 Task: Open Card Project Budget Review in Board Public Relations Influencer Event Planning and Management to Workspace Ethics and Compliance and add a team member Softage.2@softage.net, a label Purple, a checklist Foreign Exchange Trading, an attachment from your onedrive, a color Purple and finally, add a card description 'Create and send out employee satisfaction survey on workplace culture' and a comment 'Given the potential impact of this task, let us make sure we involve all stakeholders and gather their feedback.'. Add a start date 'Jan 06, 1900' with a due date 'Jan 13, 1900'
Action: Mouse moved to (435, 171)
Screenshot: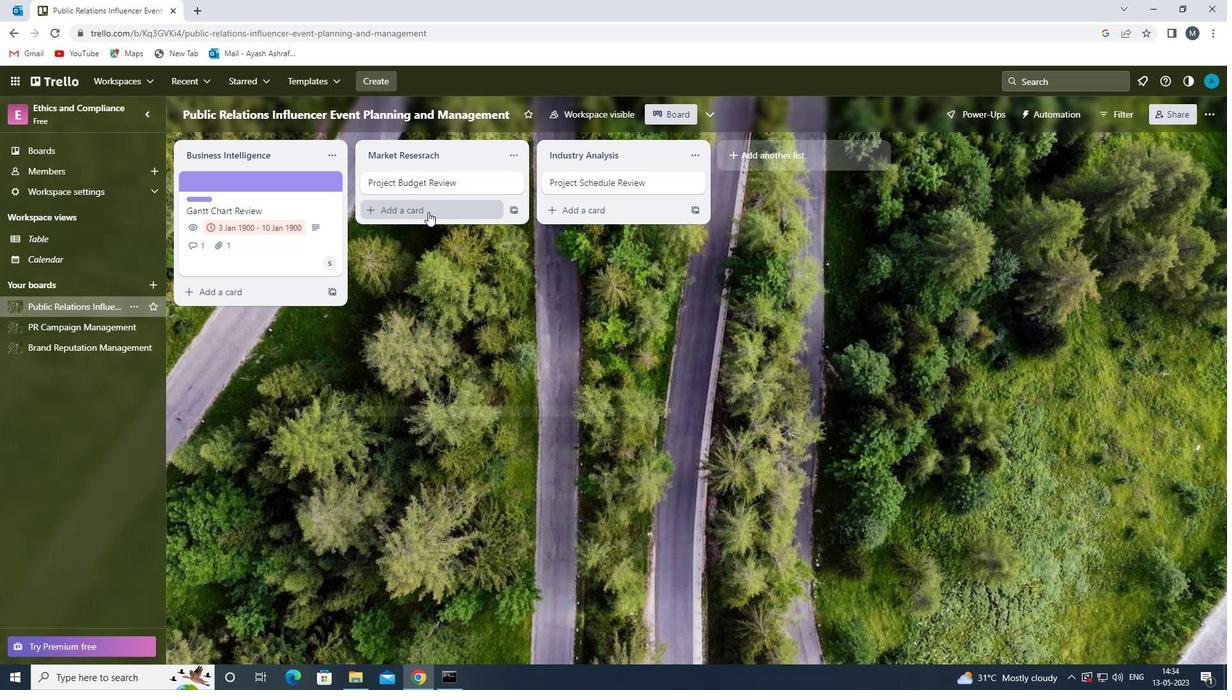 
Action: Mouse pressed left at (435, 171)
Screenshot: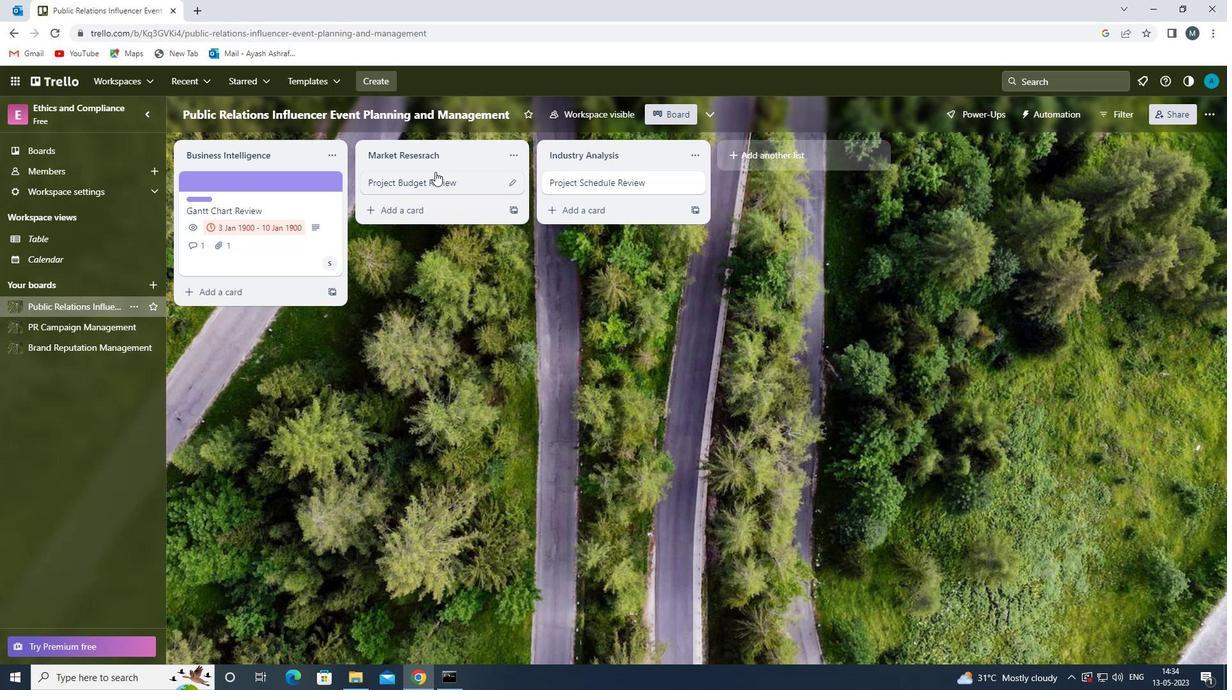 
Action: Mouse moved to (766, 227)
Screenshot: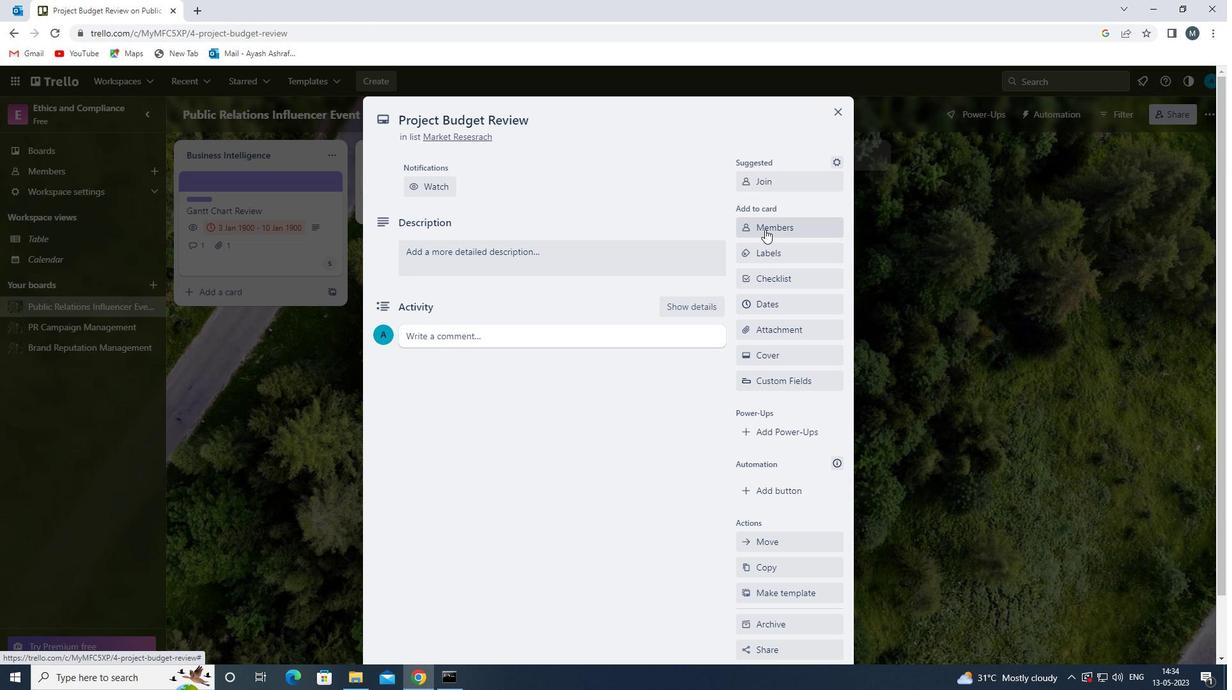 
Action: Mouse pressed left at (766, 227)
Screenshot: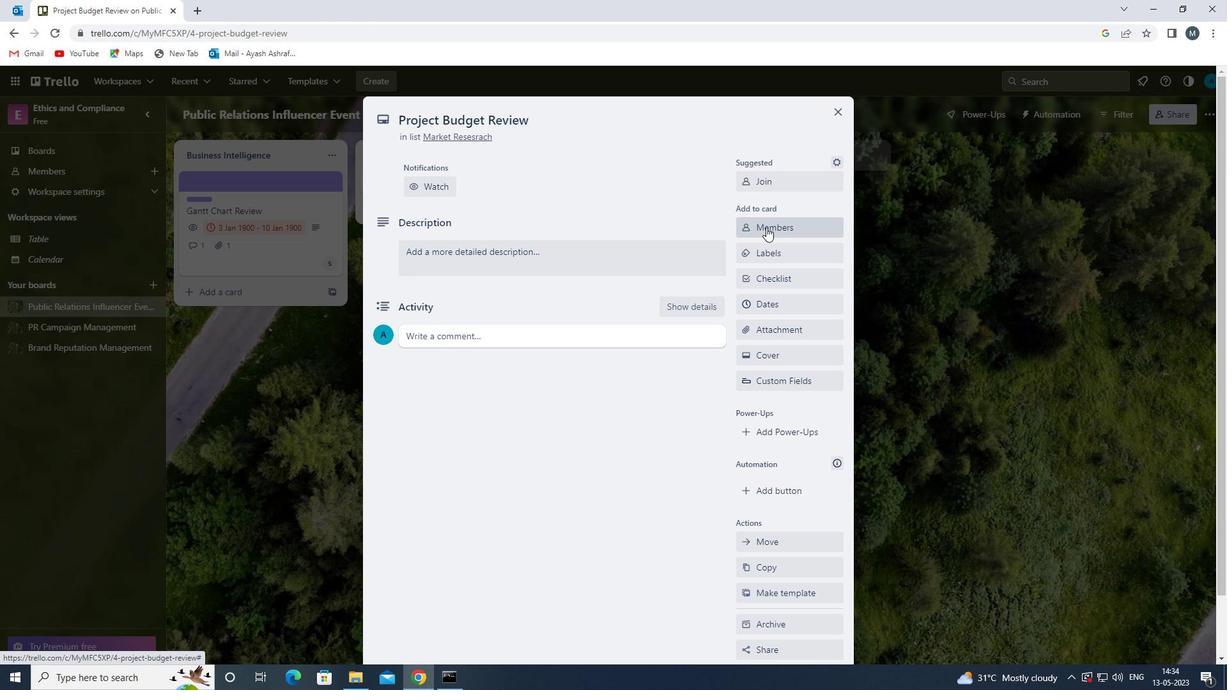 
Action: Mouse moved to (771, 232)
Screenshot: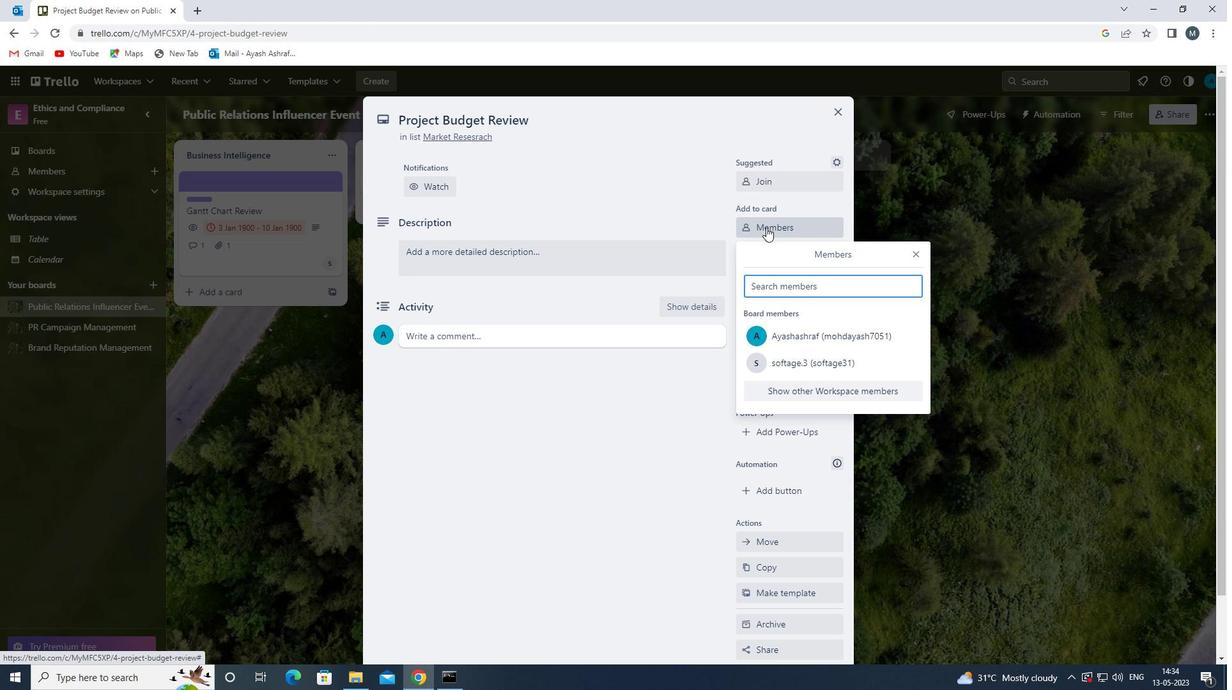
Action: Key pressed s
Screenshot: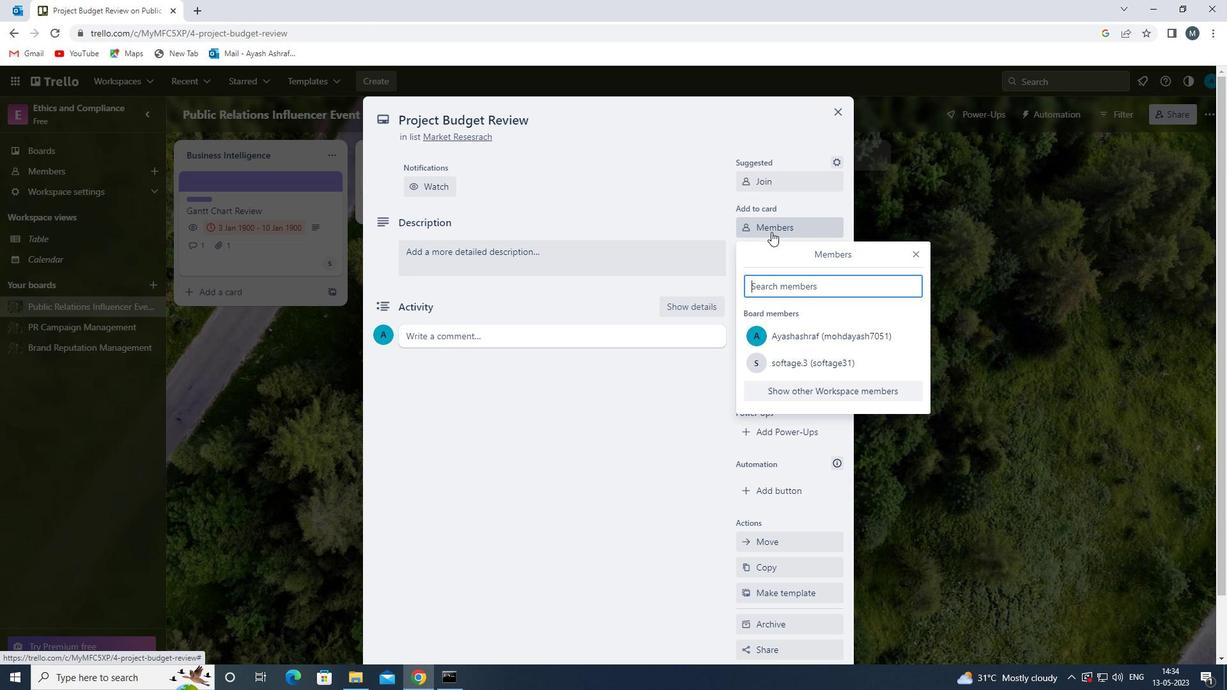 
Action: Mouse moved to (798, 411)
Screenshot: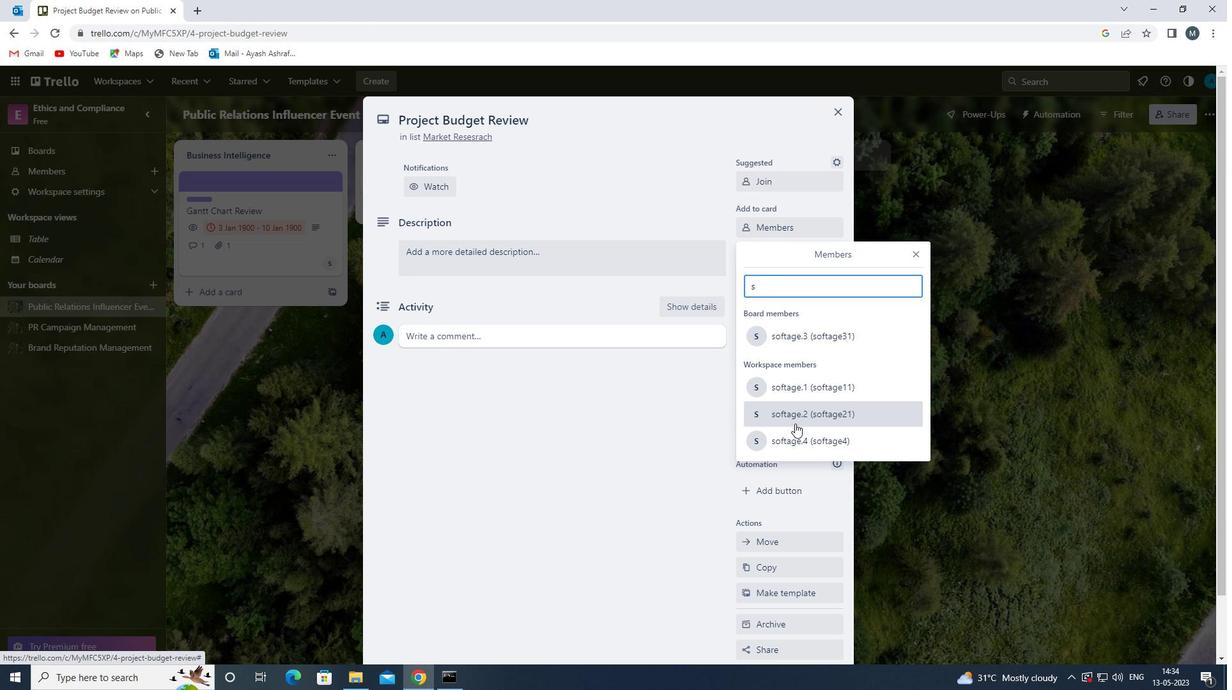 
Action: Mouse pressed left at (798, 411)
Screenshot: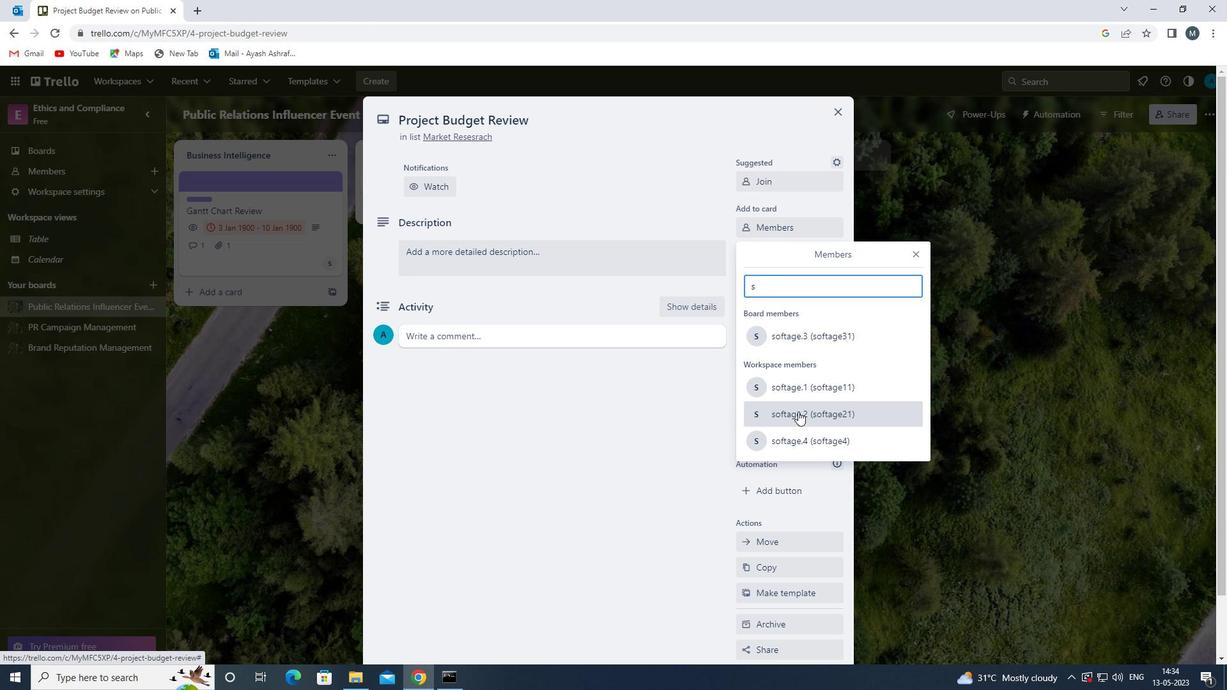 
Action: Mouse moved to (912, 255)
Screenshot: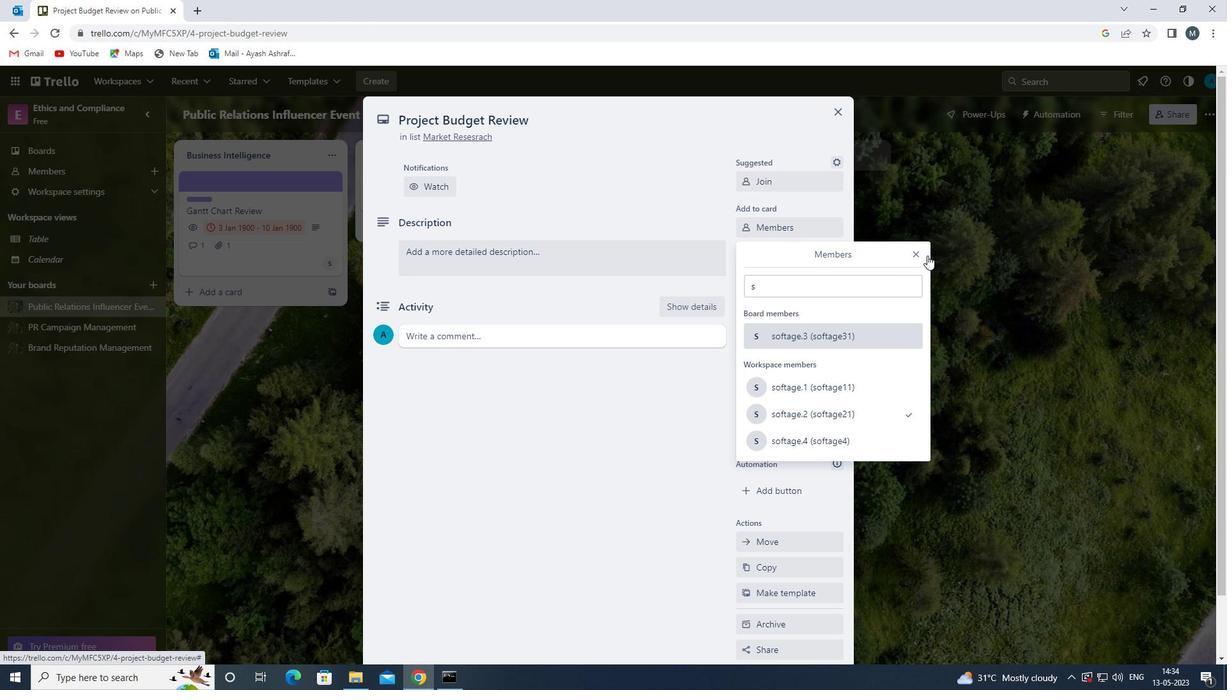 
Action: Mouse pressed left at (912, 255)
Screenshot: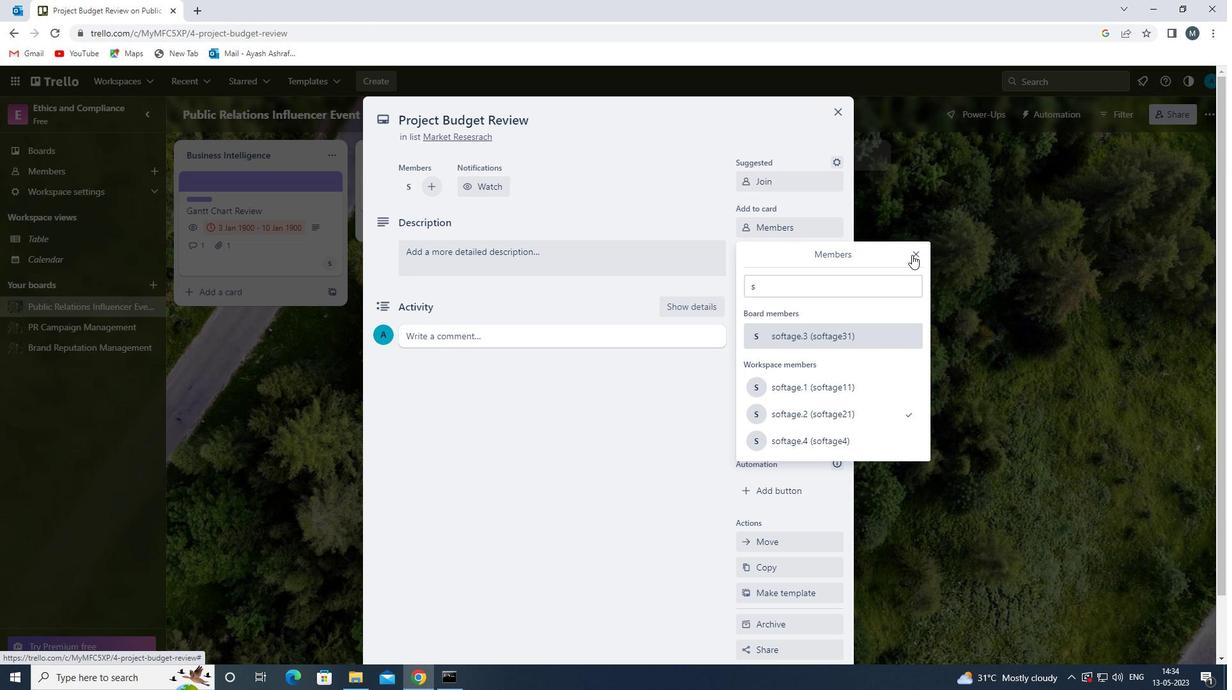 
Action: Mouse moved to (778, 255)
Screenshot: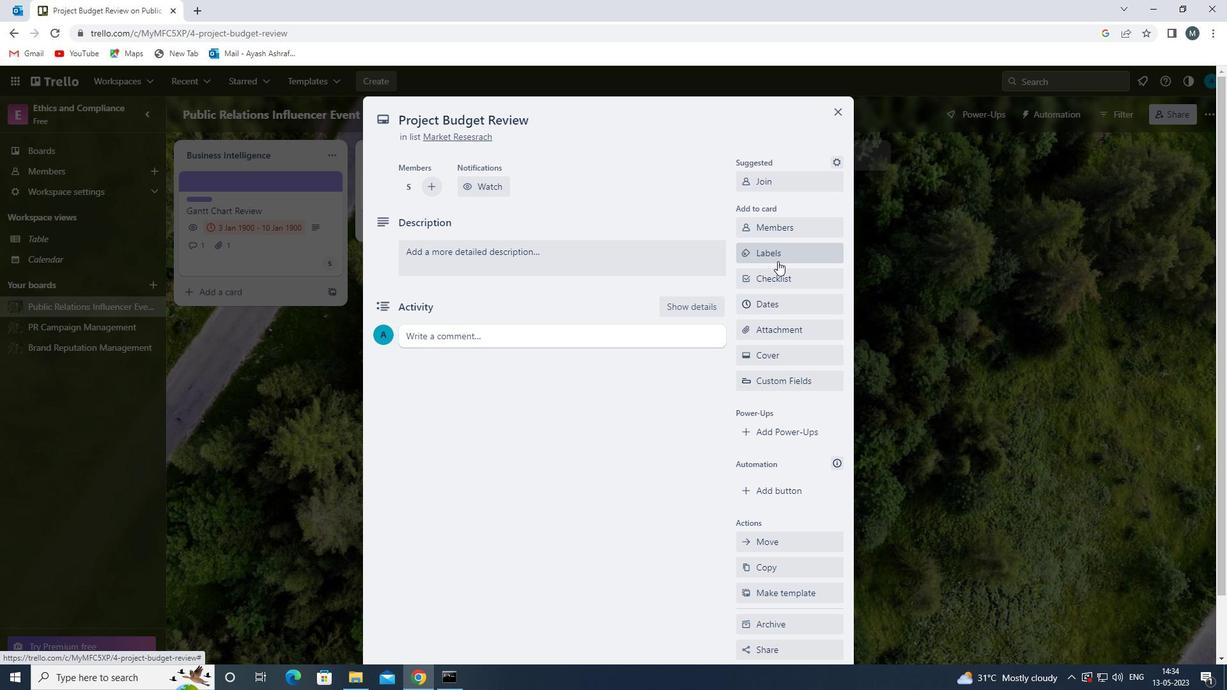 
Action: Mouse pressed left at (778, 255)
Screenshot: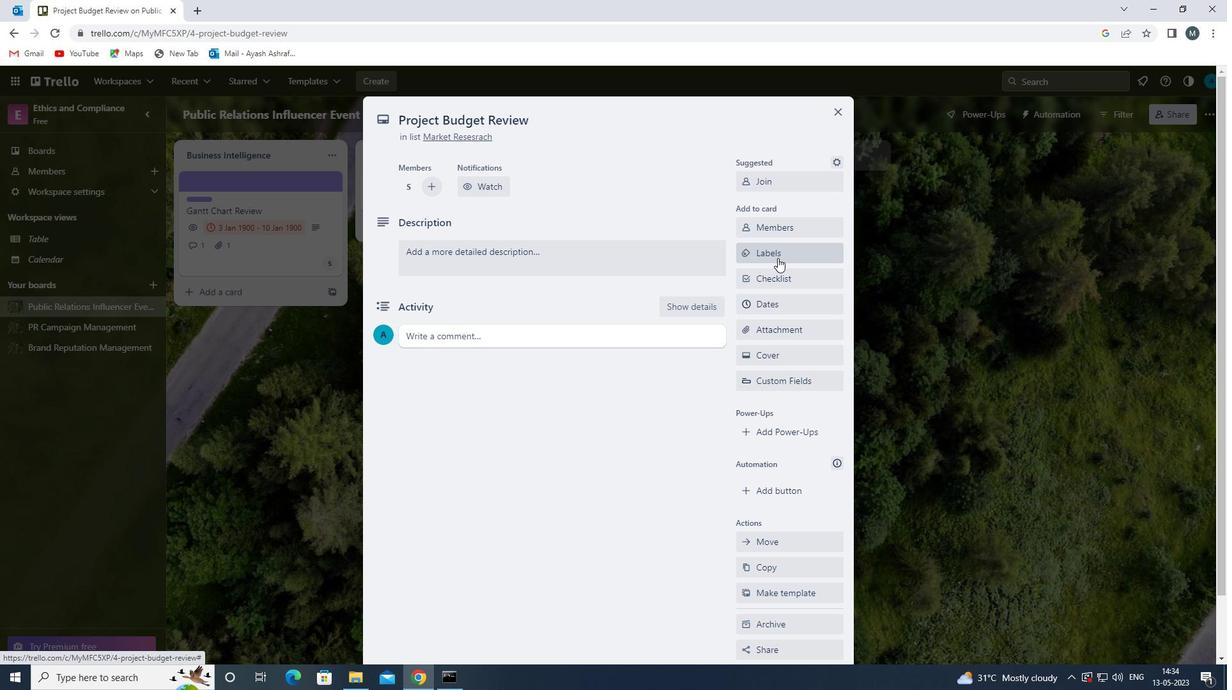 
Action: Mouse moved to (791, 453)
Screenshot: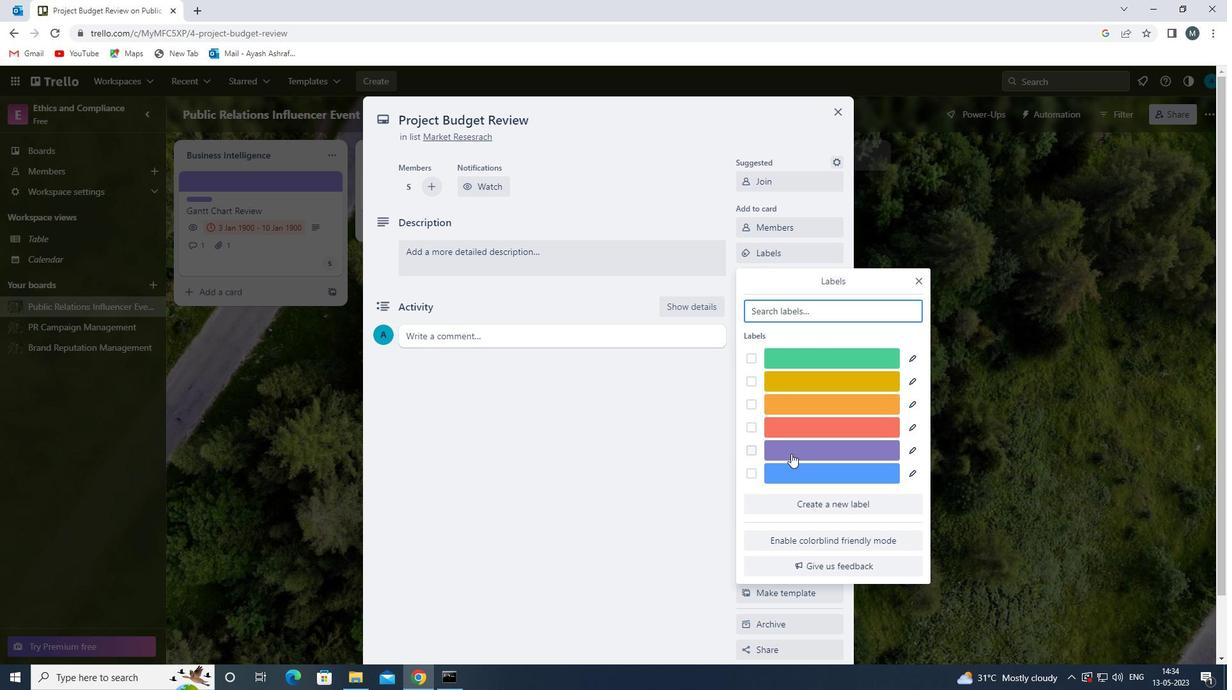 
Action: Mouse pressed left at (791, 453)
Screenshot: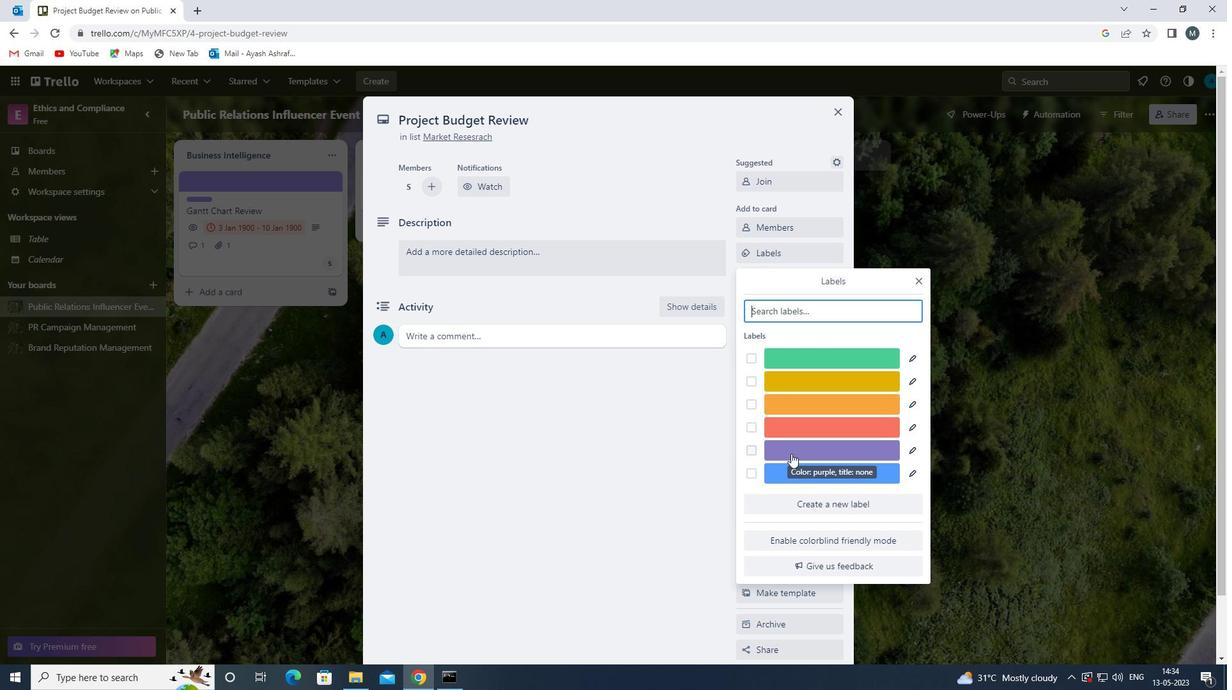 
Action: Mouse moved to (914, 277)
Screenshot: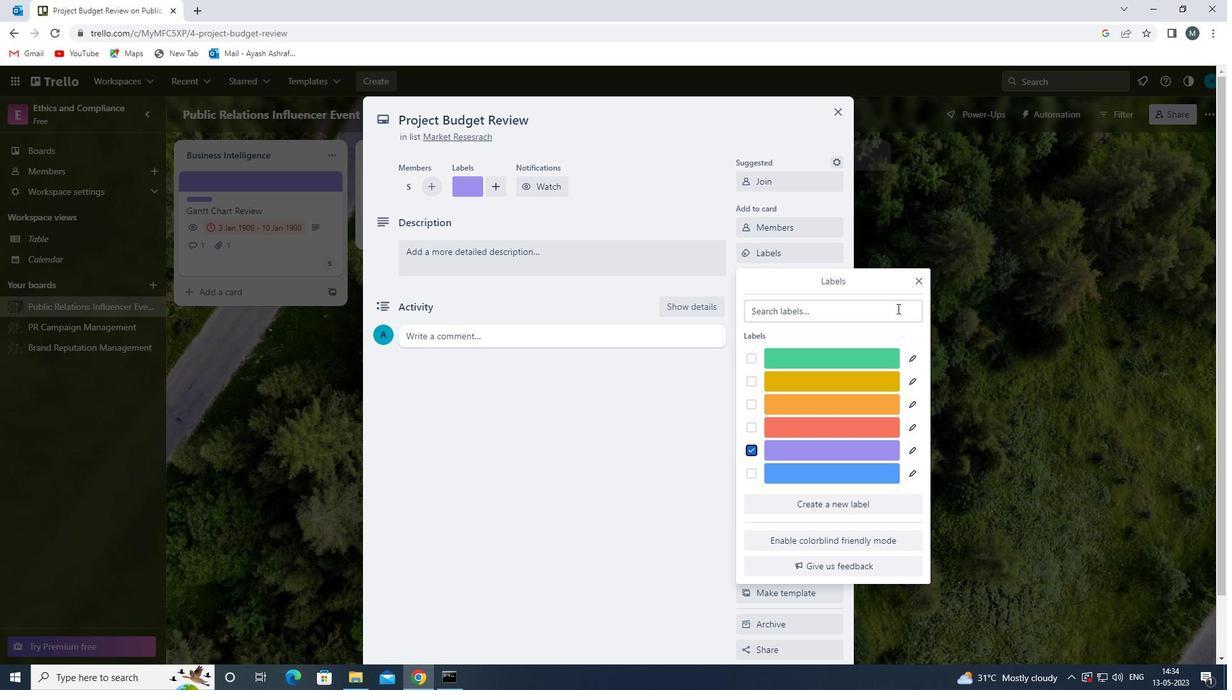 
Action: Mouse pressed left at (914, 277)
Screenshot: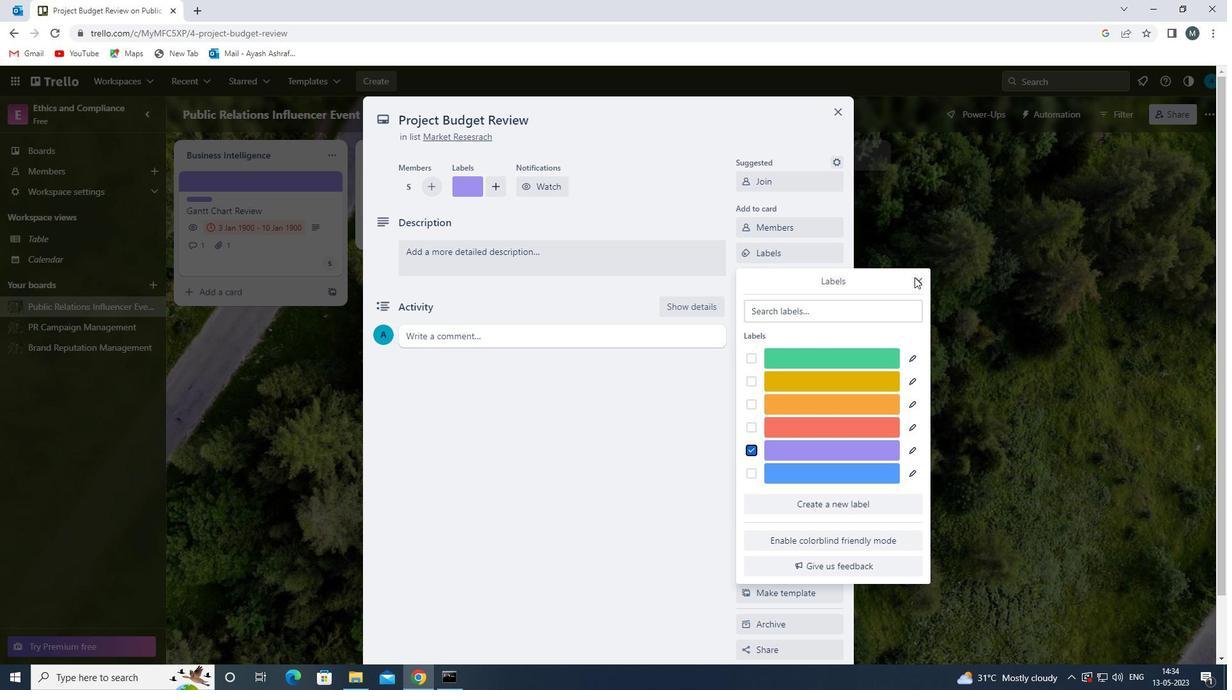 
Action: Mouse moved to (919, 281)
Screenshot: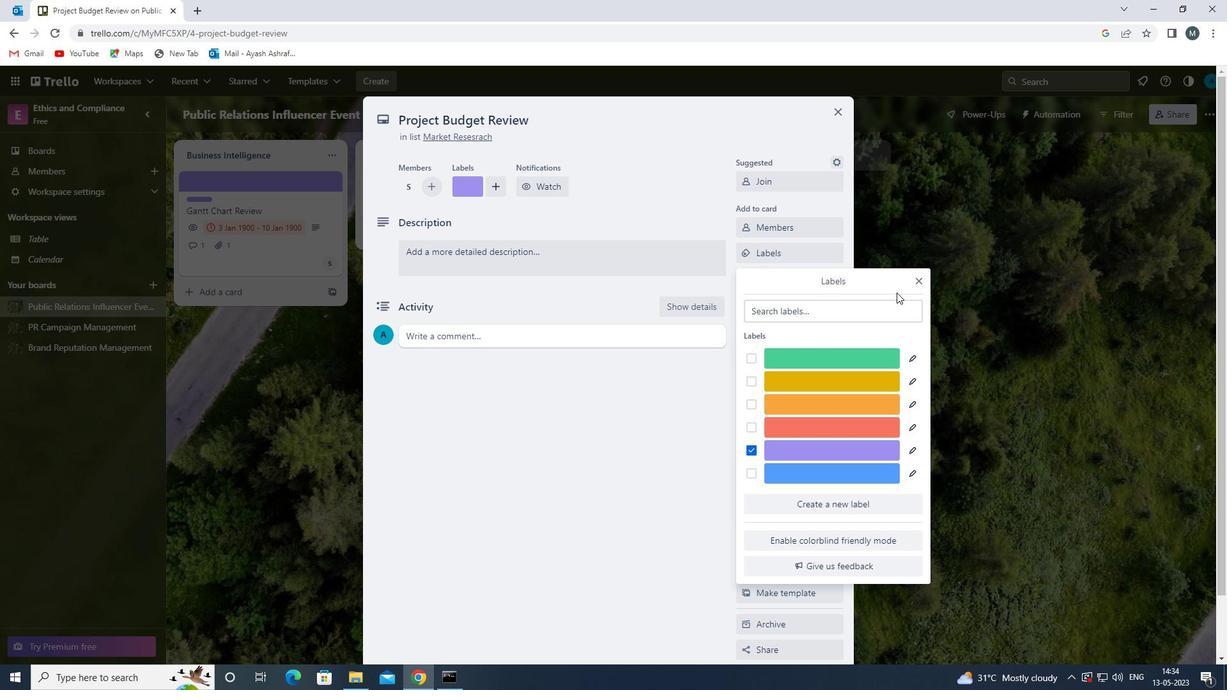 
Action: Mouse pressed left at (919, 281)
Screenshot: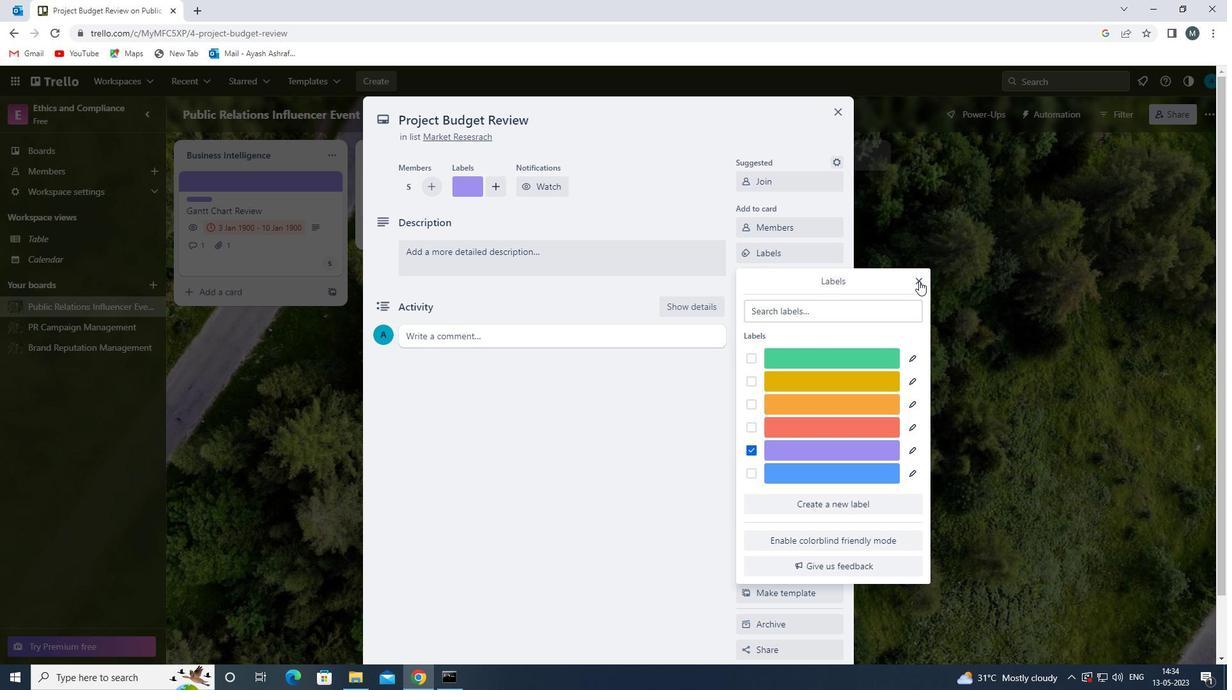 
Action: Mouse moved to (781, 281)
Screenshot: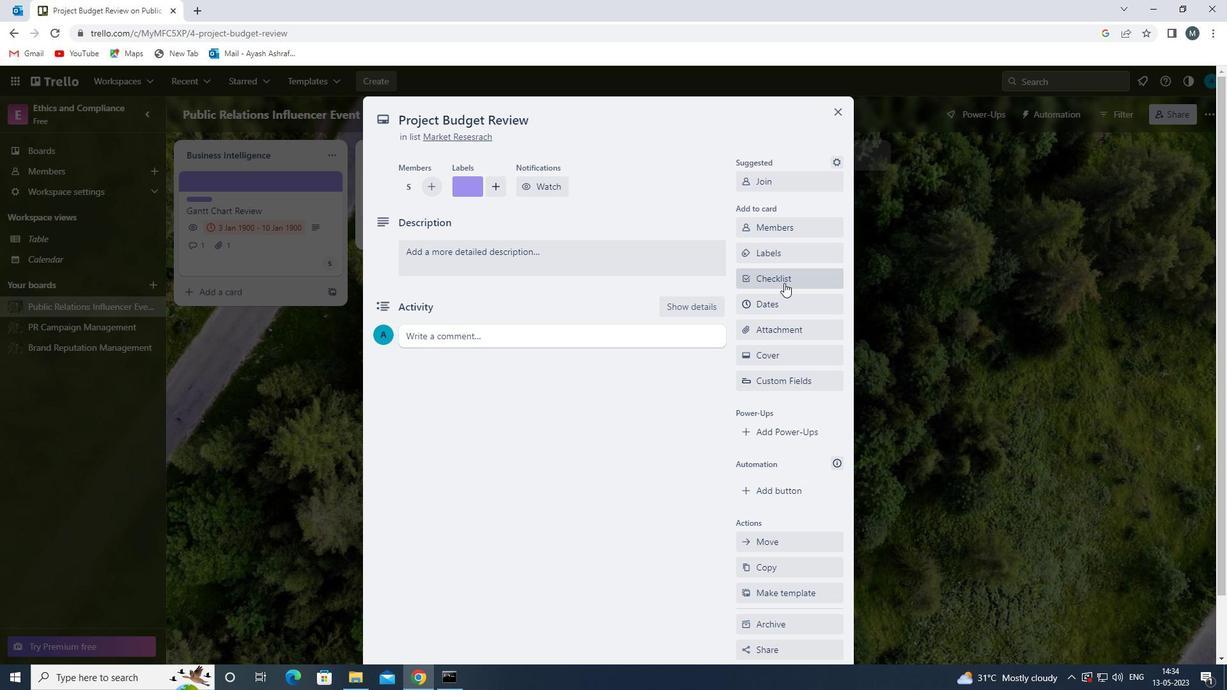 
Action: Mouse pressed left at (781, 281)
Screenshot: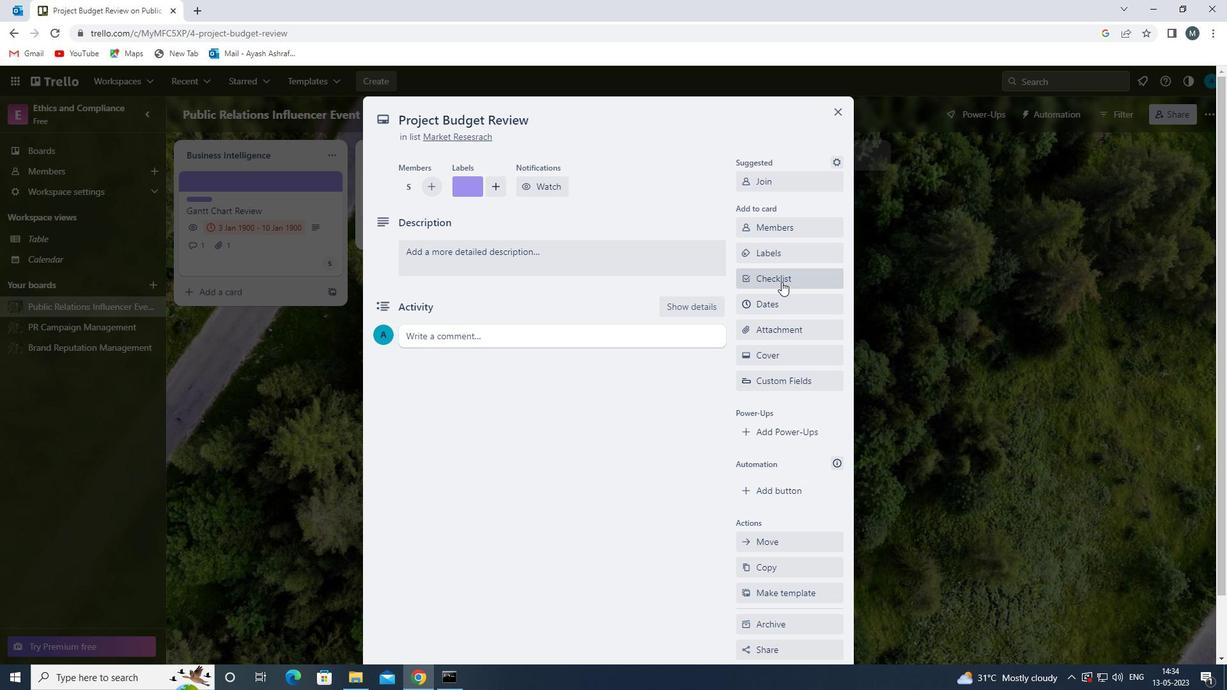 
Action: Mouse moved to (781, 281)
Screenshot: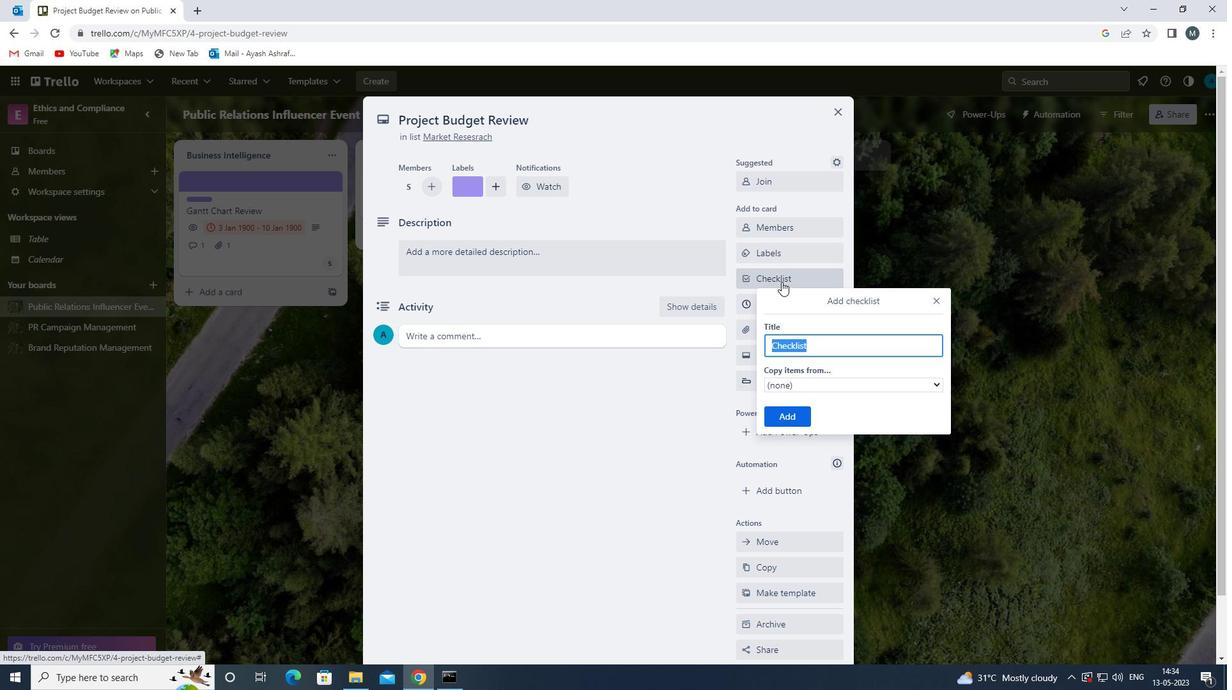 
Action: Key pressed f
Screenshot: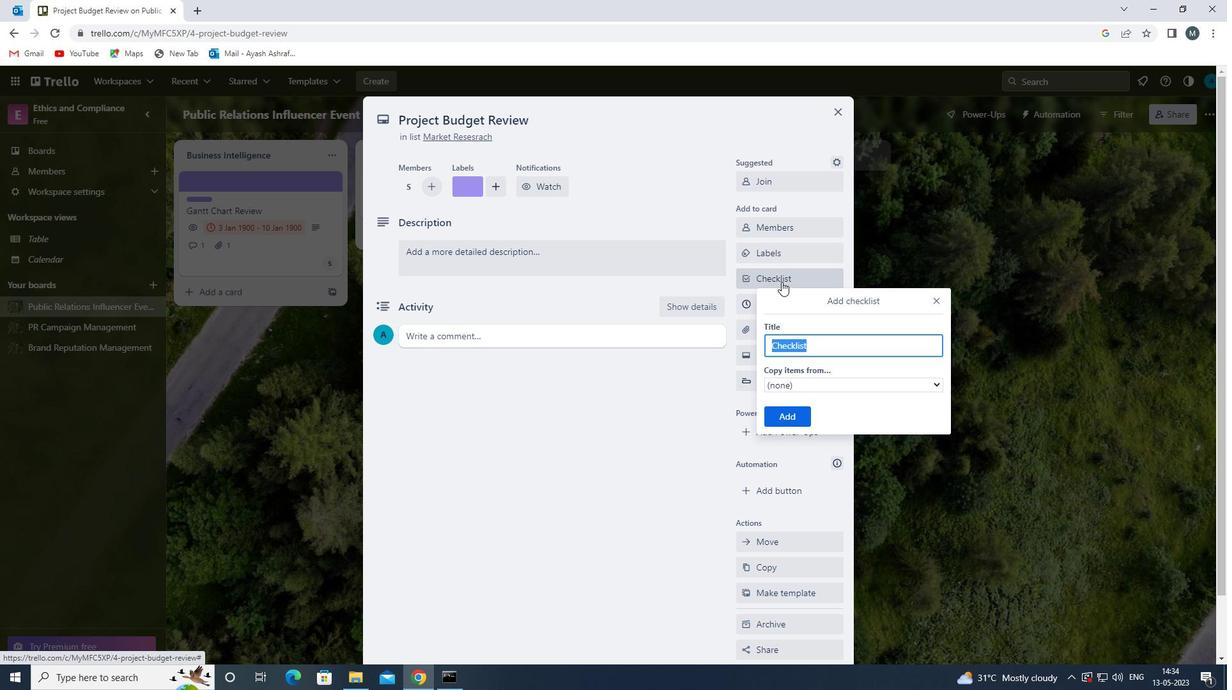 
Action: Mouse moved to (841, 404)
Screenshot: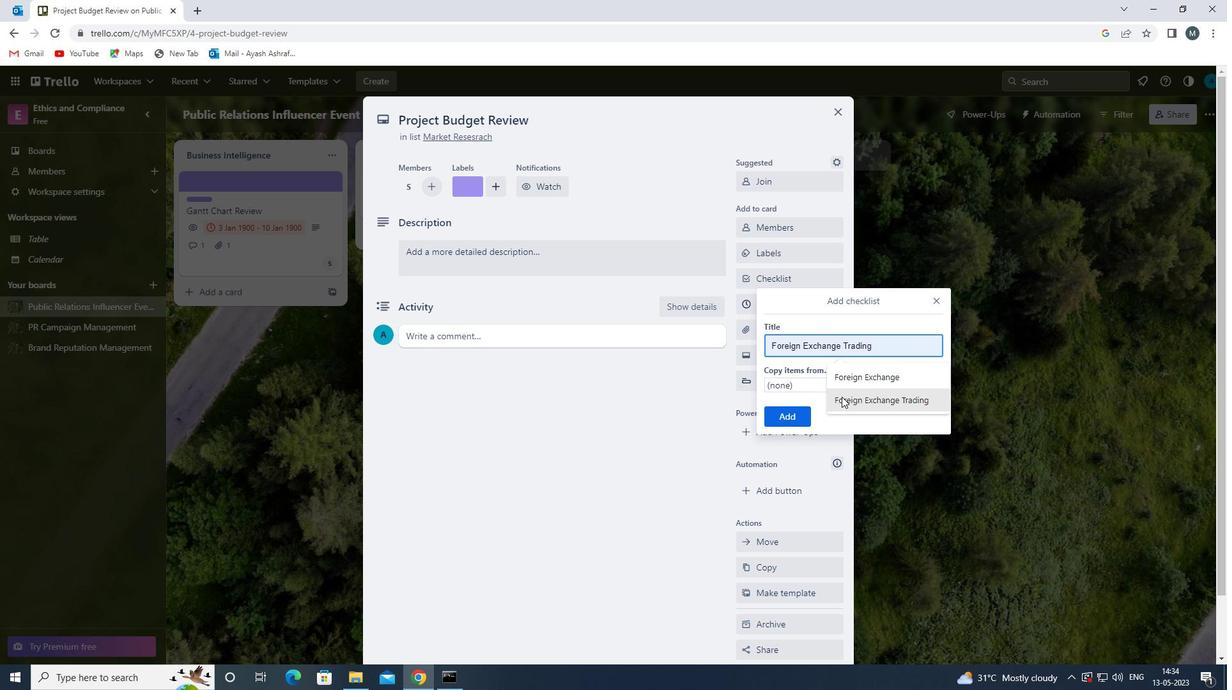 
Action: Mouse pressed left at (841, 404)
Screenshot: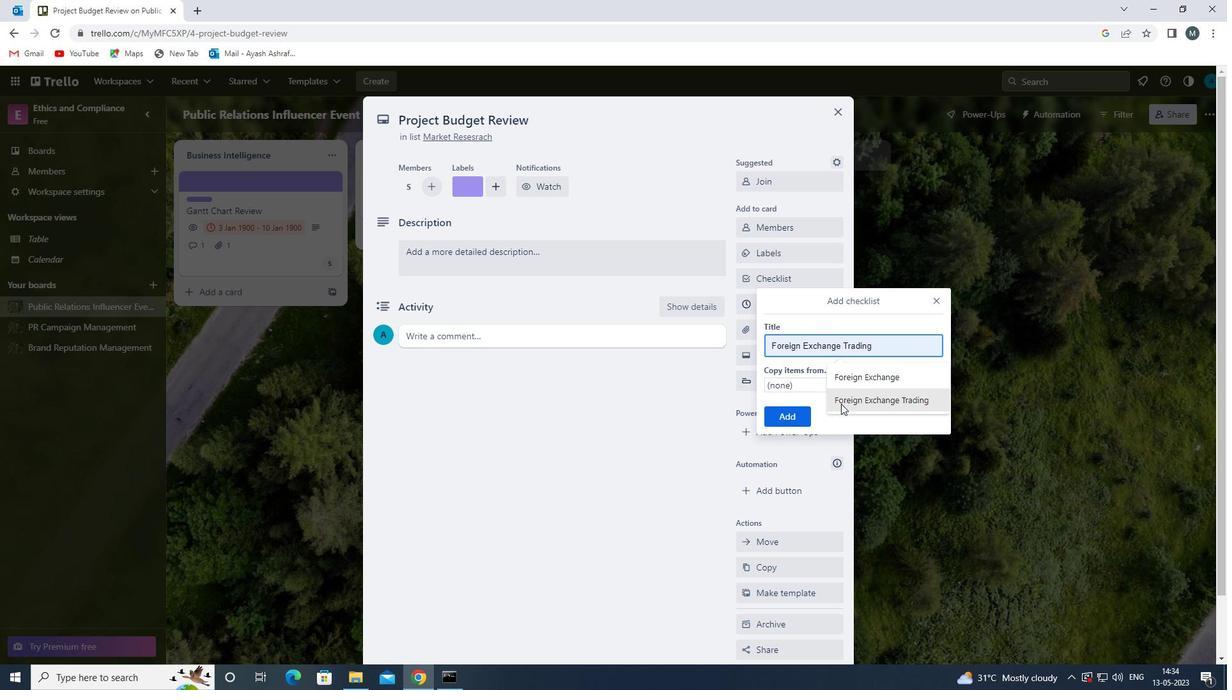 
Action: Mouse moved to (785, 419)
Screenshot: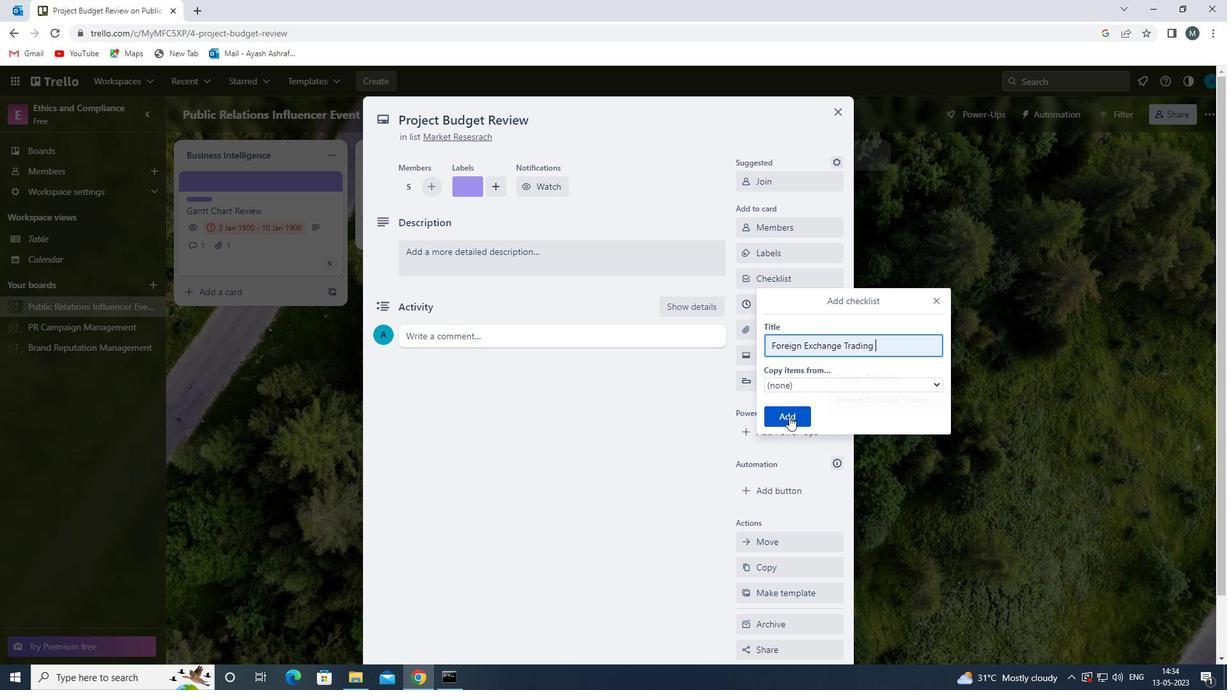 
Action: Mouse pressed left at (785, 419)
Screenshot: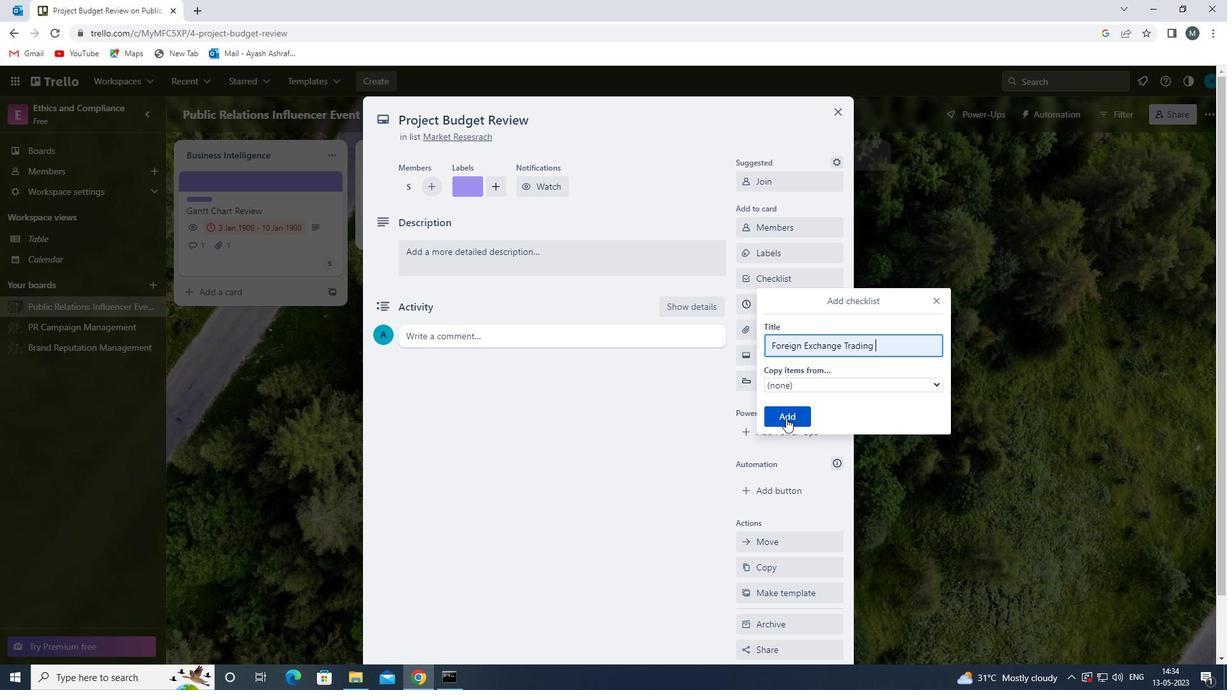 
Action: Mouse moved to (778, 332)
Screenshot: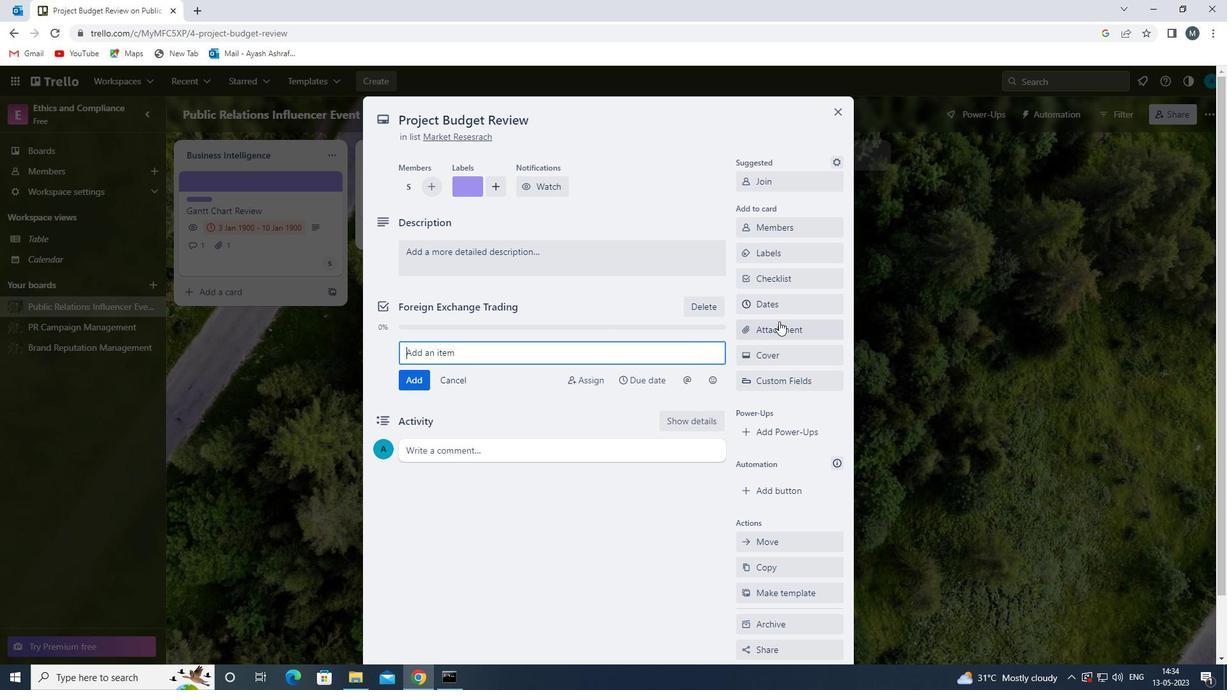 
Action: Mouse pressed left at (778, 332)
Screenshot: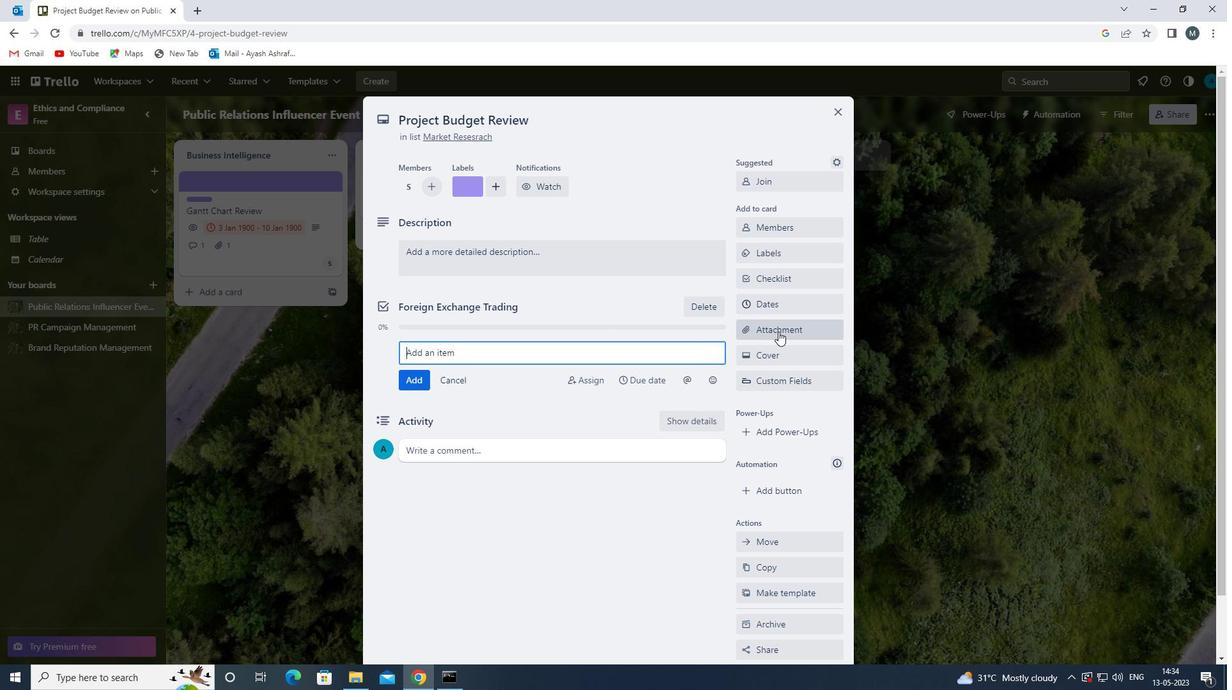 
Action: Mouse moved to (785, 490)
Screenshot: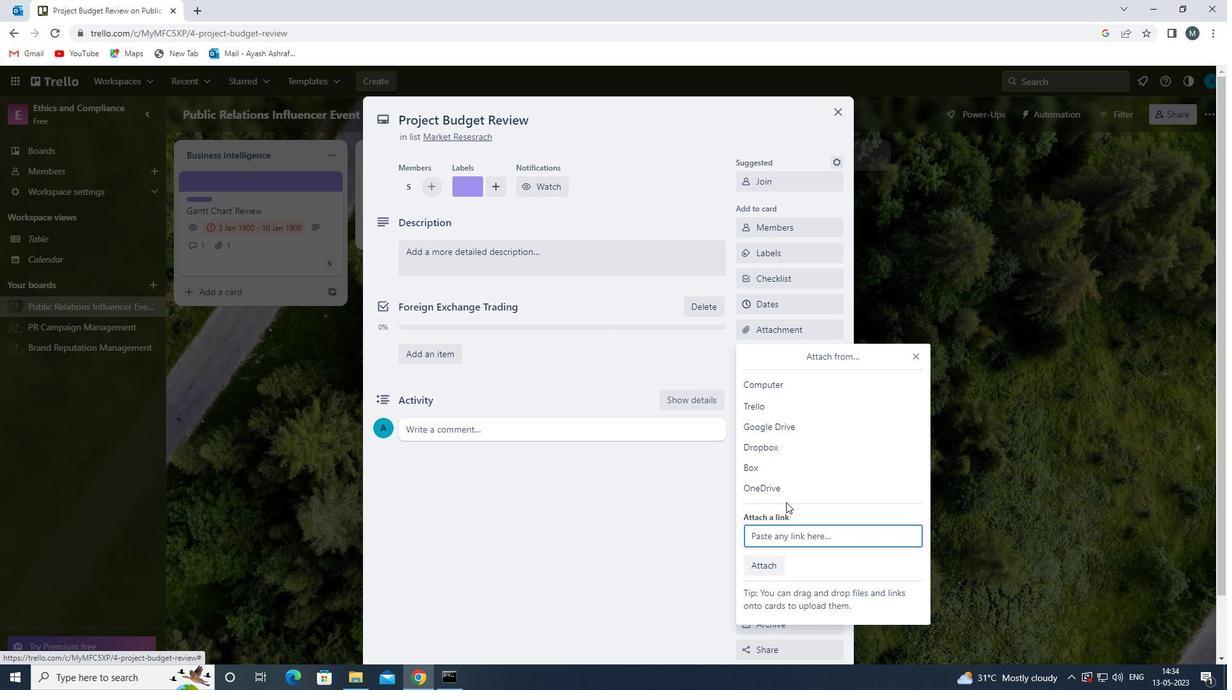 
Action: Mouse pressed left at (785, 490)
Screenshot: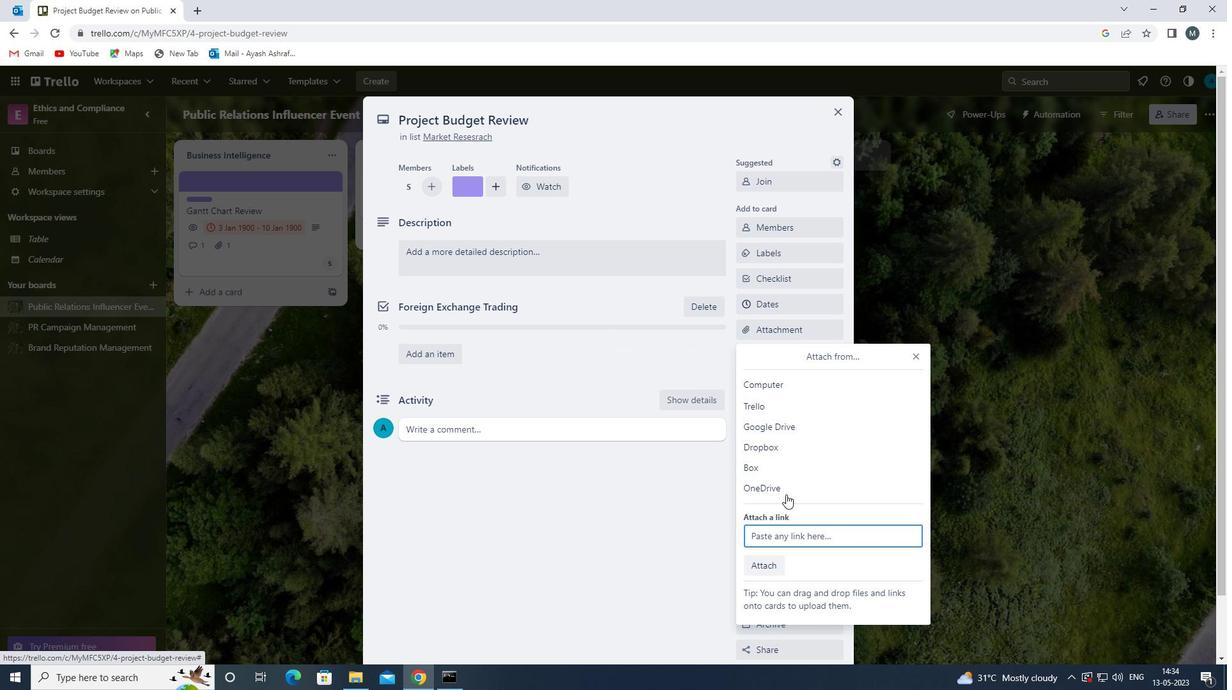 
Action: Mouse moved to (461, 251)
Screenshot: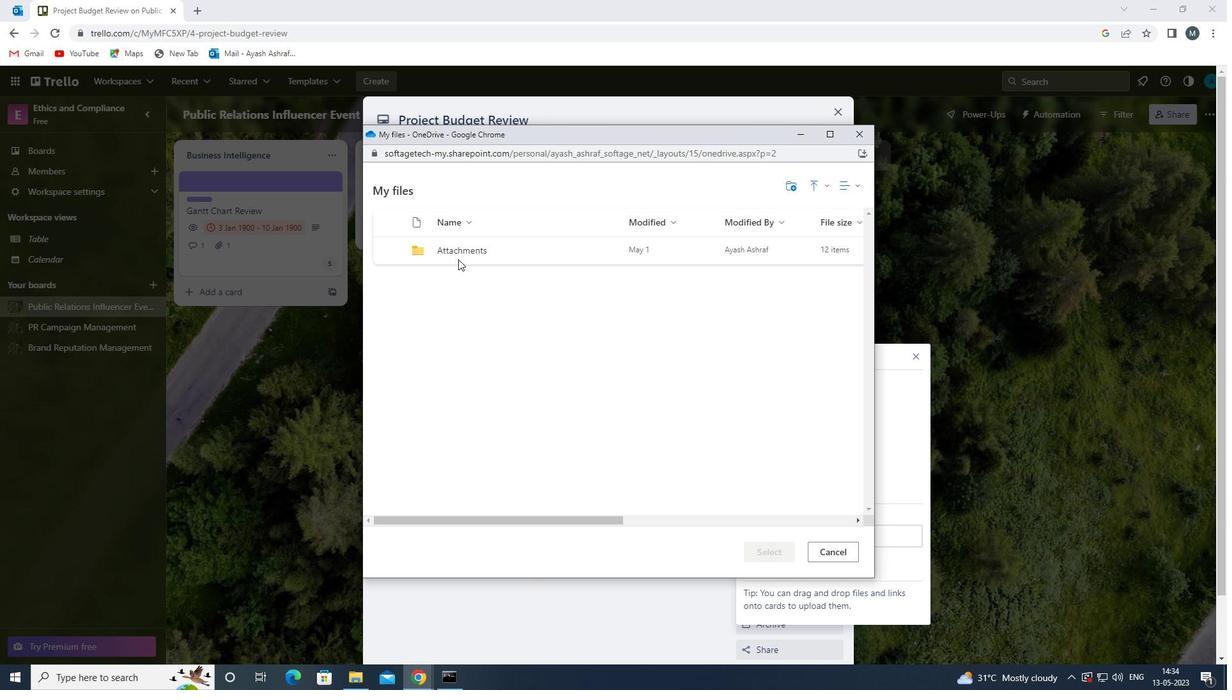 
Action: Mouse pressed left at (461, 251)
Screenshot: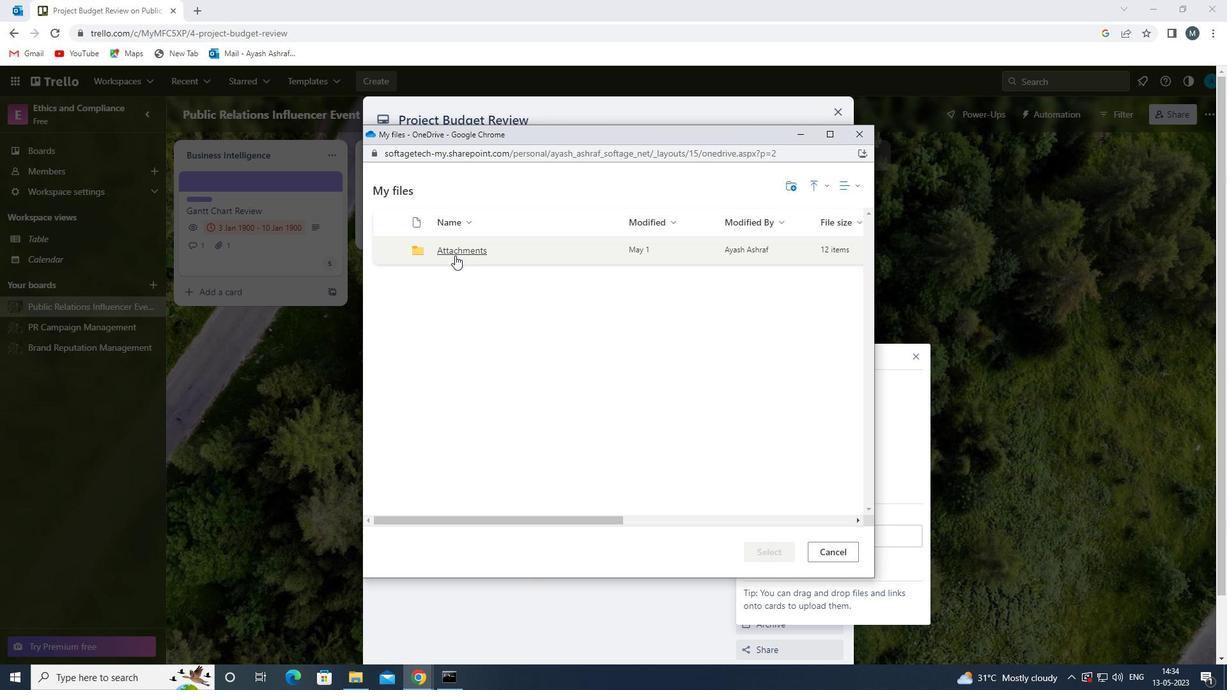 
Action: Mouse pressed left at (461, 251)
Screenshot: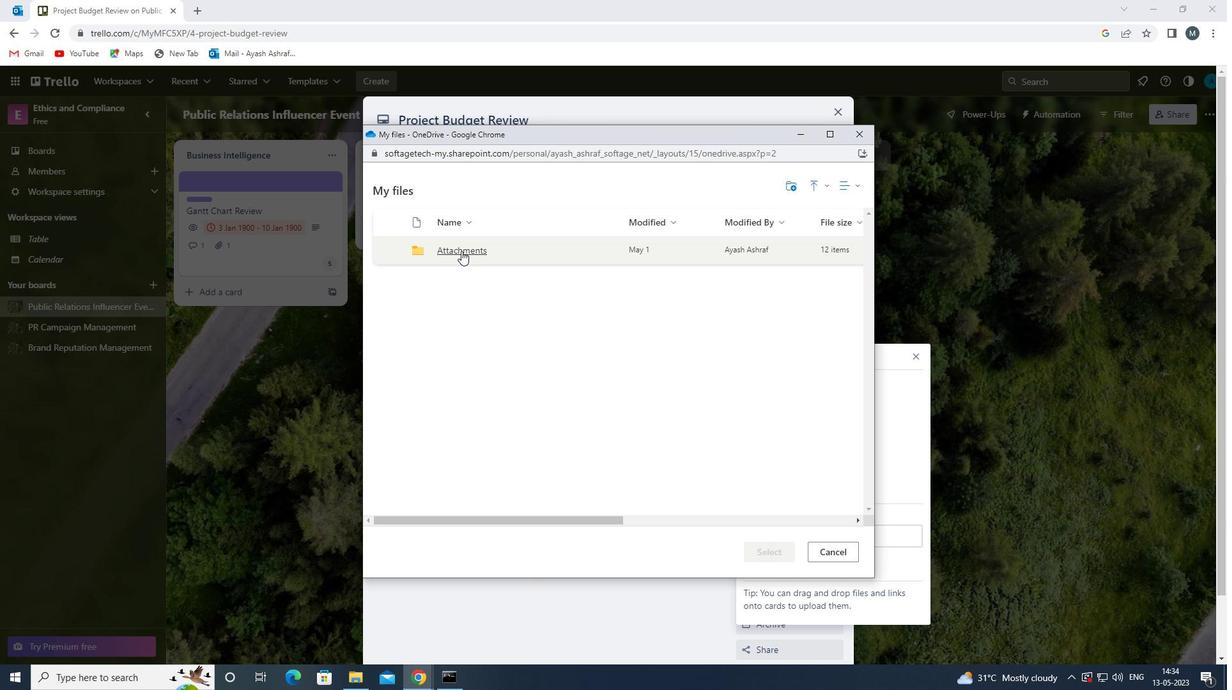 
Action: Mouse moved to (510, 341)
Screenshot: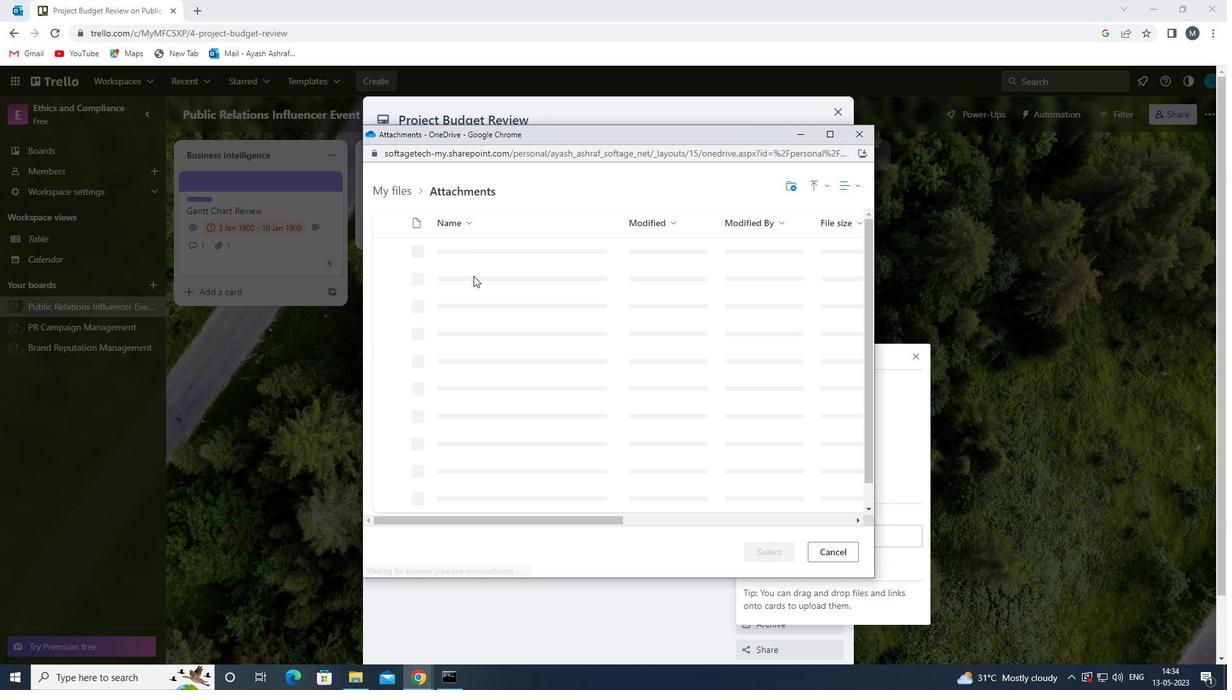 
Action: Mouse pressed left at (510, 341)
Screenshot: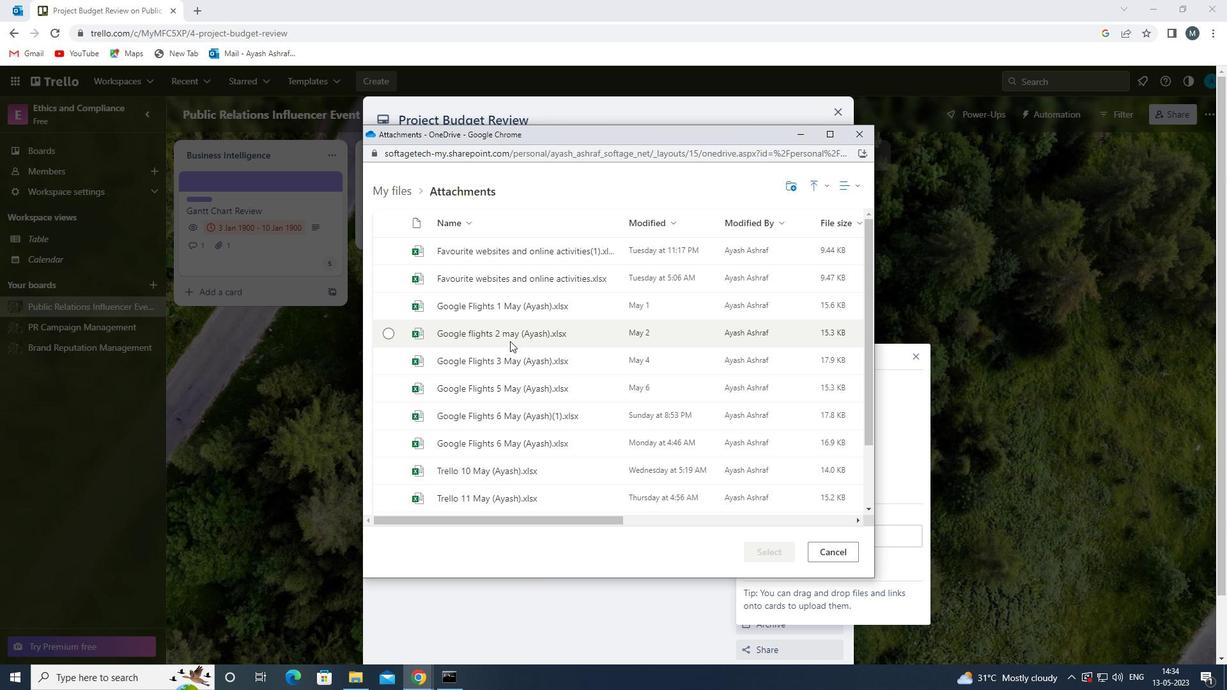 
Action: Mouse moved to (786, 551)
Screenshot: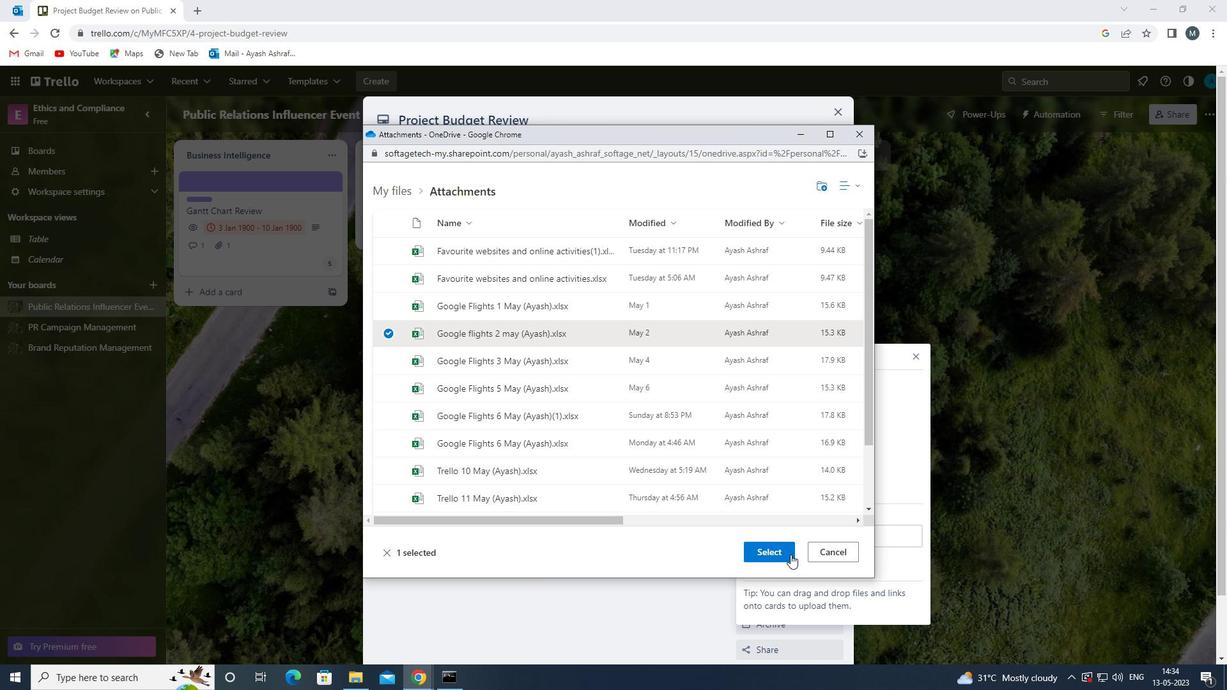 
Action: Mouse pressed left at (786, 551)
Screenshot: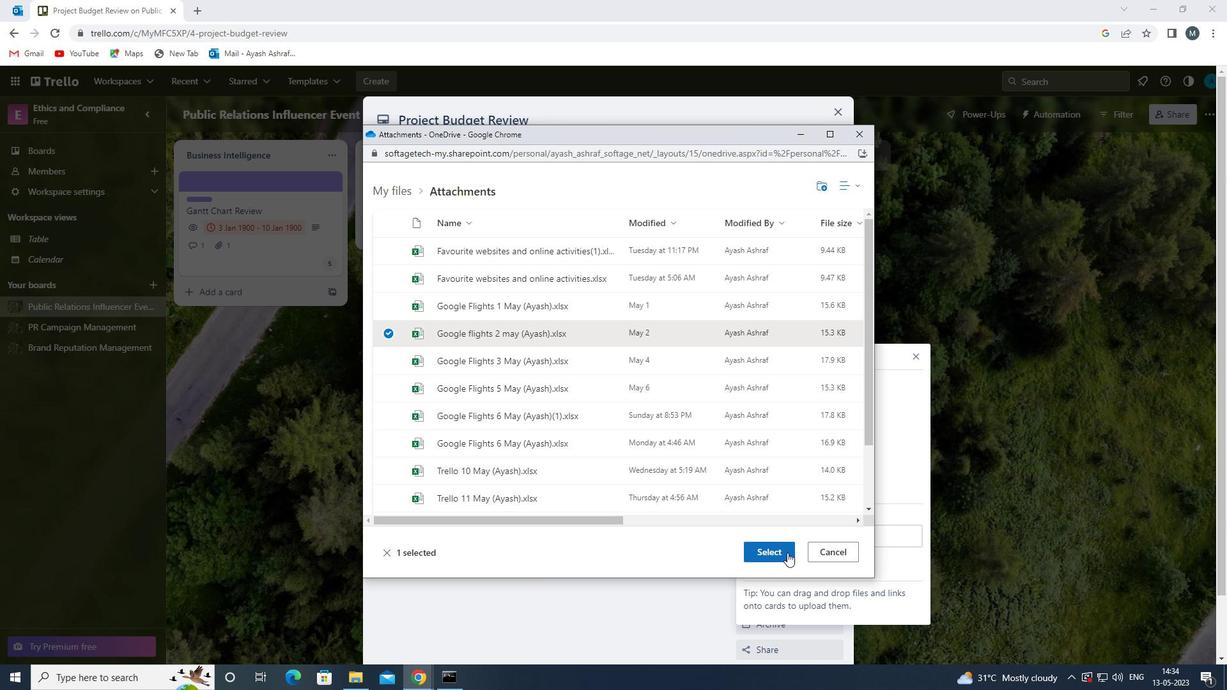 
Action: Mouse moved to (774, 359)
Screenshot: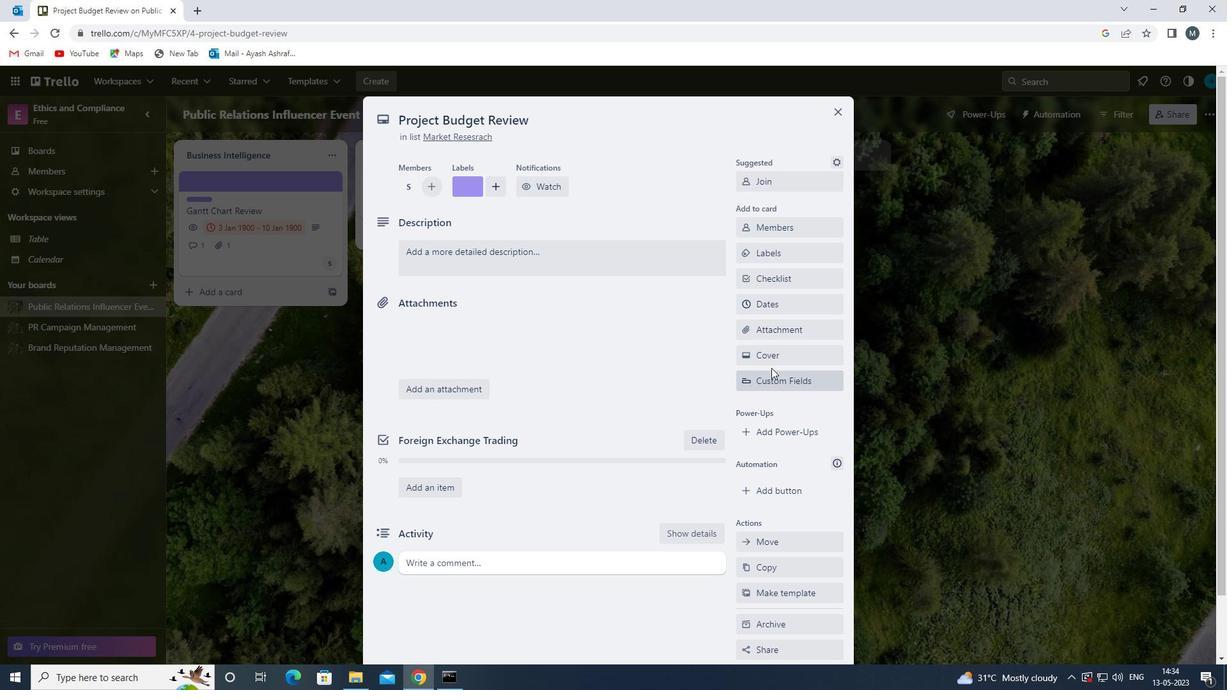 
Action: Mouse pressed left at (774, 359)
Screenshot: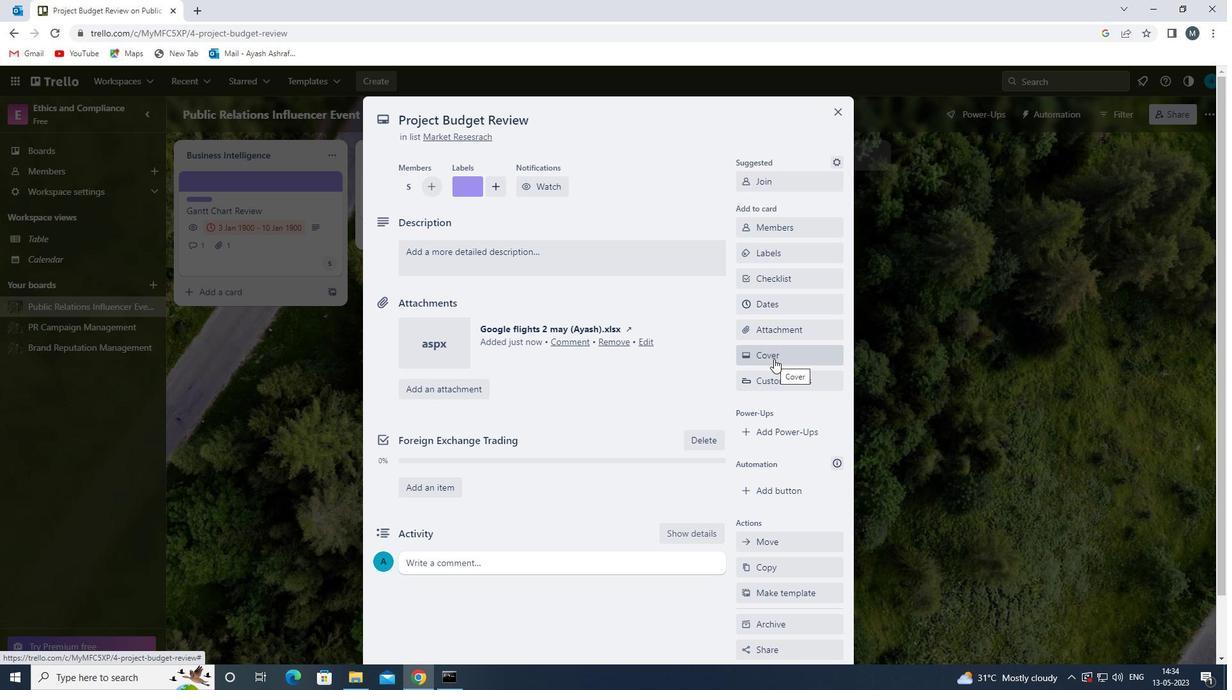 
Action: Mouse moved to (904, 406)
Screenshot: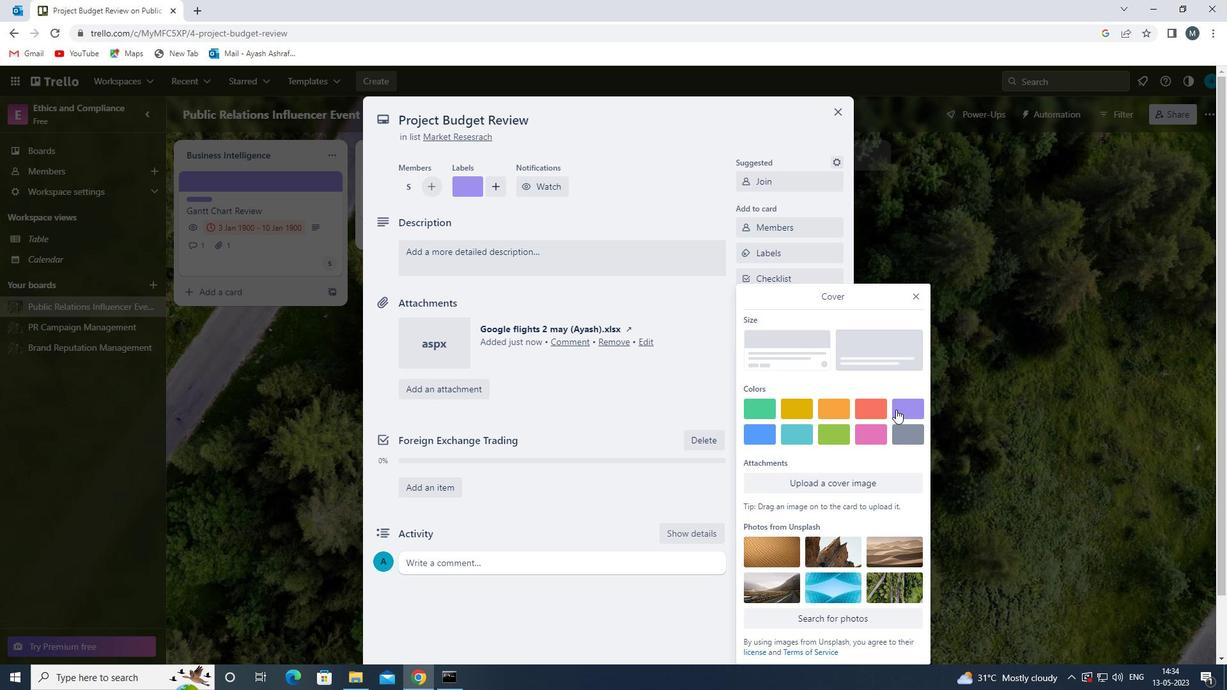 
Action: Mouse pressed left at (904, 406)
Screenshot: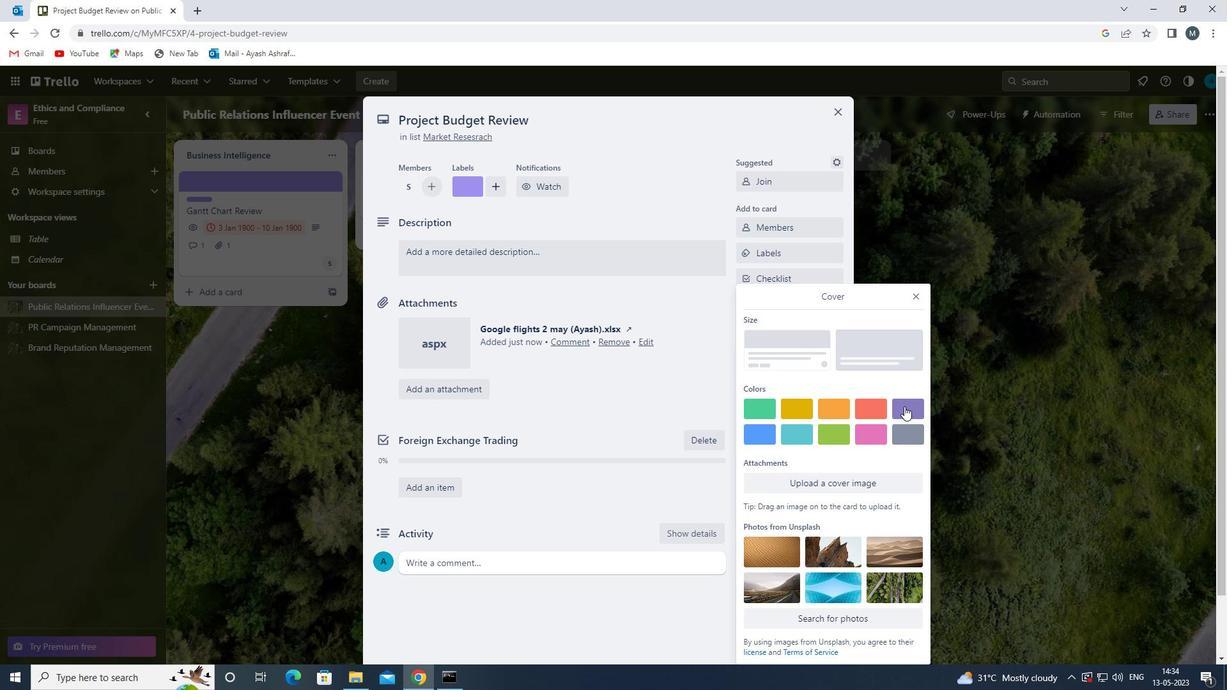 
Action: Mouse moved to (916, 273)
Screenshot: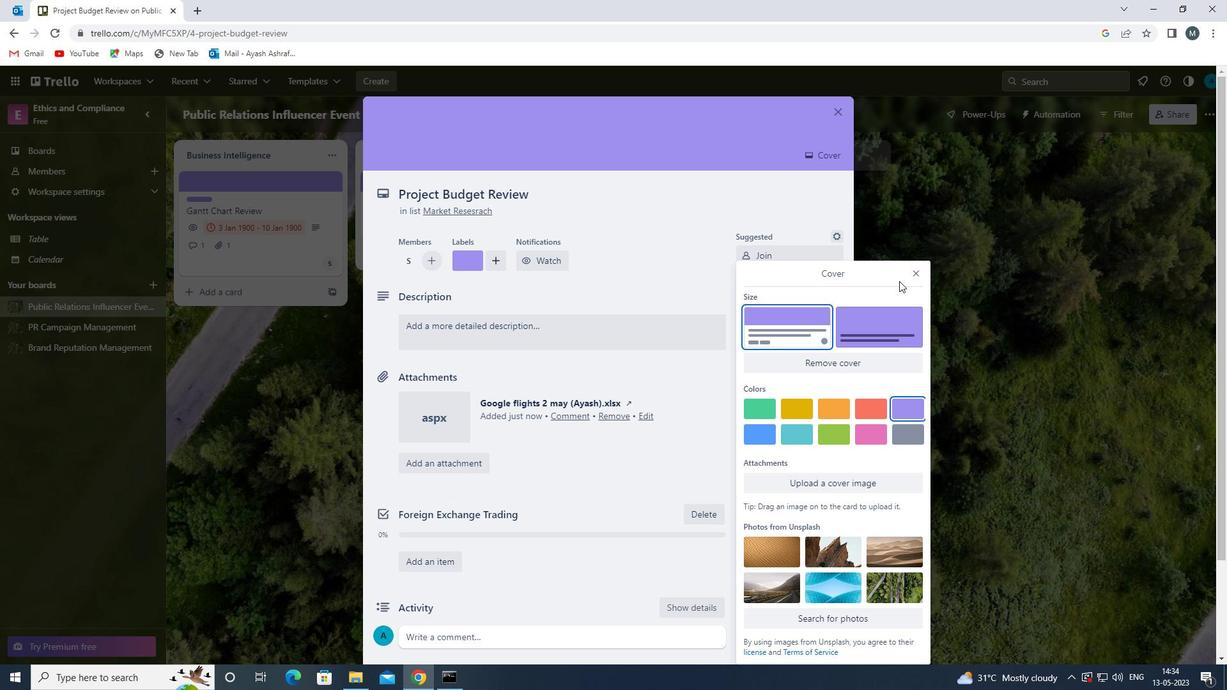 
Action: Mouse pressed left at (916, 273)
Screenshot: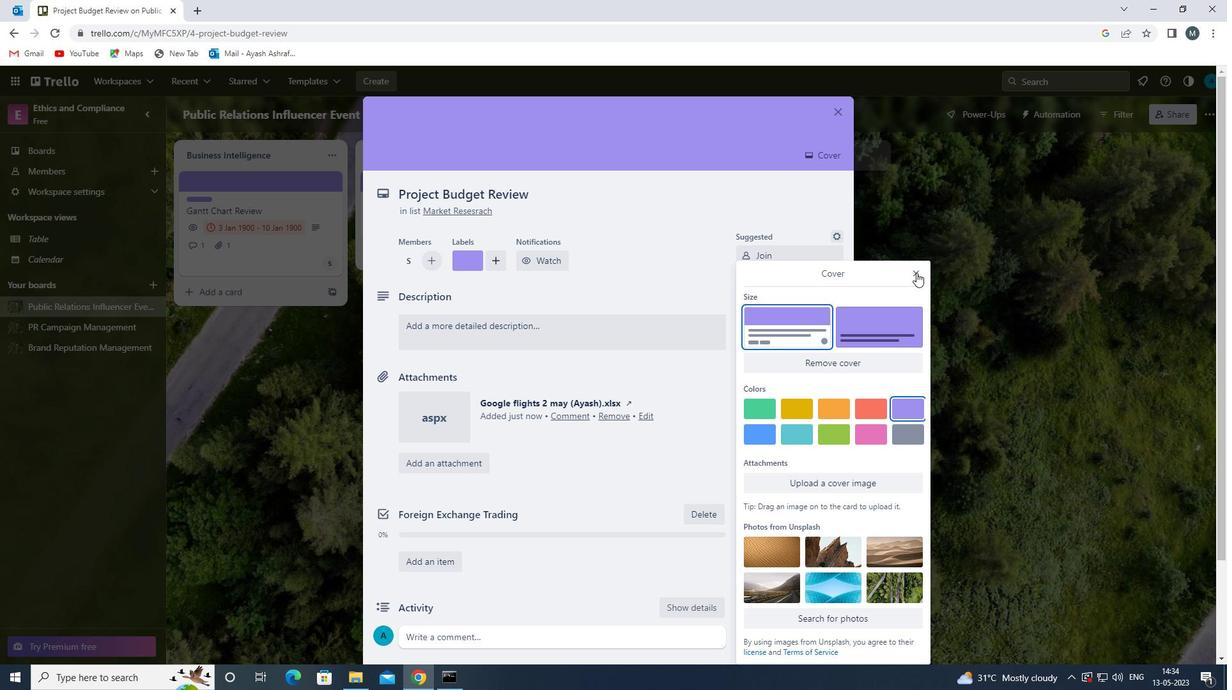 
Action: Mouse moved to (545, 340)
Screenshot: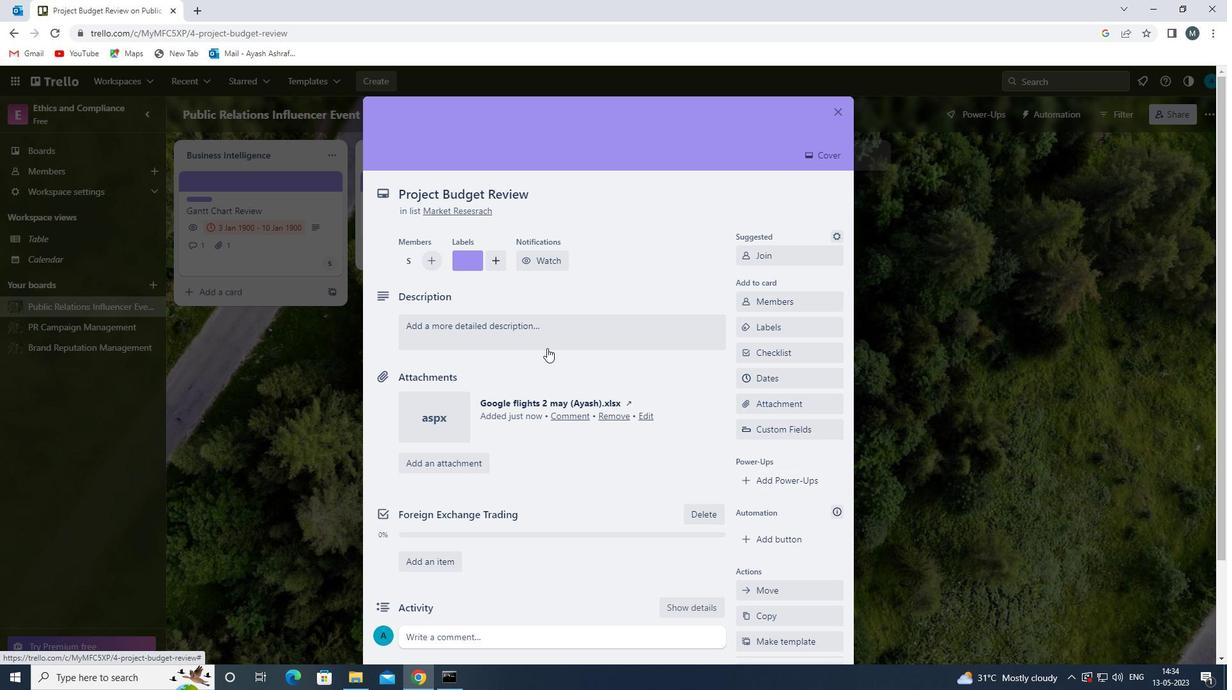 
Action: Mouse pressed left at (545, 340)
Screenshot: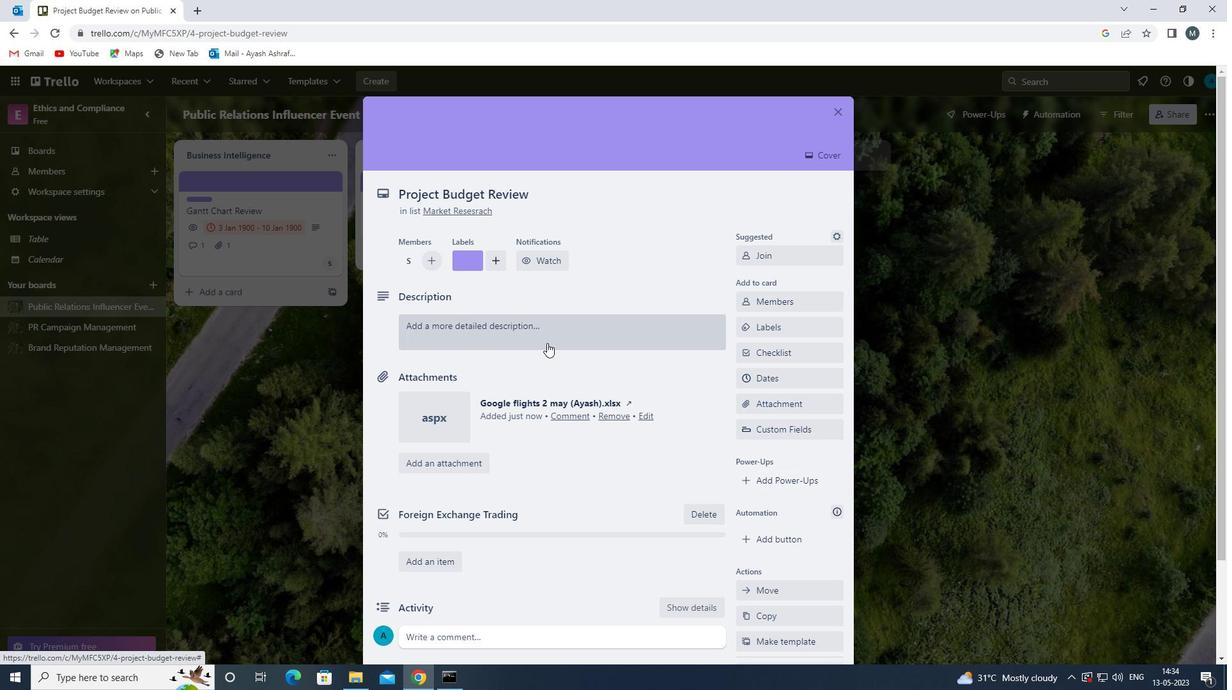 
Action: Mouse moved to (461, 378)
Screenshot: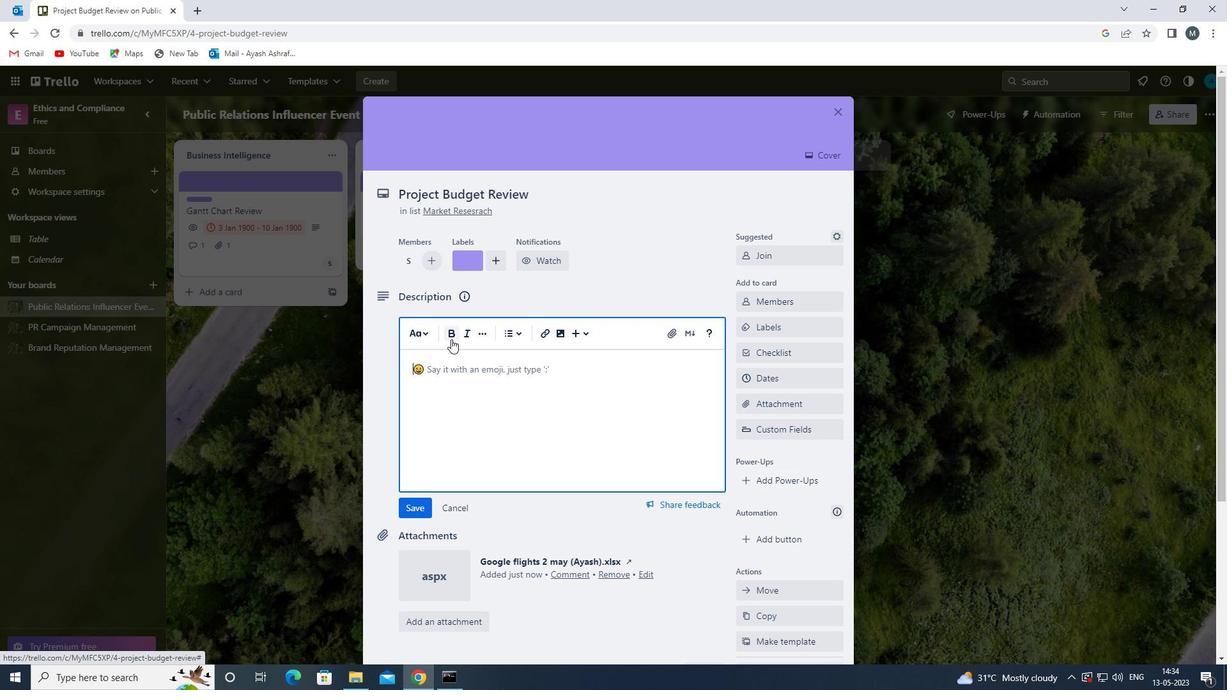 
Action: Mouse pressed left at (461, 378)
Screenshot: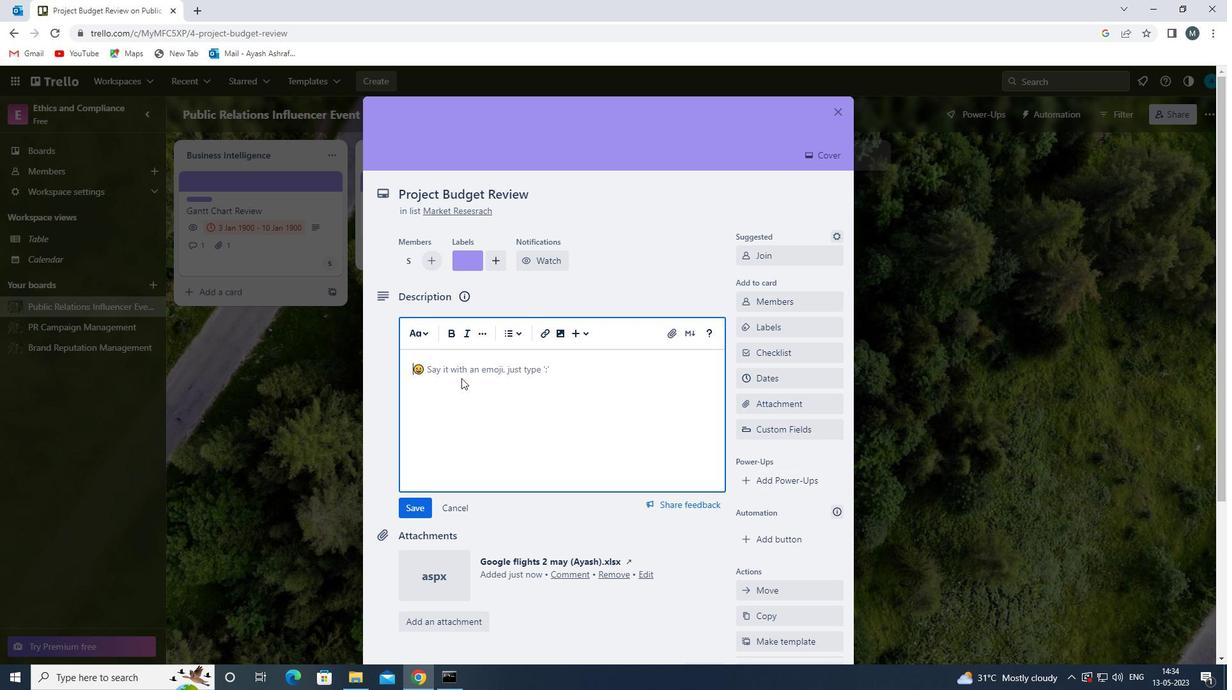 
Action: Mouse moved to (463, 379)
Screenshot: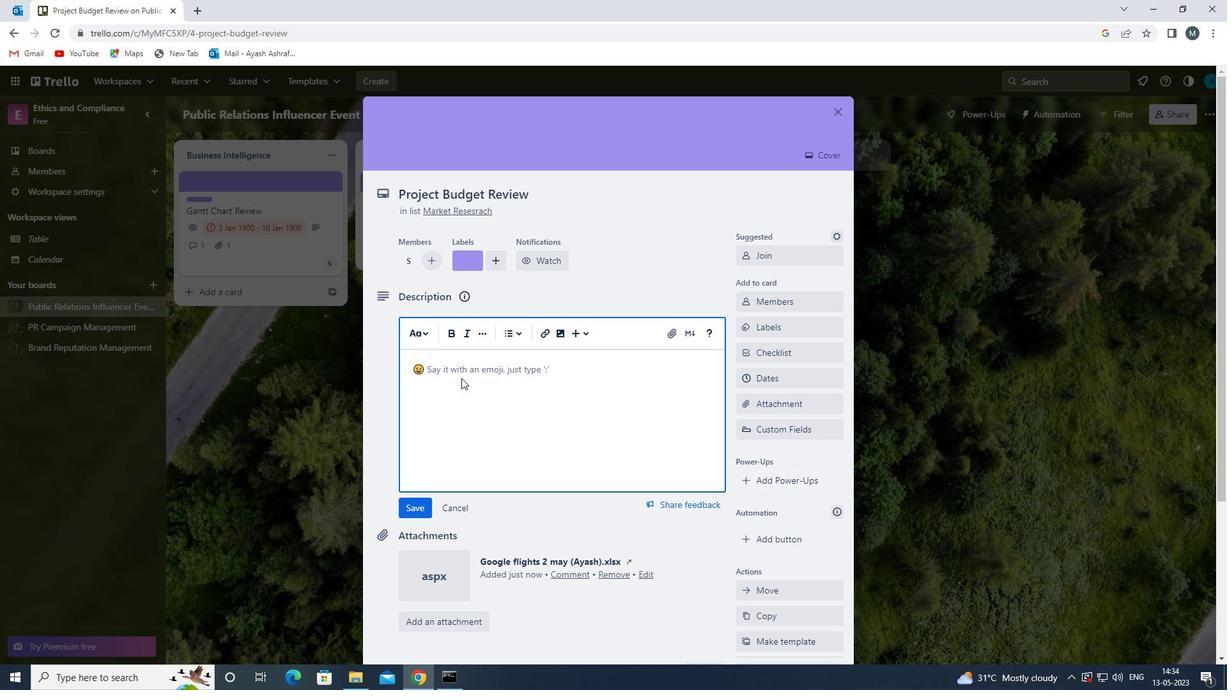 
Action: Key pressed <Key.shift>CREATE<Key.space>AND<Key.space>SEND<Key.space>OUT<Key.space>EMPLOYEE<Key.space>SATISFACTION<Key.space>
Screenshot: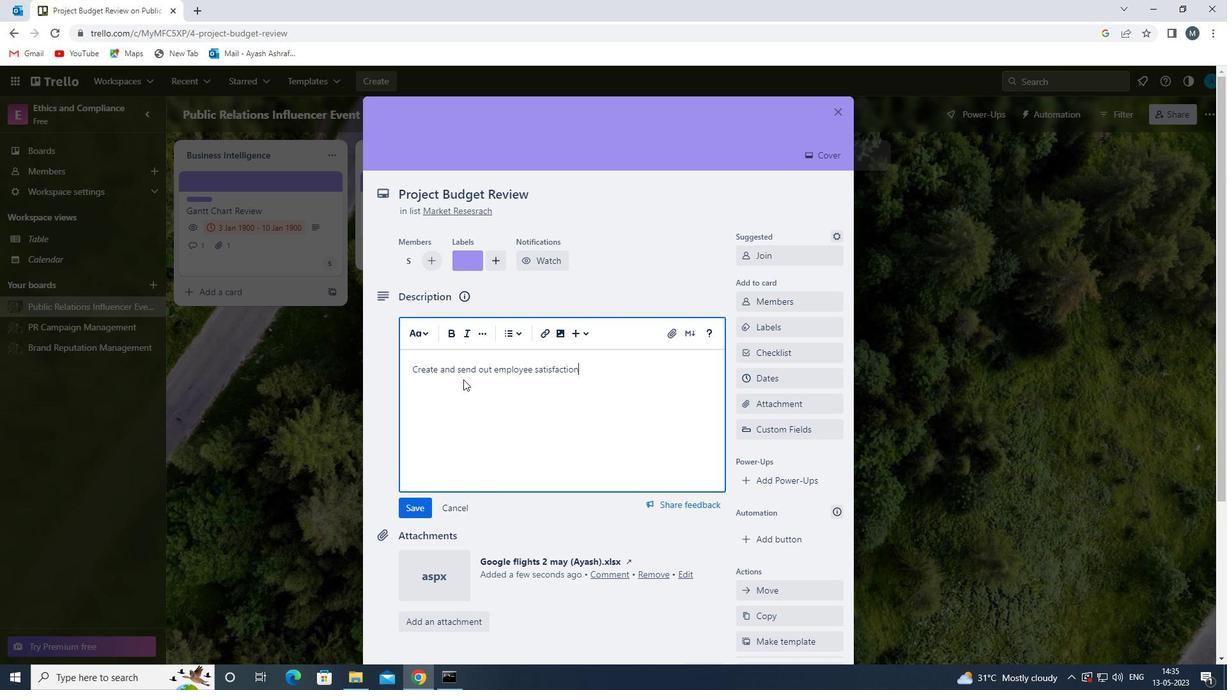 
Action: Mouse moved to (477, 379)
Screenshot: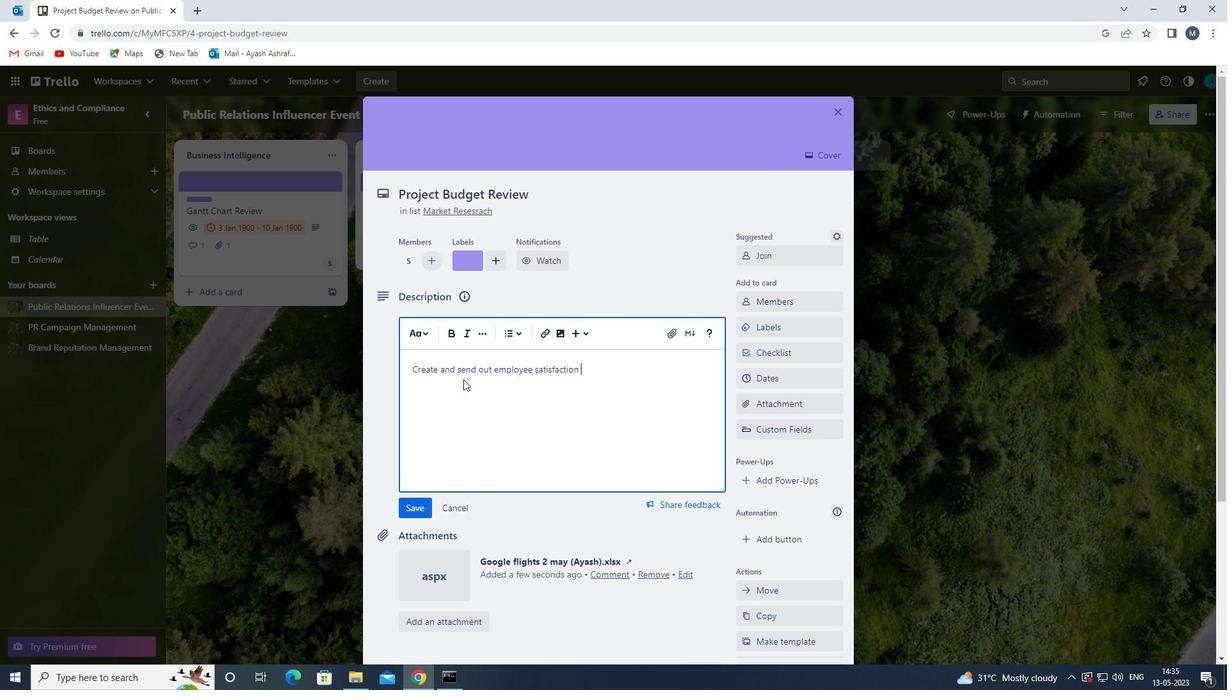 
Action: Key pressed SURVEY<Key.space>ON<Key.space>WORKPLACE<Key.space>CULTURE<Key.space><Key.backspace>
Screenshot: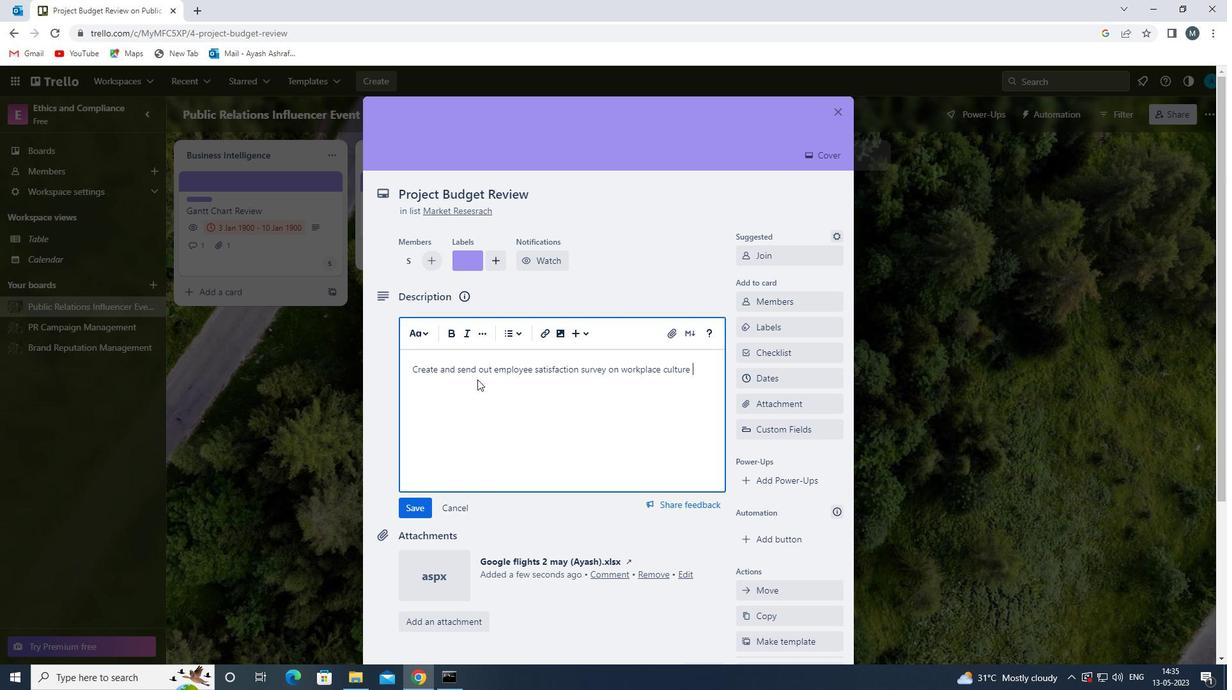 
Action: Mouse moved to (418, 507)
Screenshot: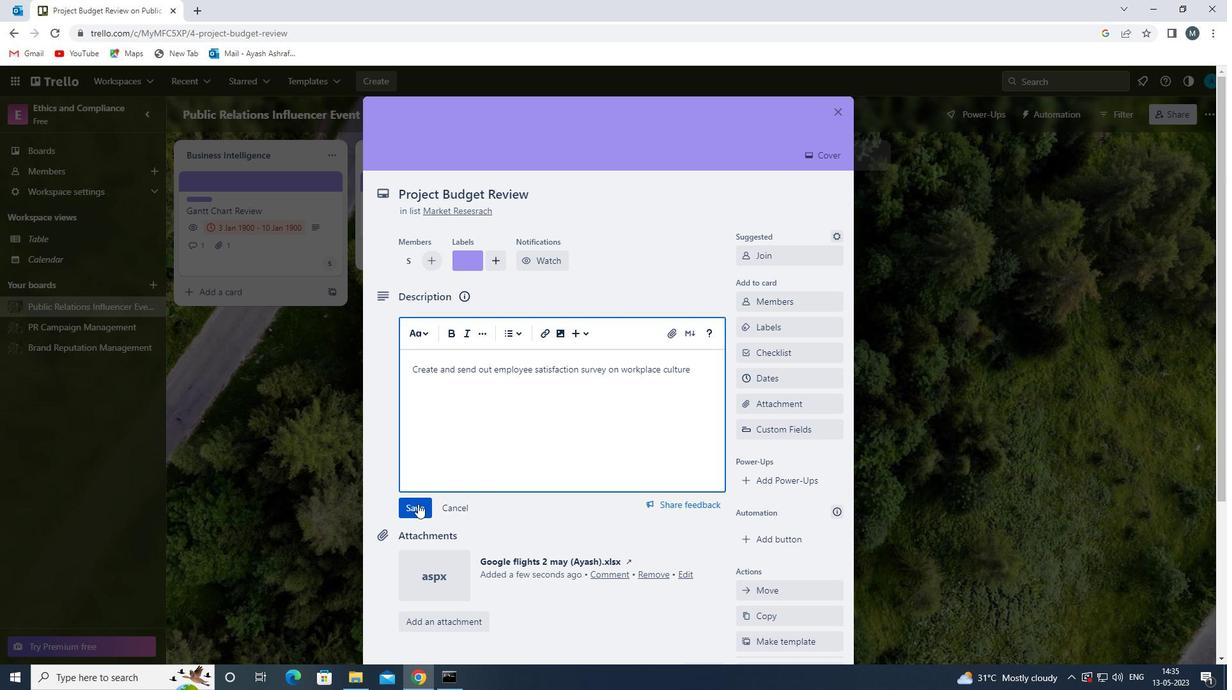 
Action: Mouse pressed left at (418, 507)
Screenshot: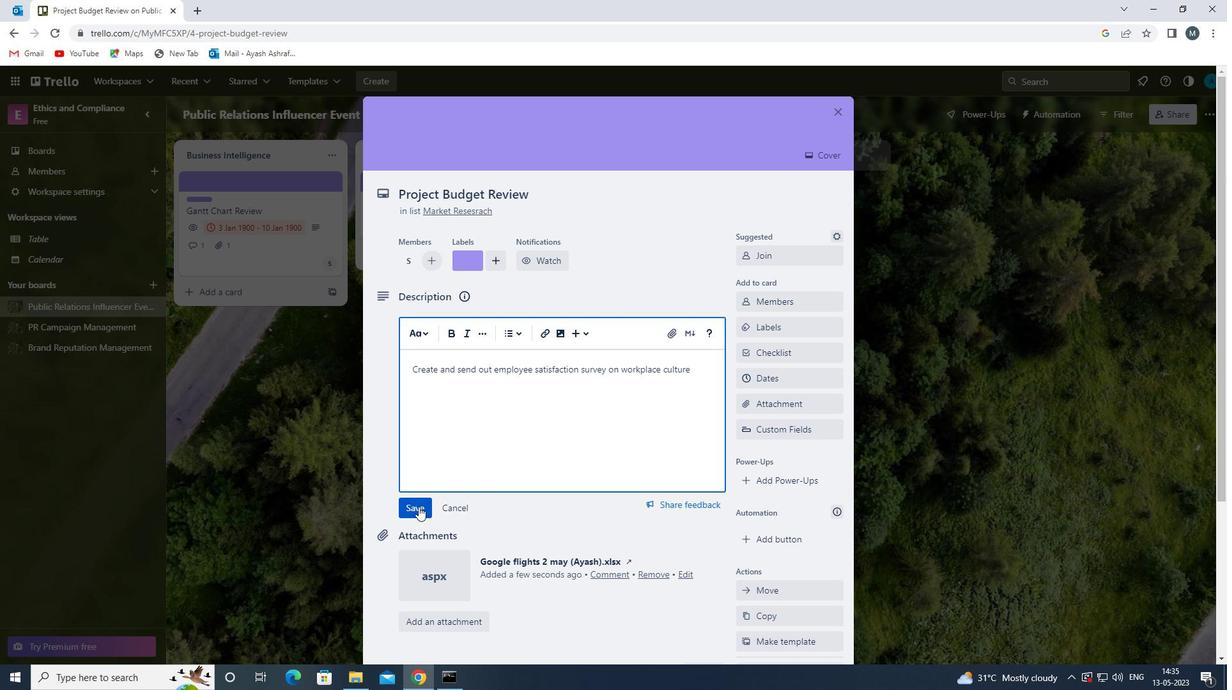 
Action: Mouse moved to (497, 450)
Screenshot: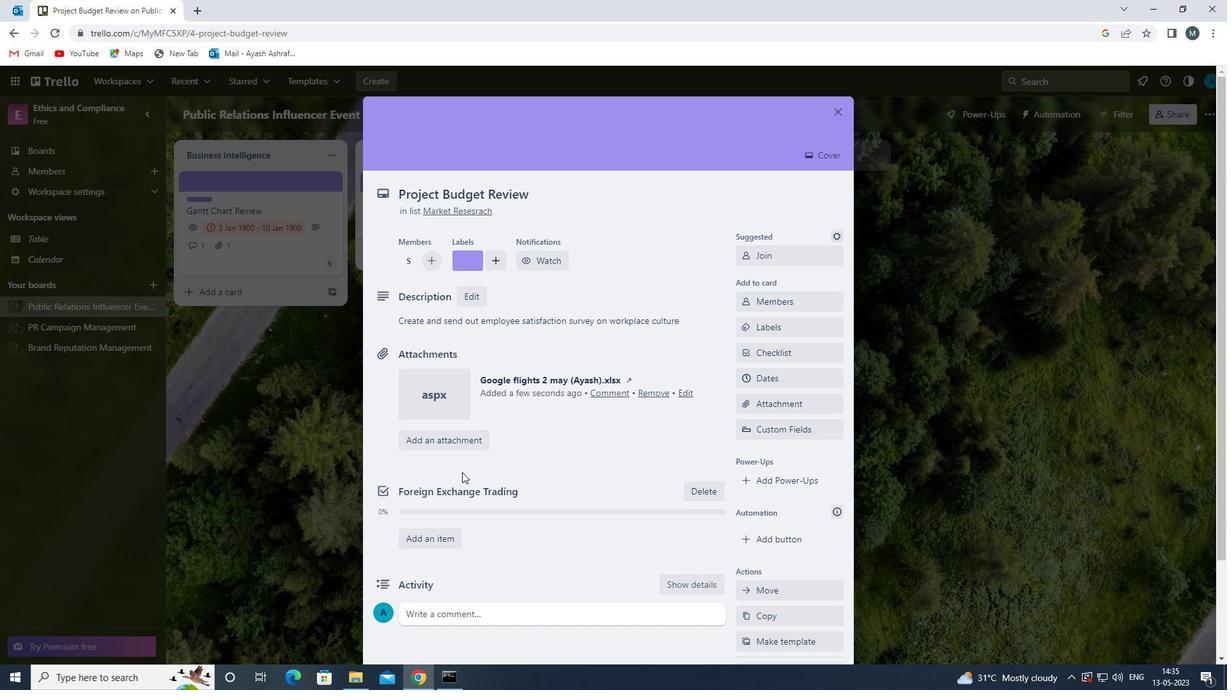 
Action: Mouse scrolled (497, 450) with delta (0, 0)
Screenshot: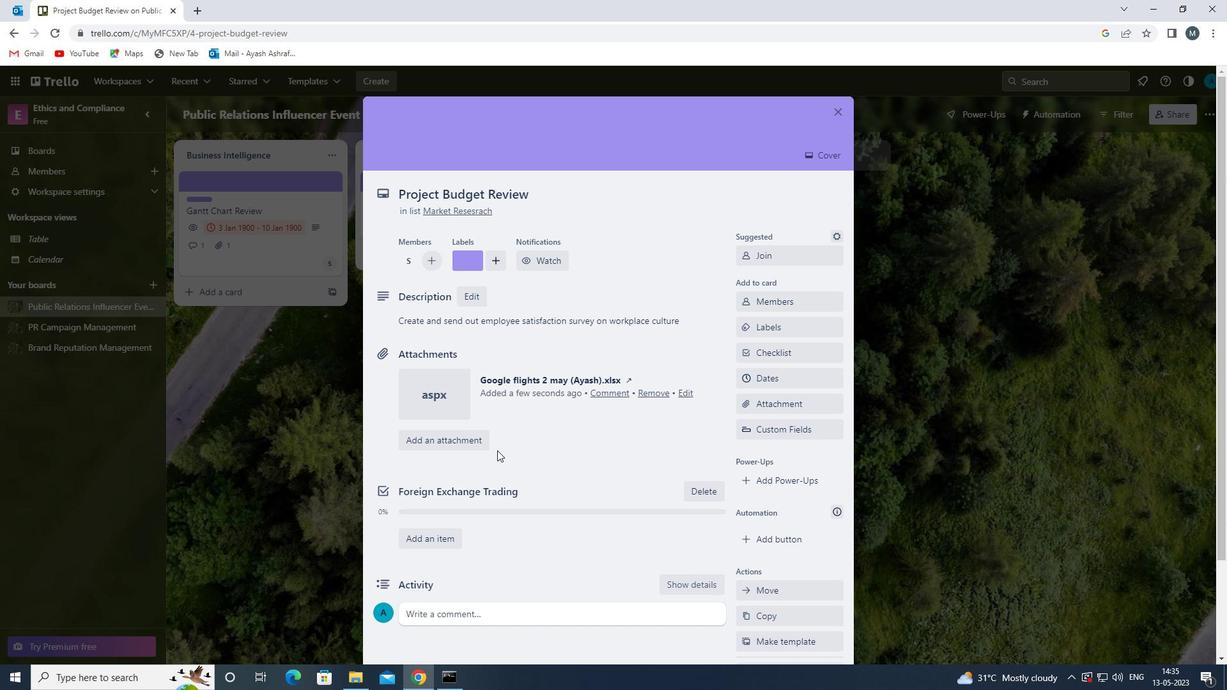 
Action: Mouse moved to (474, 552)
Screenshot: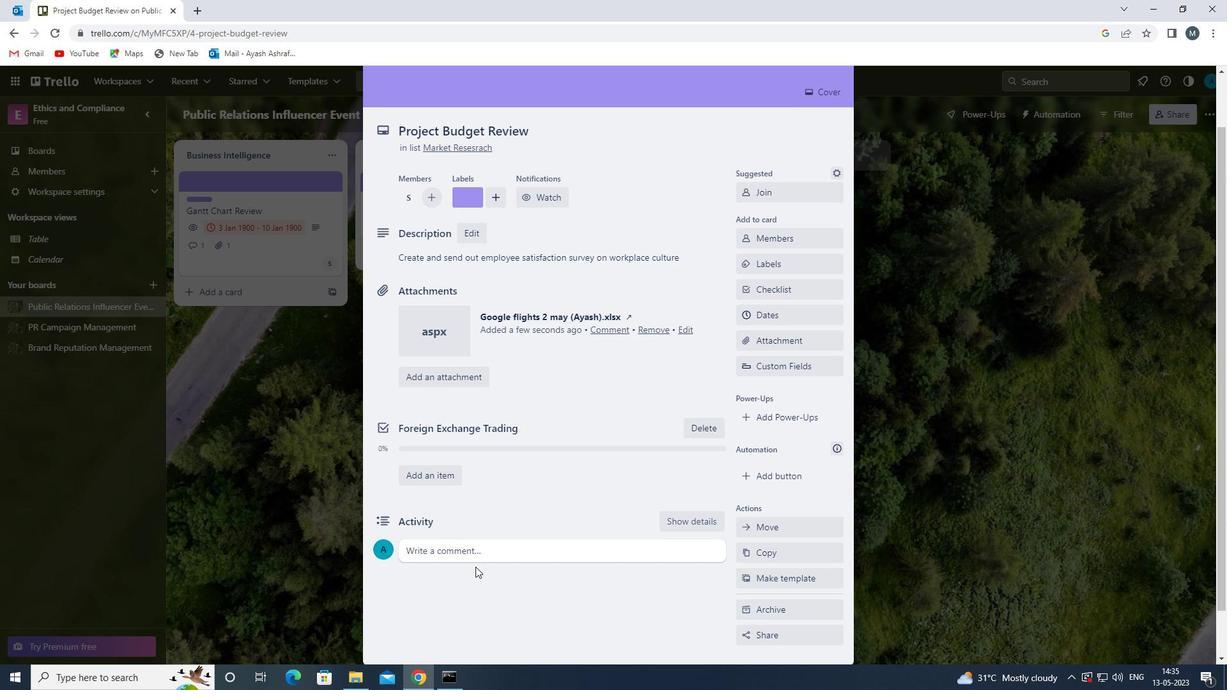 
Action: Mouse pressed left at (474, 552)
Screenshot: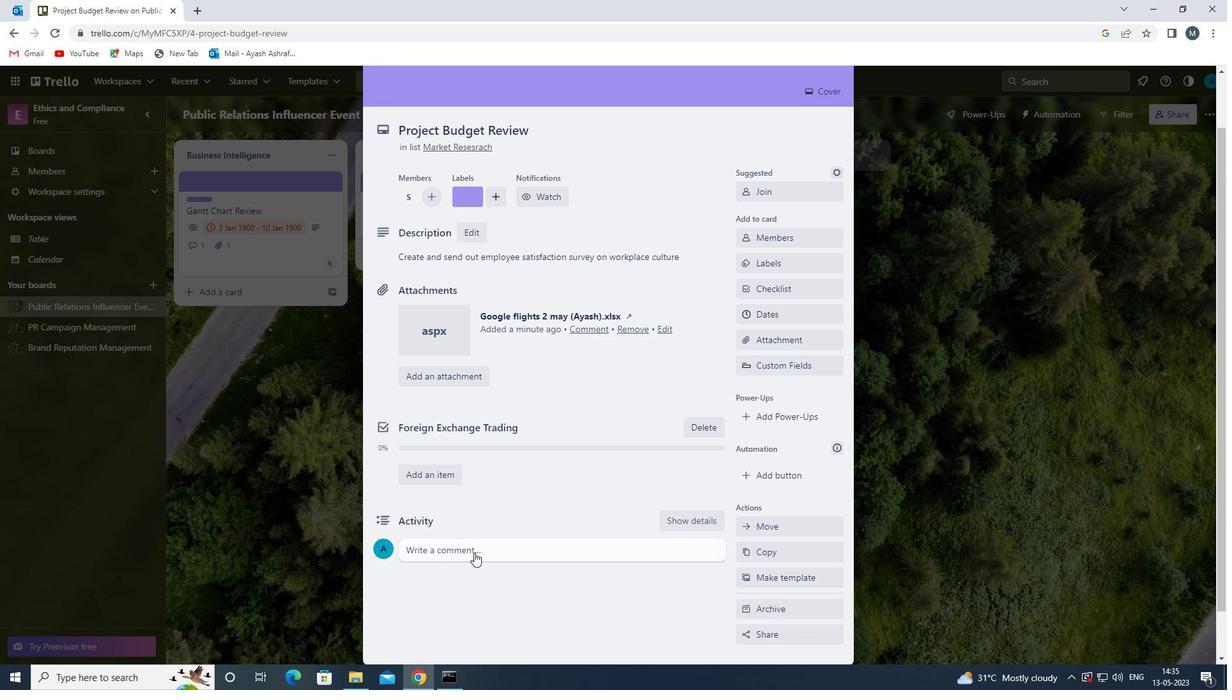 
Action: Mouse moved to (495, 530)
Screenshot: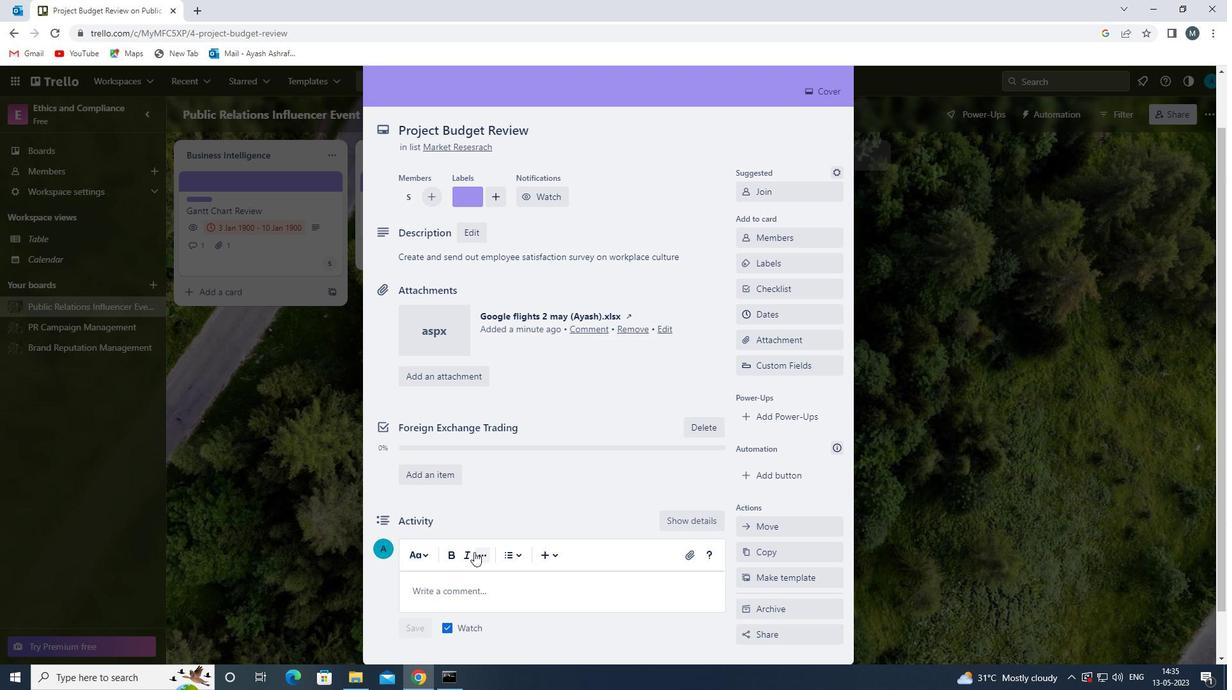 
Action: Mouse scrolled (495, 529) with delta (0, 0)
Screenshot: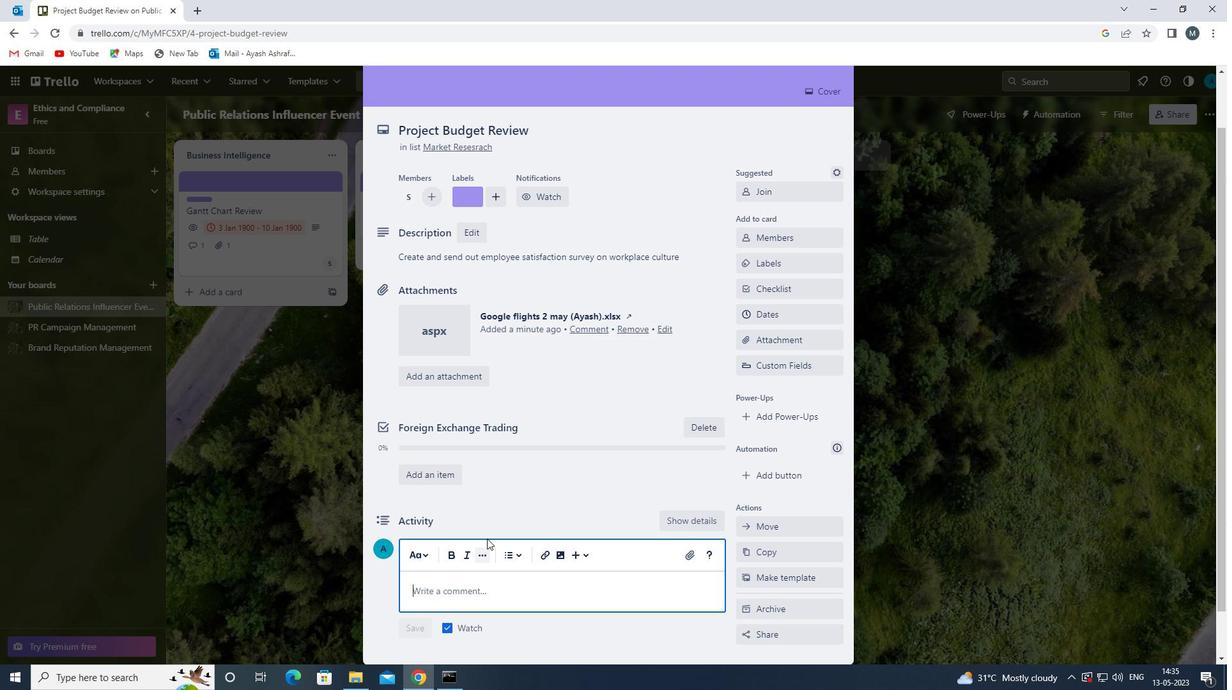 
Action: Mouse moved to (468, 541)
Screenshot: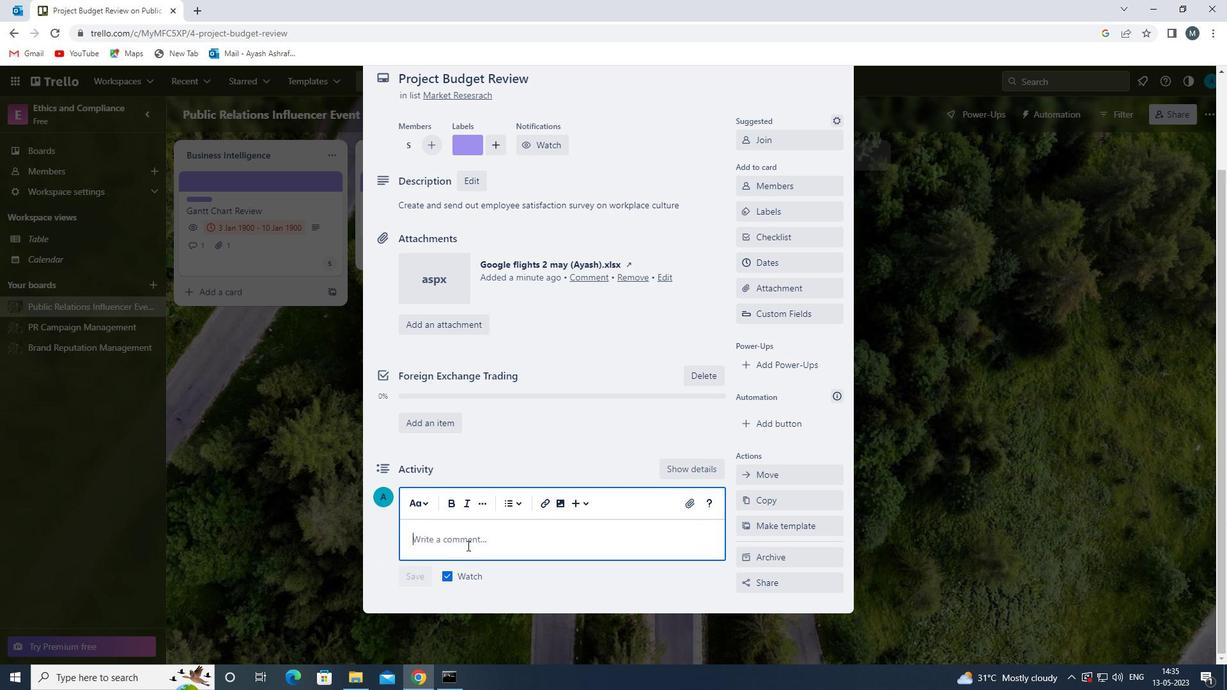 
Action: Mouse pressed left at (468, 541)
Screenshot: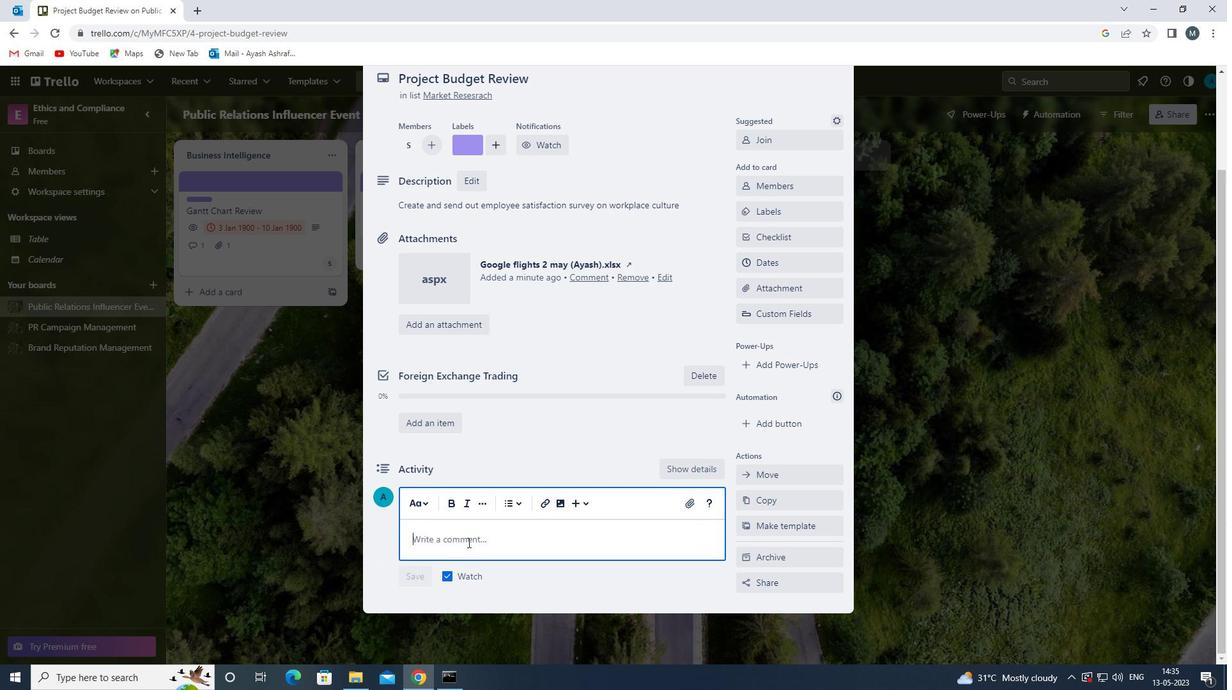 
Action: Mouse moved to (473, 539)
Screenshot: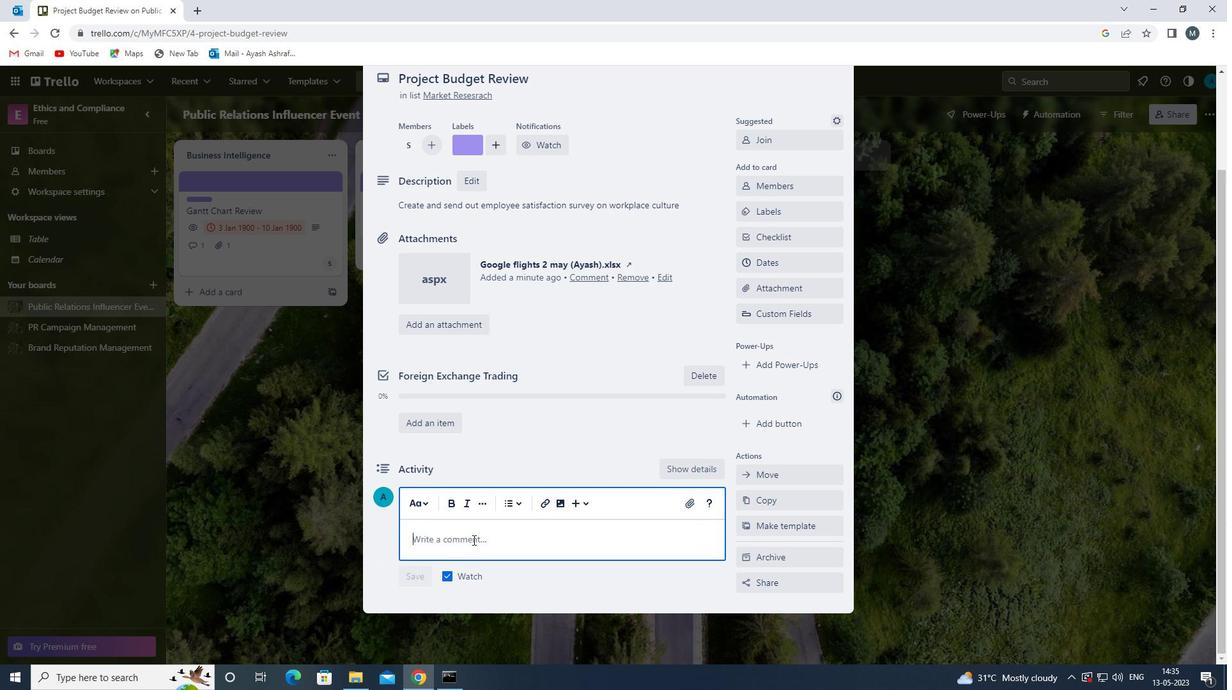
Action: Key pressed <Key.shift>GIVEN<Key.space>THE<Key.space>POTENTIAL<Key.space>IMPACT<Key.space>OF<Key.space>THIS<Key.space>TASK<Key.space><Key.backspace>,<Key.space>LET<Key.space>US<Key.space>MAKE<Key.space>SURE<Key.space>WE<Key.space>INVOLVE<Key.space>ALL<Key.space>STAKEHOLDERS<Key.space>AND<Key.space>GATHER<Key.space>THEIR<Key.space>FEEDBACK.
Screenshot: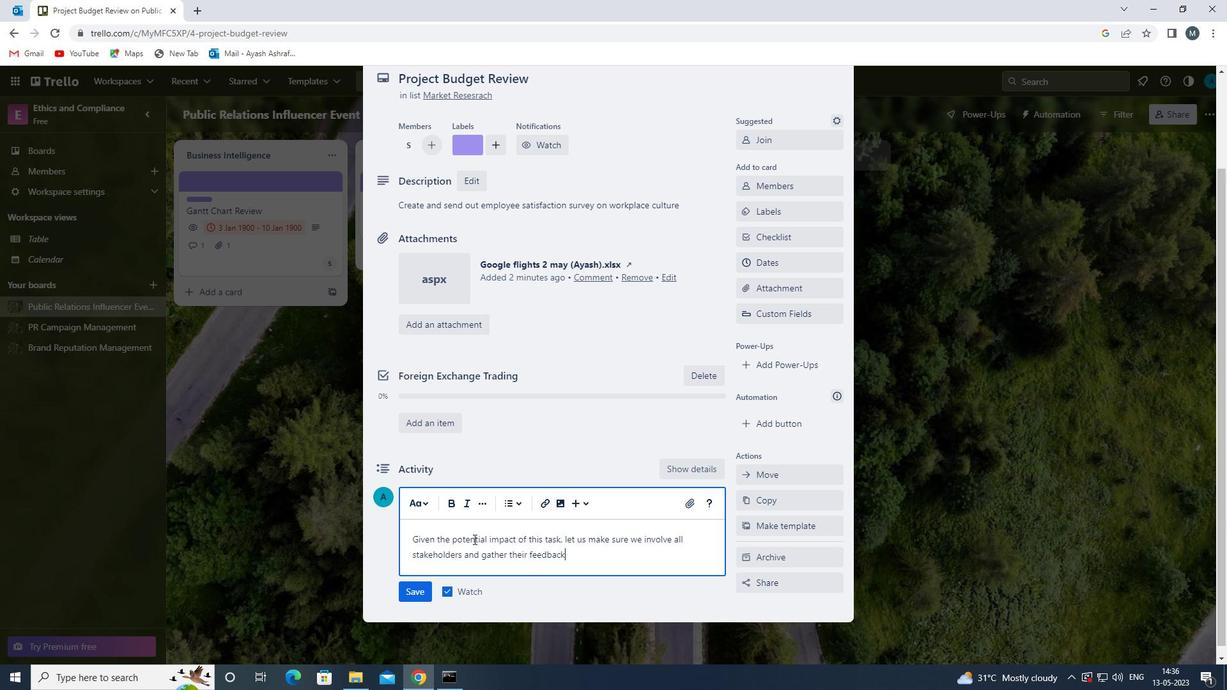 
Action: Mouse moved to (418, 592)
Screenshot: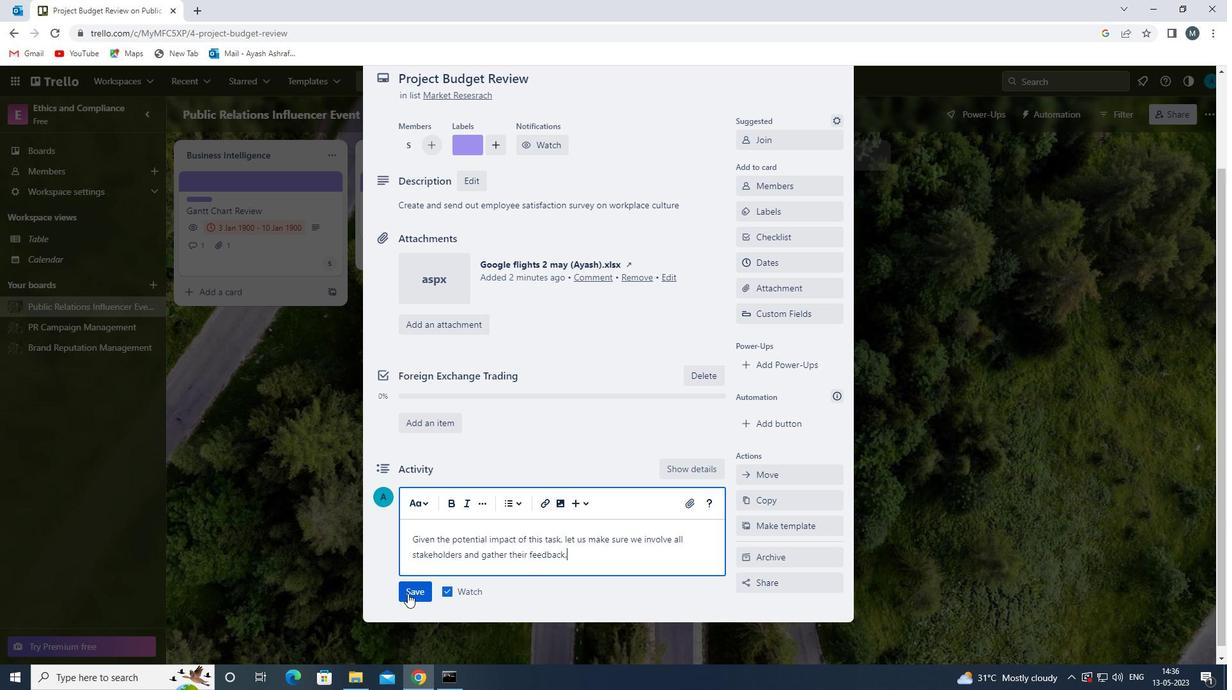 
Action: Mouse pressed left at (418, 592)
Screenshot: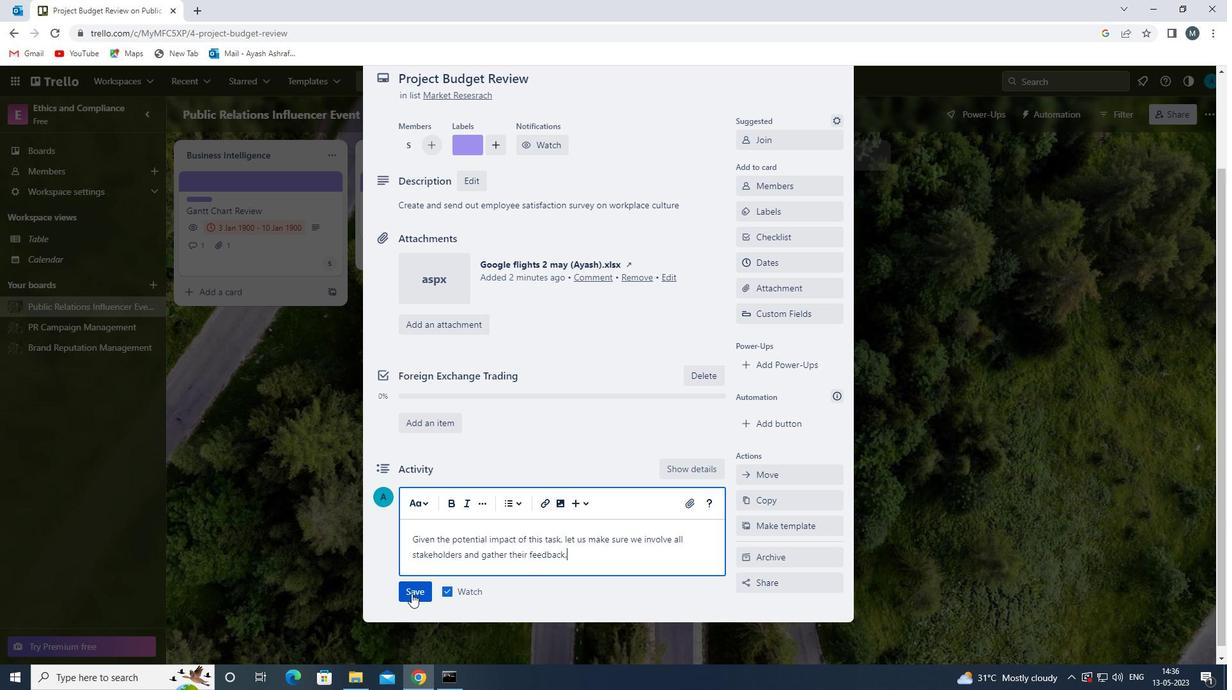 
Action: Mouse moved to (789, 271)
Screenshot: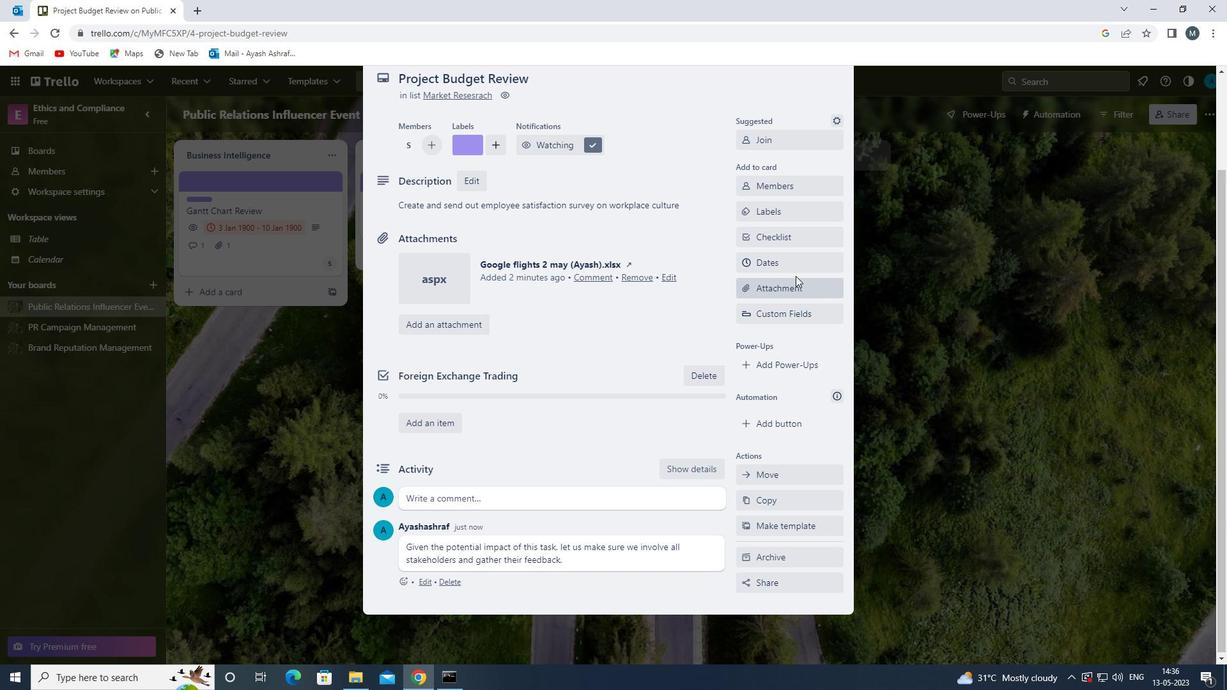 
Action: Mouse pressed left at (789, 271)
Screenshot: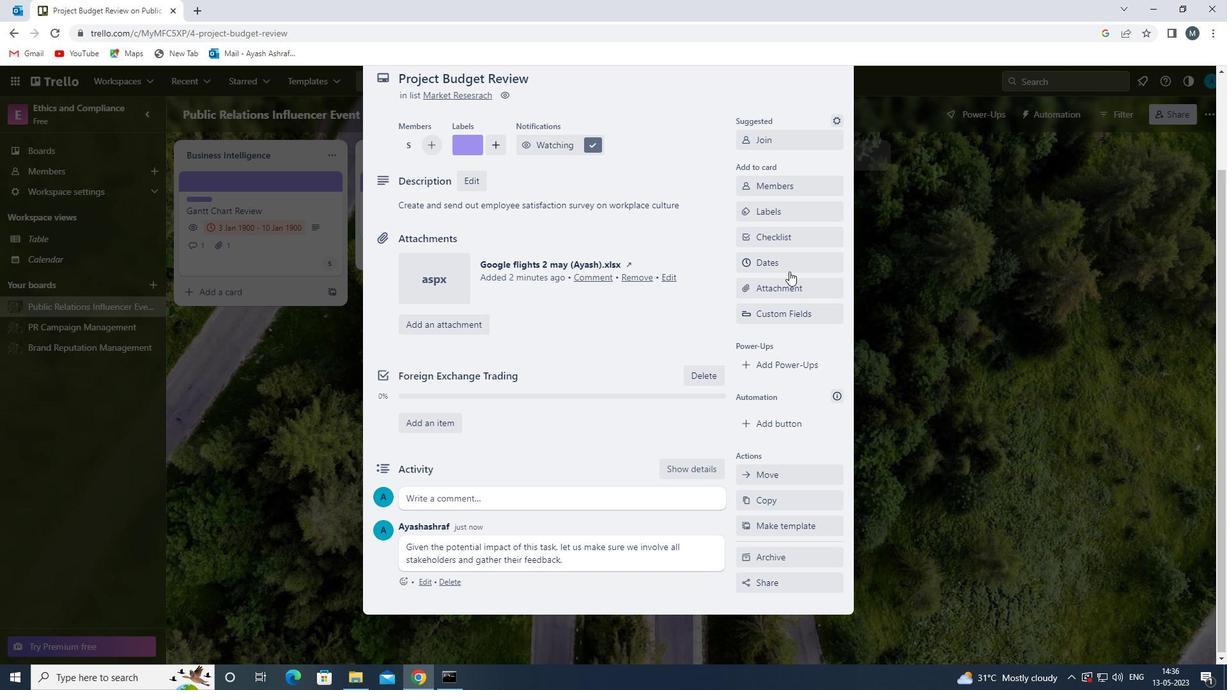 
Action: Mouse moved to (749, 347)
Screenshot: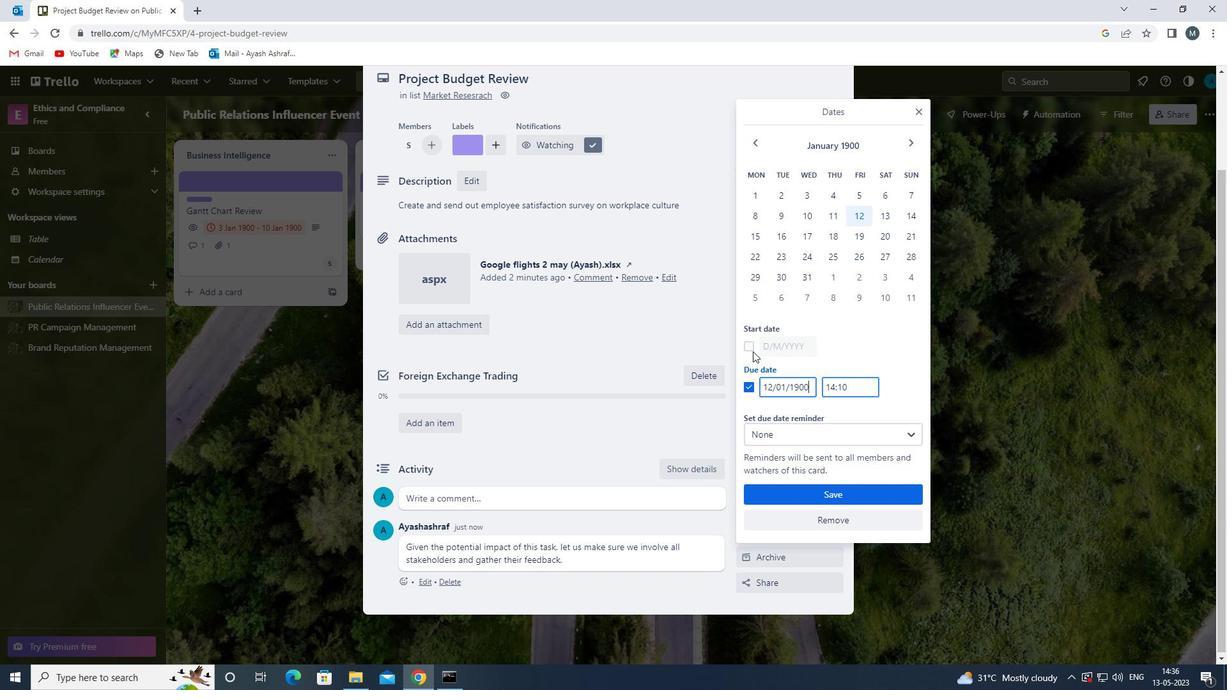 
Action: Mouse pressed left at (749, 347)
Screenshot: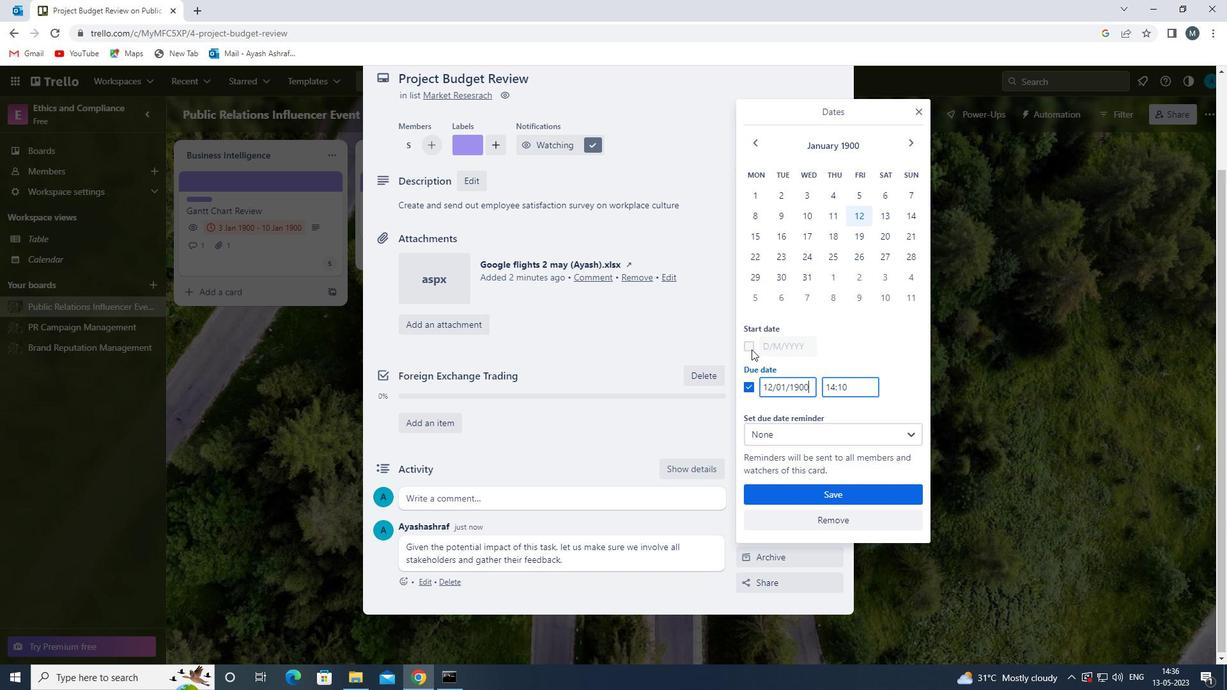 
Action: Mouse moved to (771, 347)
Screenshot: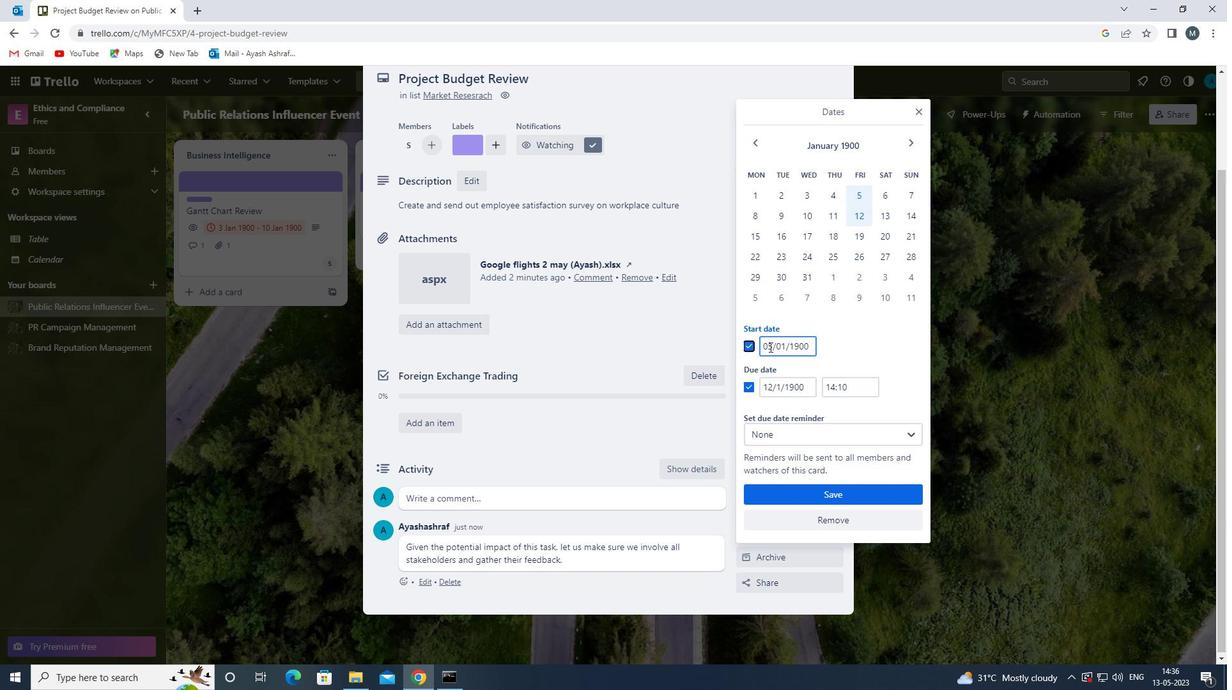
Action: Mouse pressed left at (771, 347)
Screenshot: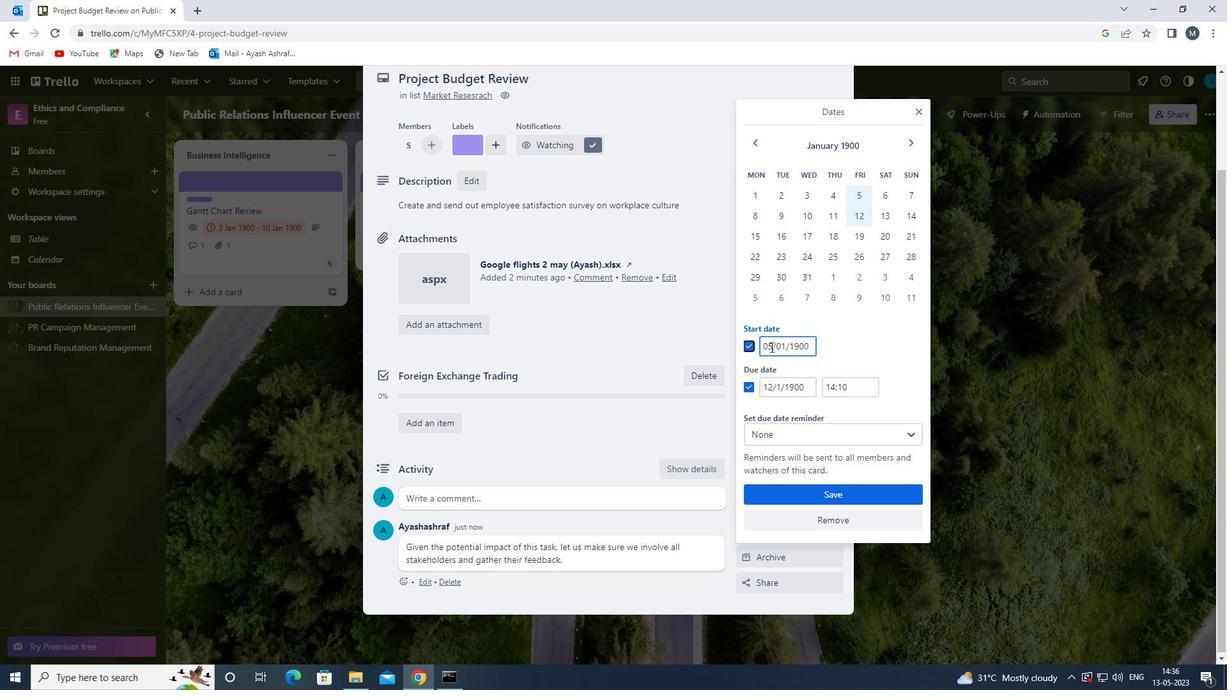 
Action: Mouse moved to (765, 343)
Screenshot: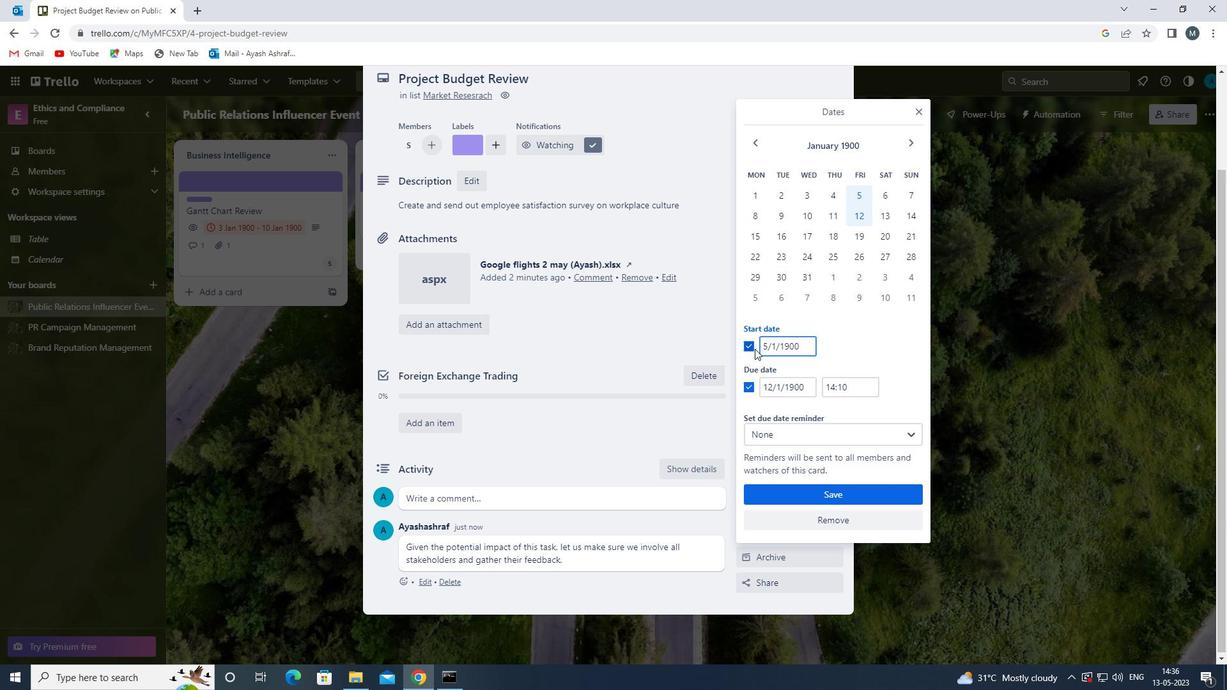
Action: Mouse pressed left at (765, 343)
Screenshot: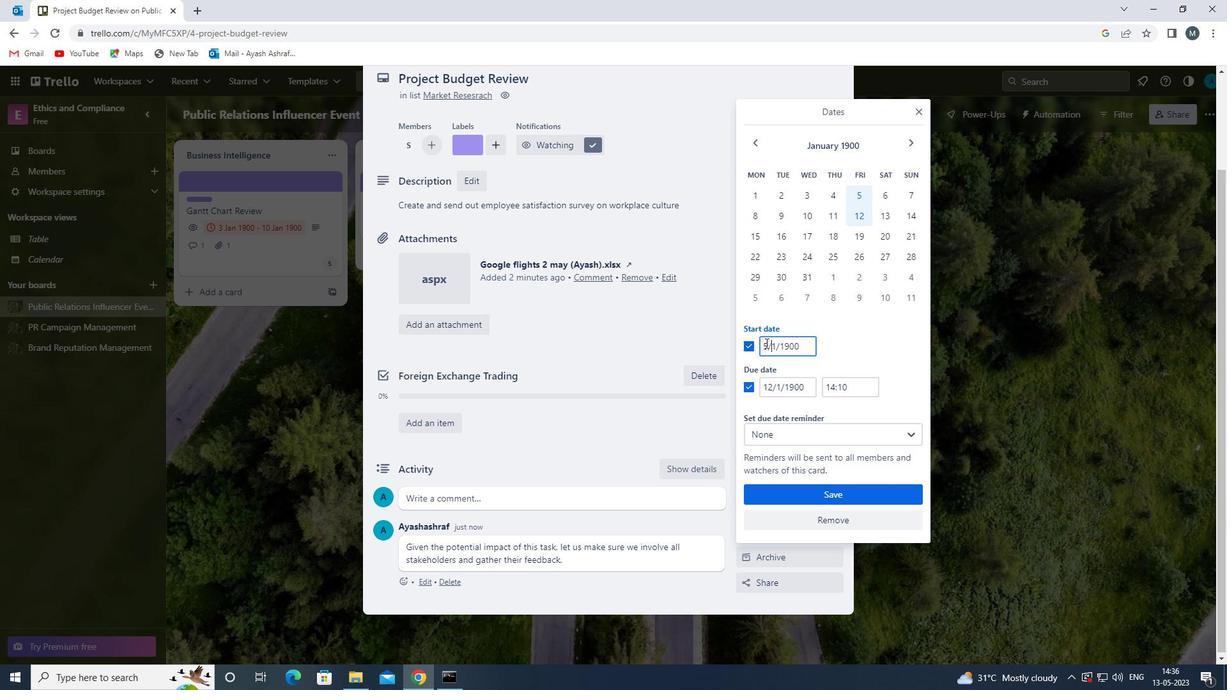 
Action: Mouse moved to (771, 352)
Screenshot: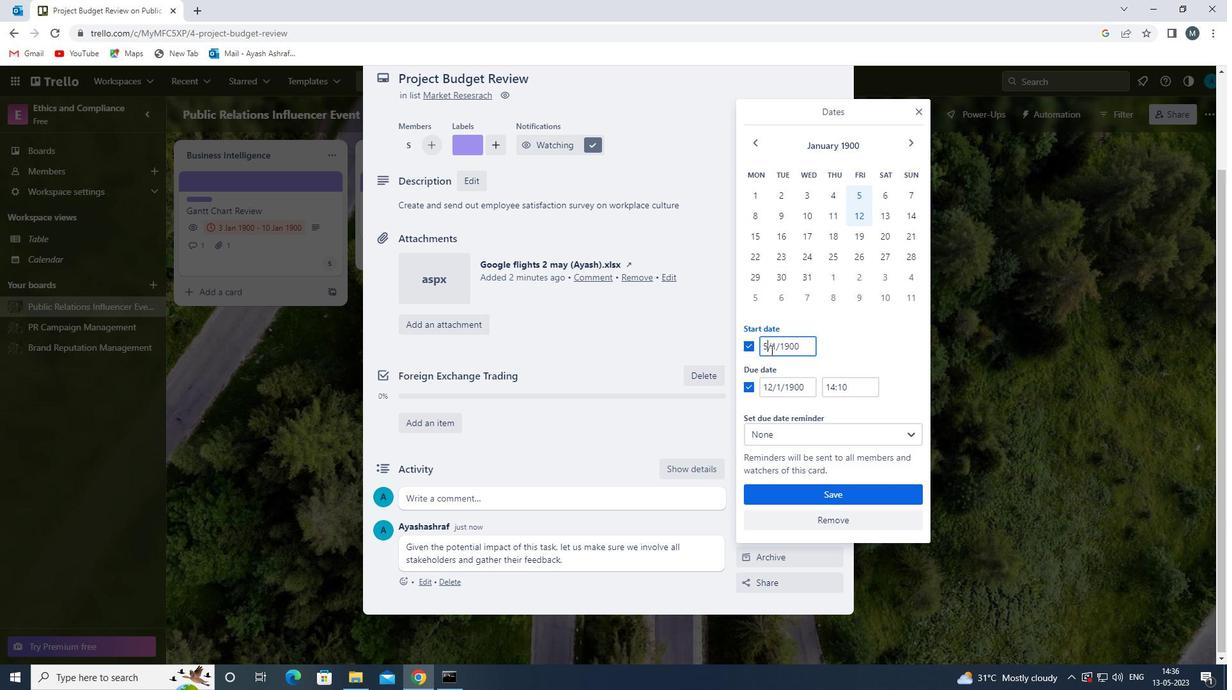 
Action: Key pressed <Key.backspace>
Screenshot: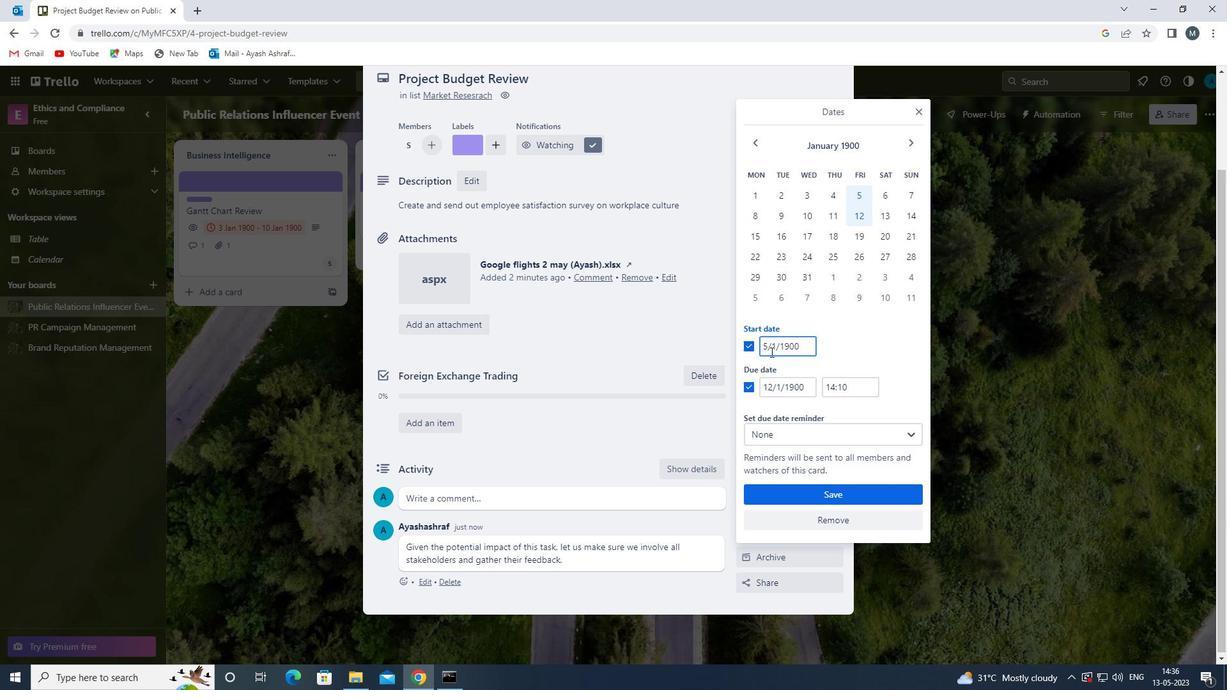 
Action: Mouse moved to (767, 354)
Screenshot: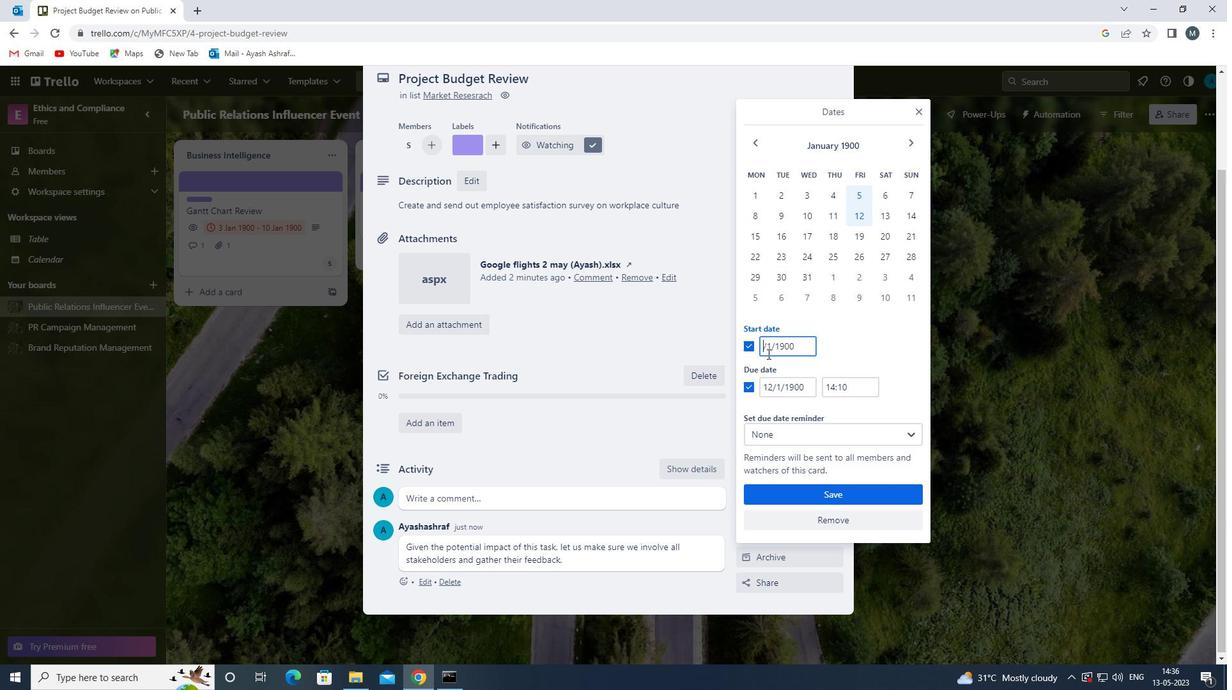 
Action: Key pressed 06
Screenshot: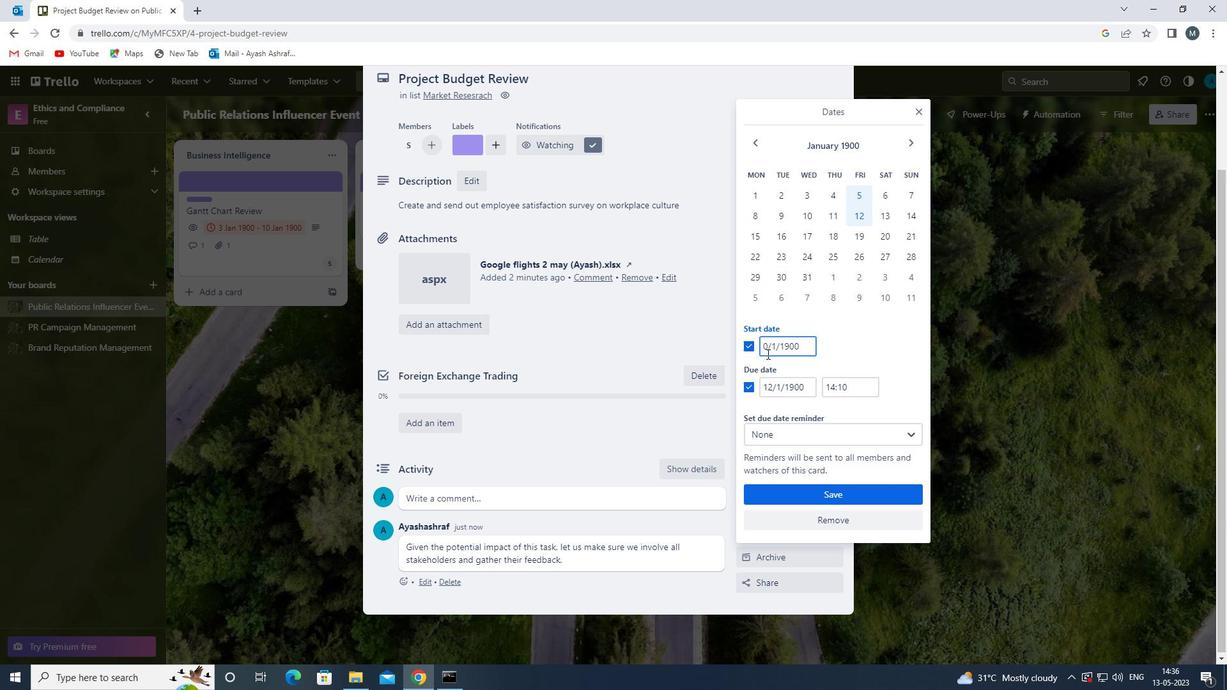 
Action: Mouse moved to (777, 345)
Screenshot: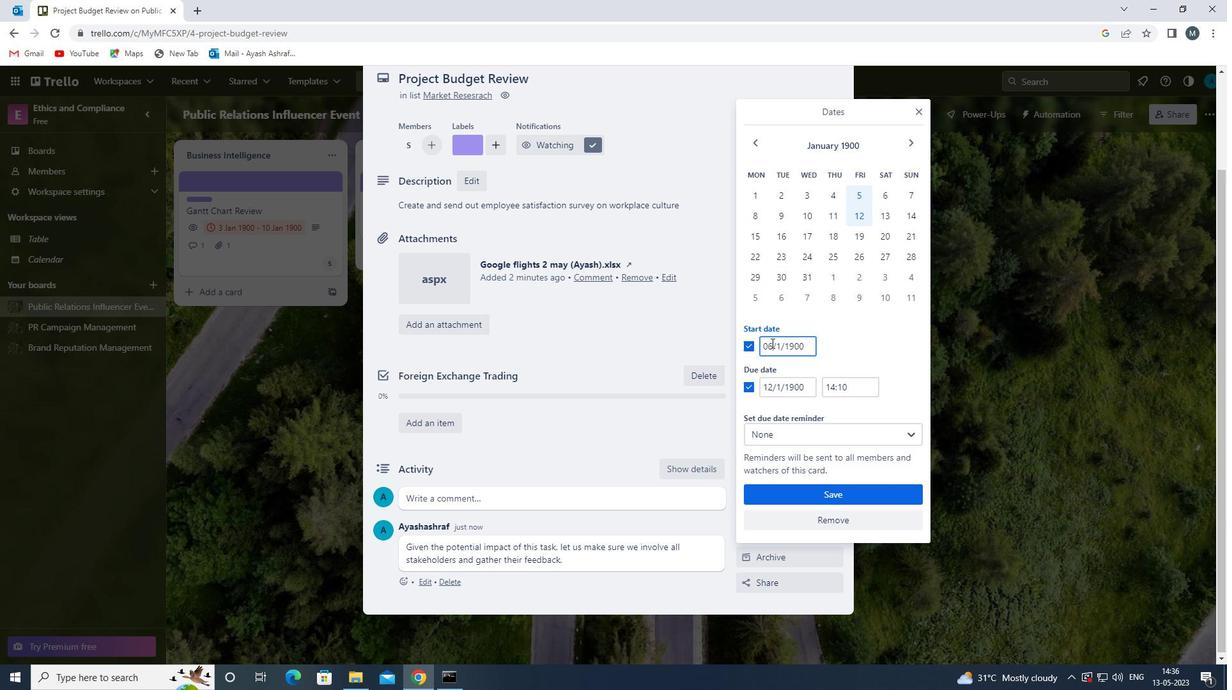 
Action: Mouse pressed left at (777, 345)
Screenshot: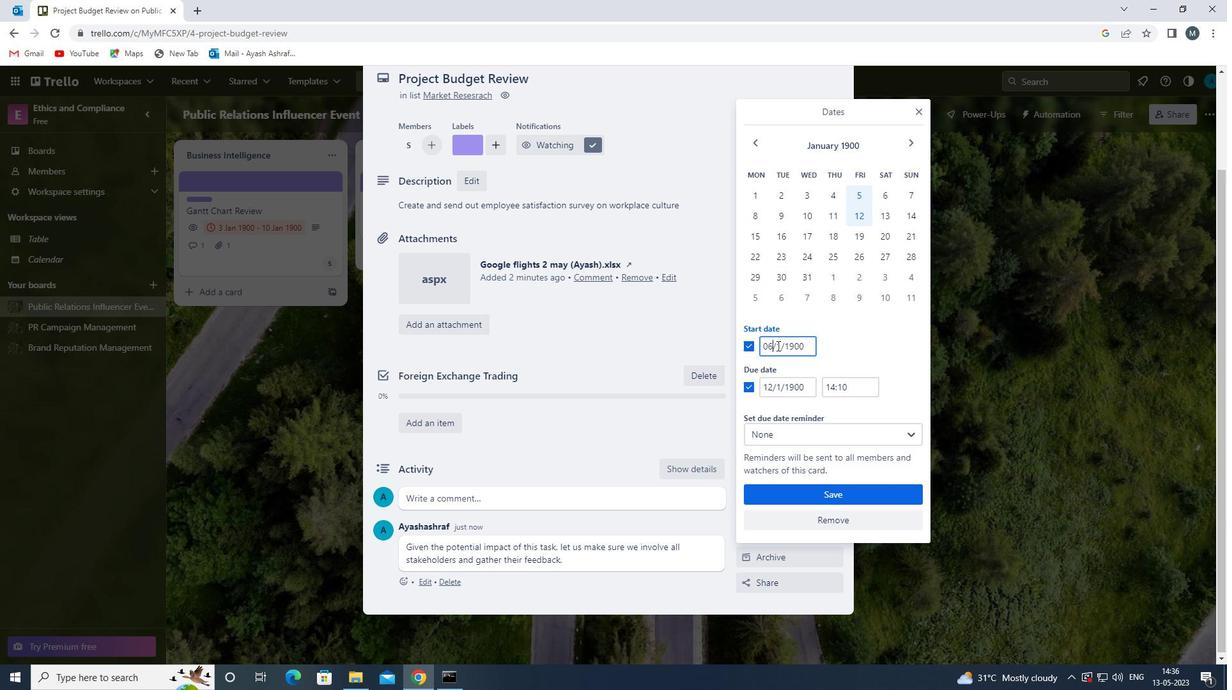 
Action: Mouse moved to (781, 349)
Screenshot: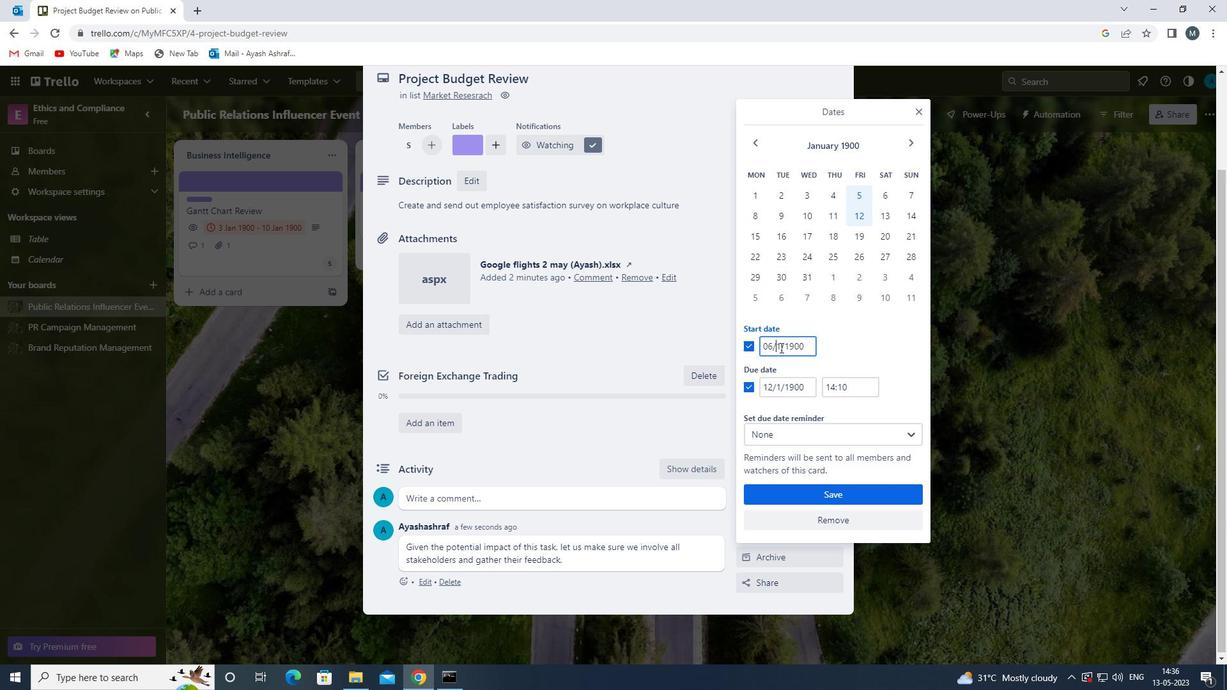 
Action: Key pressed 0
Screenshot: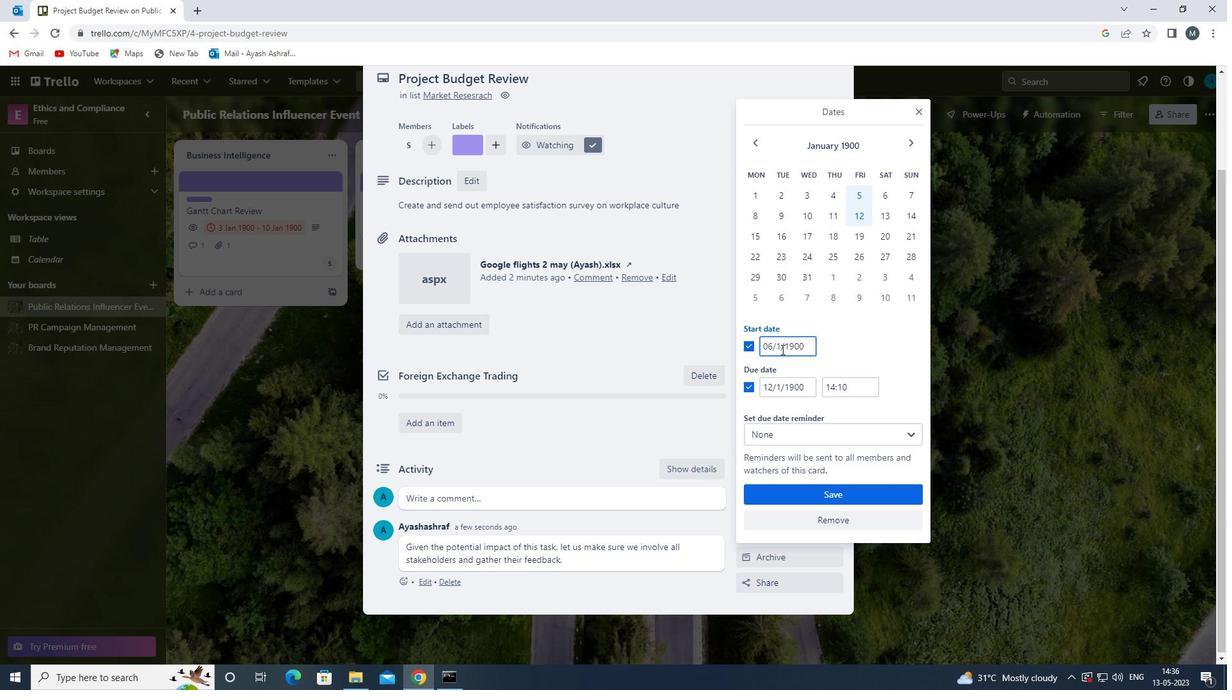 
Action: Mouse moved to (773, 386)
Screenshot: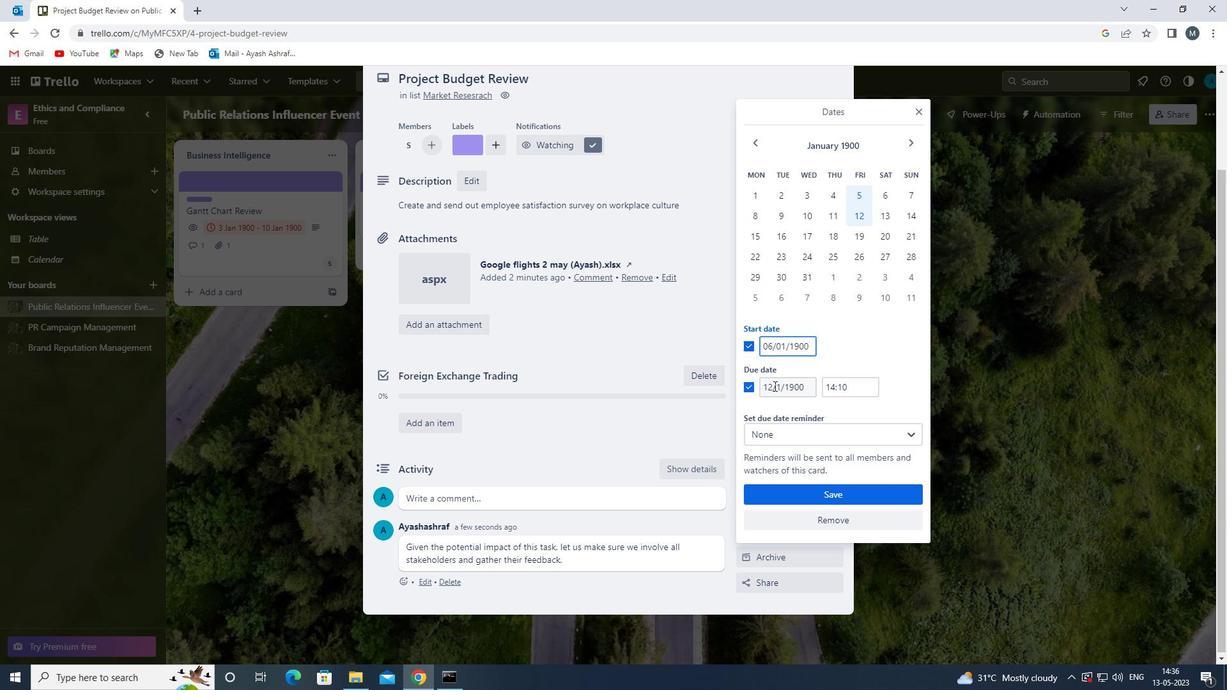 
Action: Mouse pressed left at (773, 386)
Screenshot: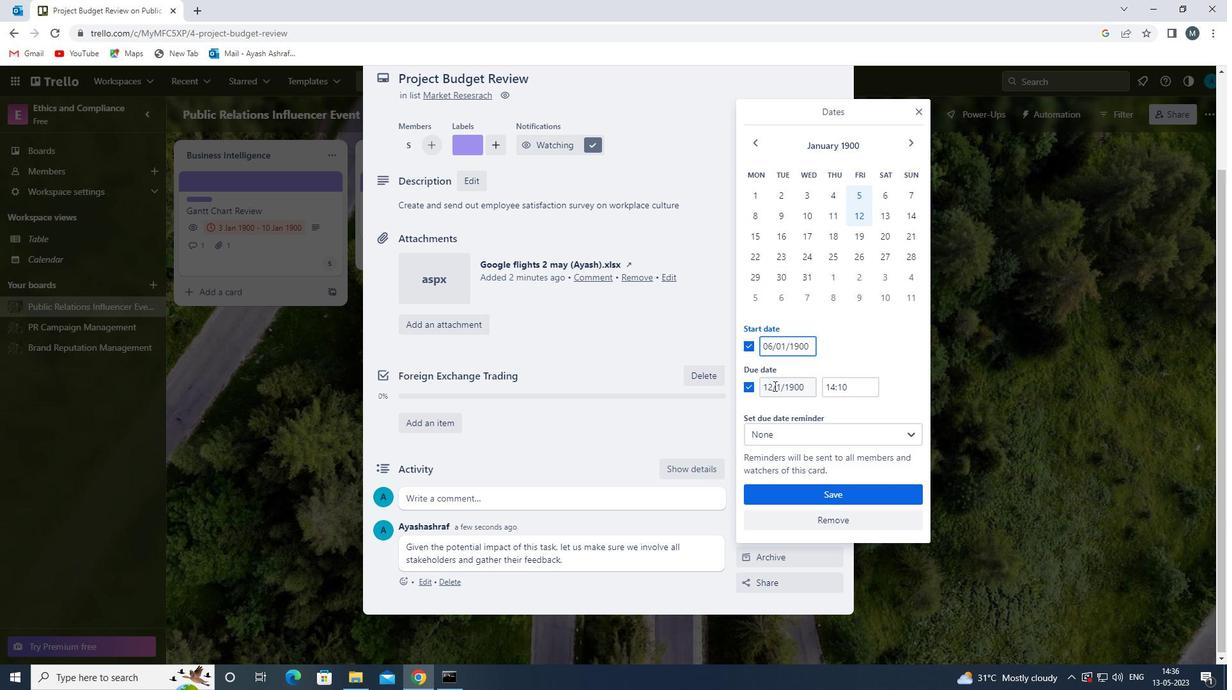 
Action: Mouse moved to (776, 389)
Screenshot: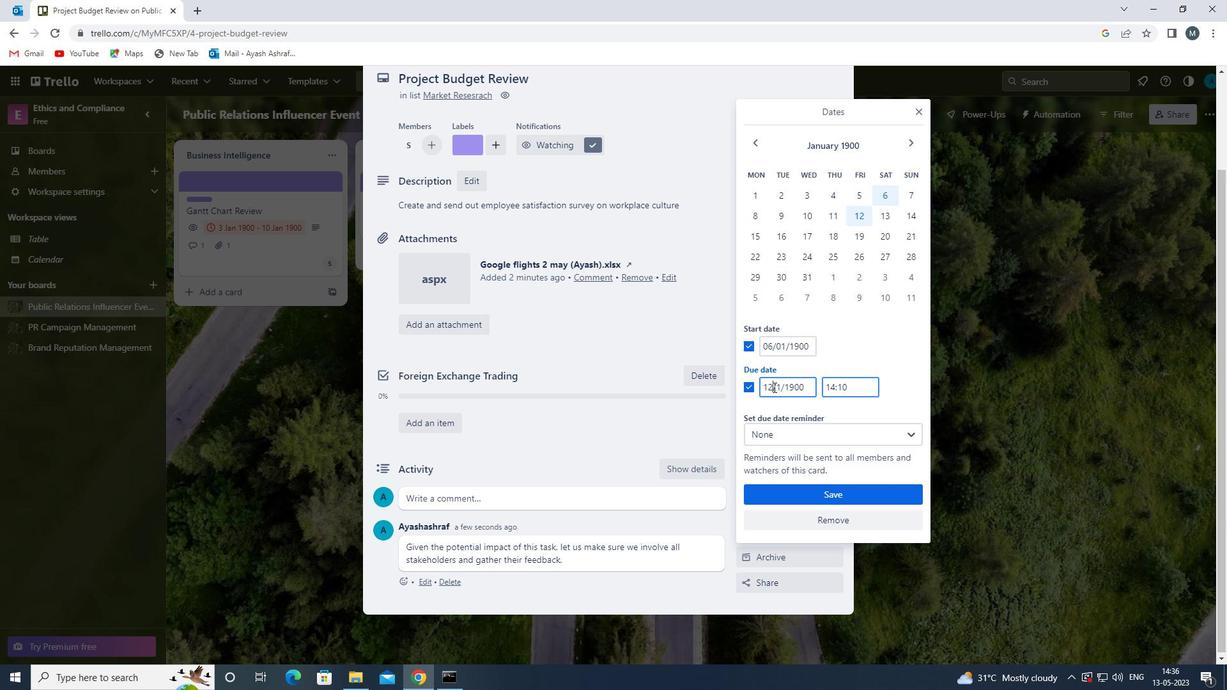 
Action: Key pressed <Key.backspace>3
Screenshot: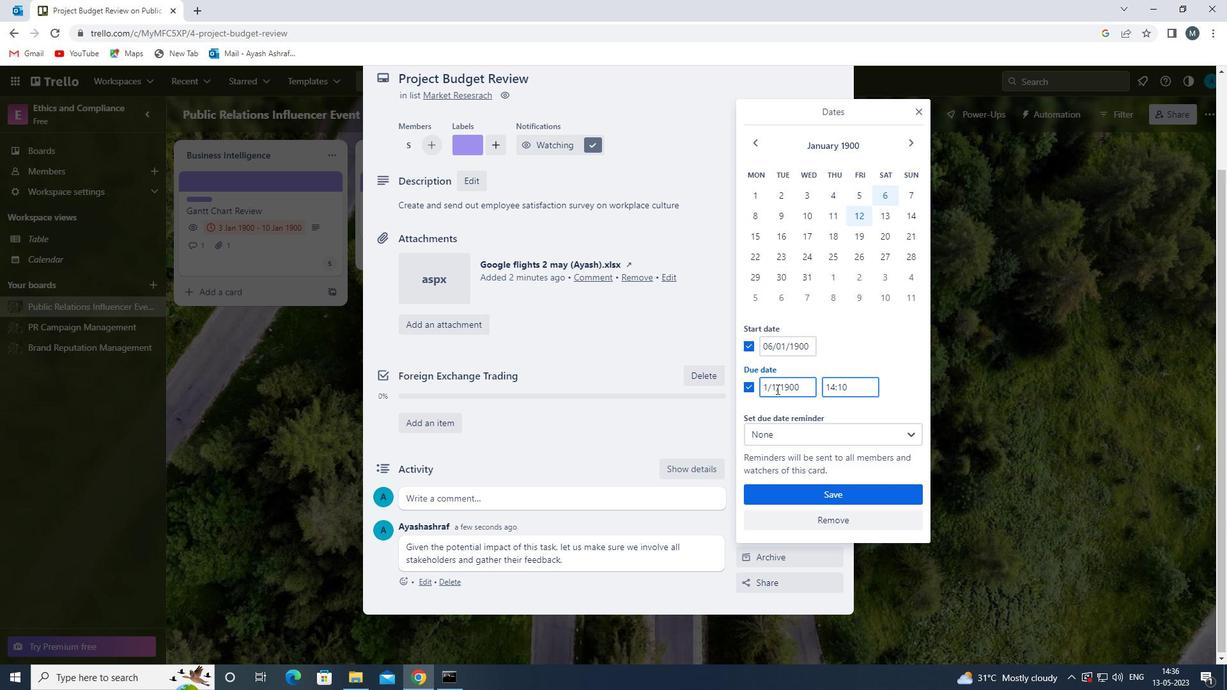 
Action: Mouse moved to (775, 384)
Screenshot: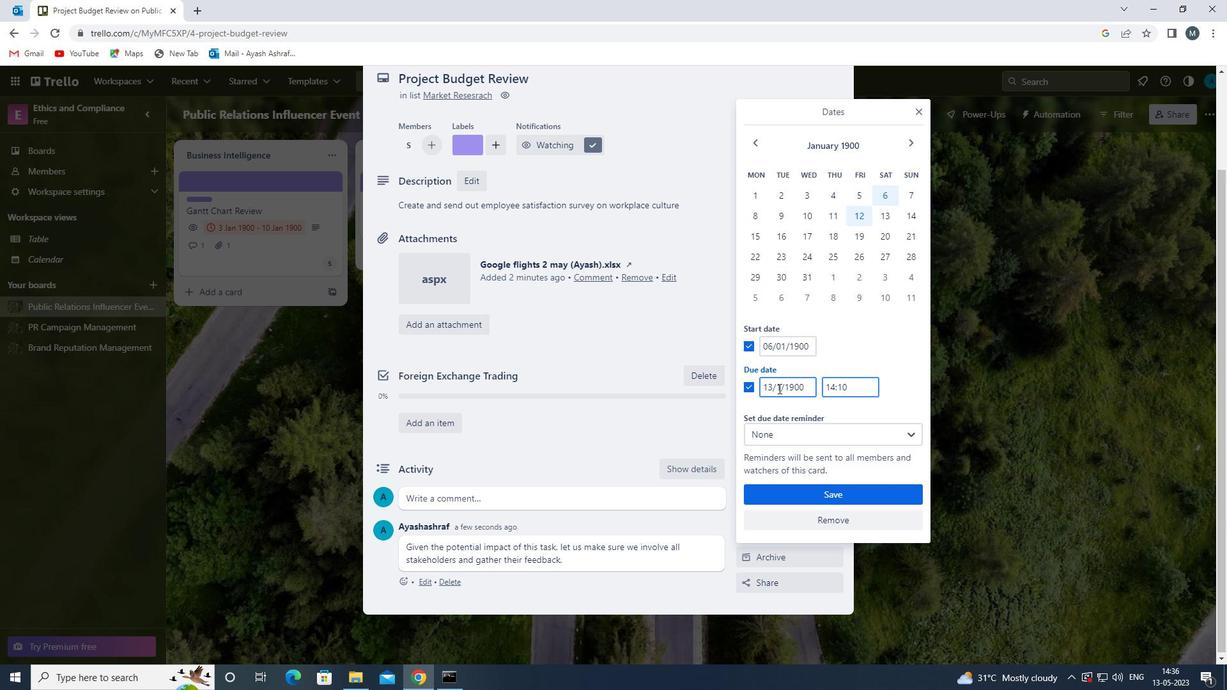 
Action: Mouse pressed left at (775, 384)
Screenshot: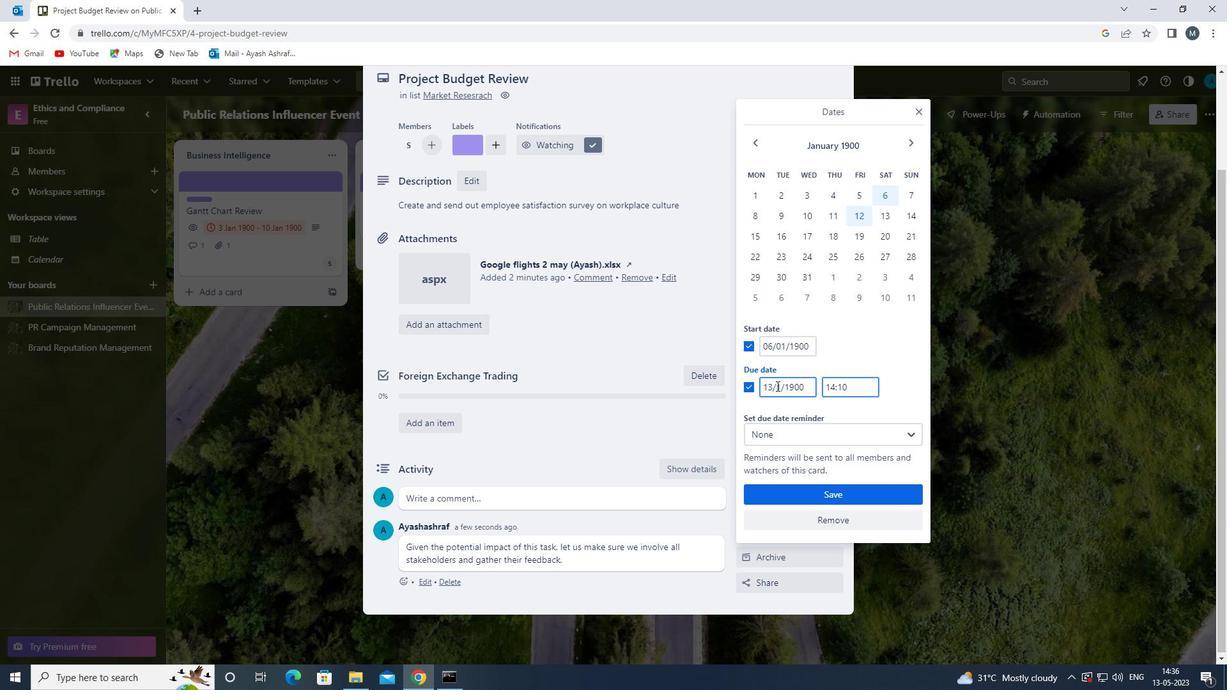 
Action: Mouse moved to (785, 393)
Screenshot: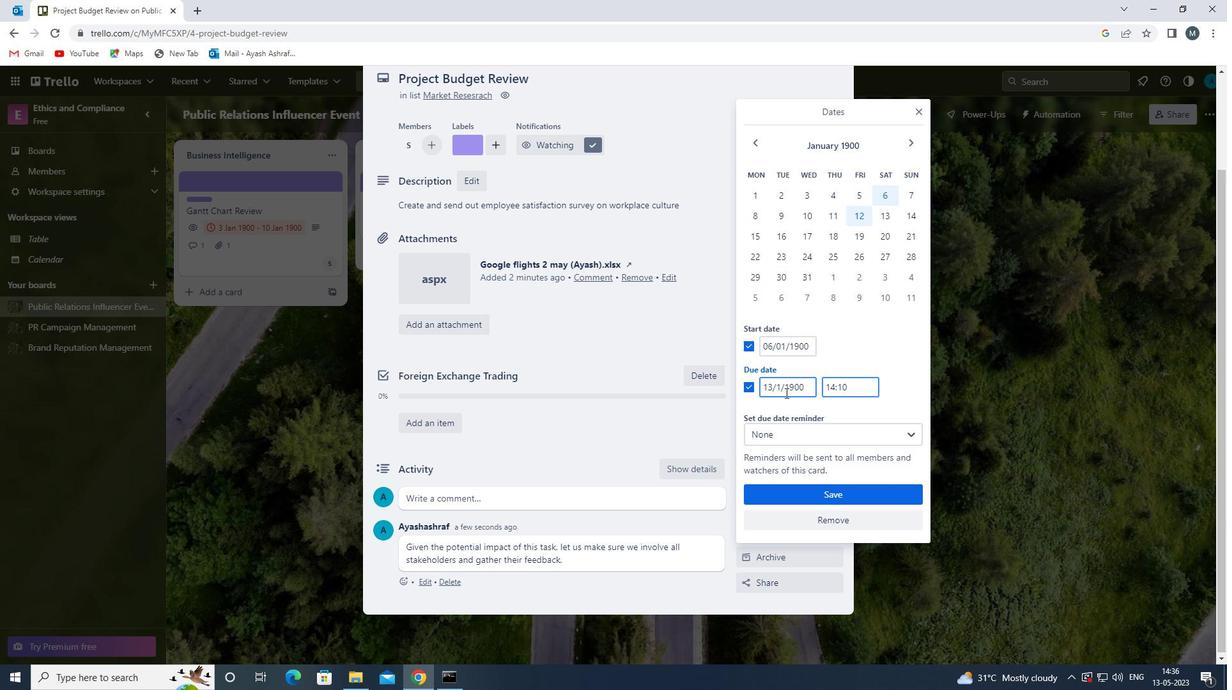 
Action: Key pressed 0
Screenshot: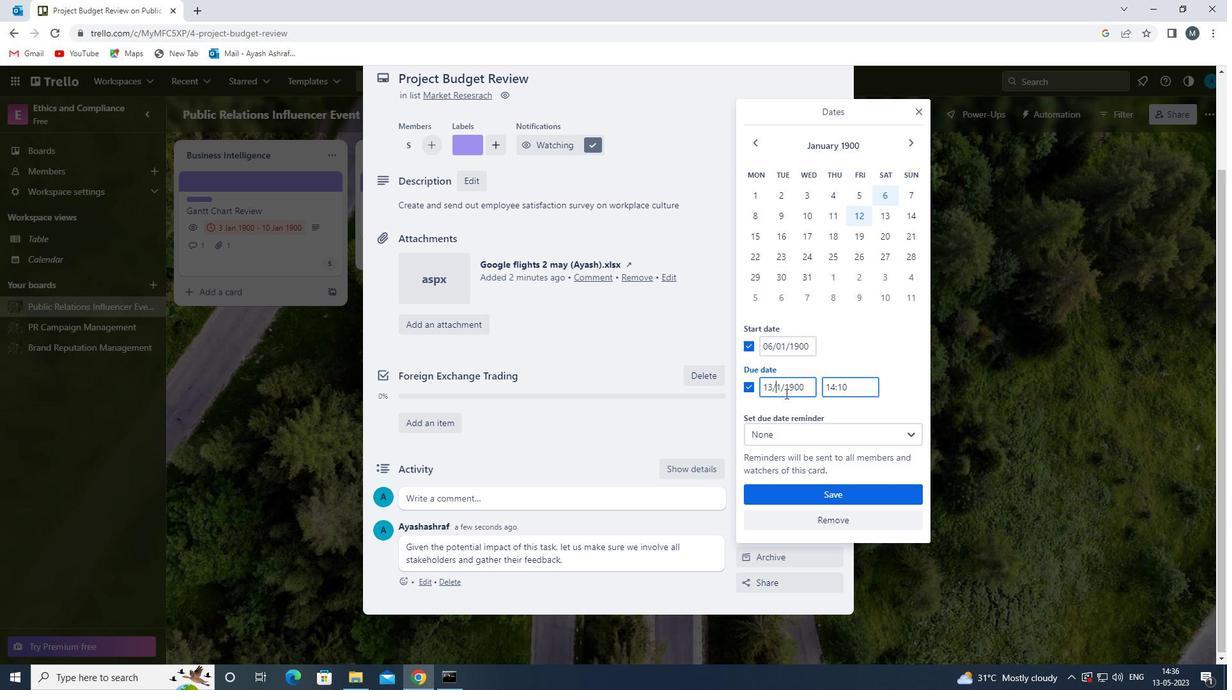 
Action: Mouse moved to (812, 491)
Screenshot: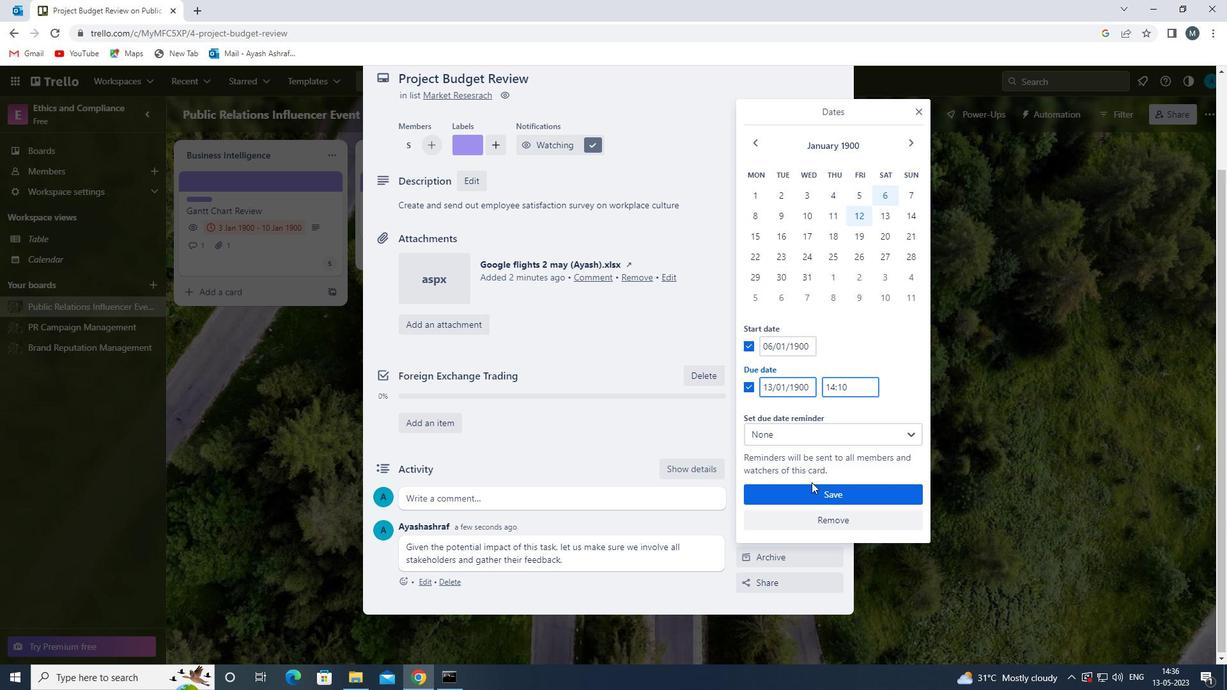 
Action: Mouse pressed left at (812, 491)
Screenshot: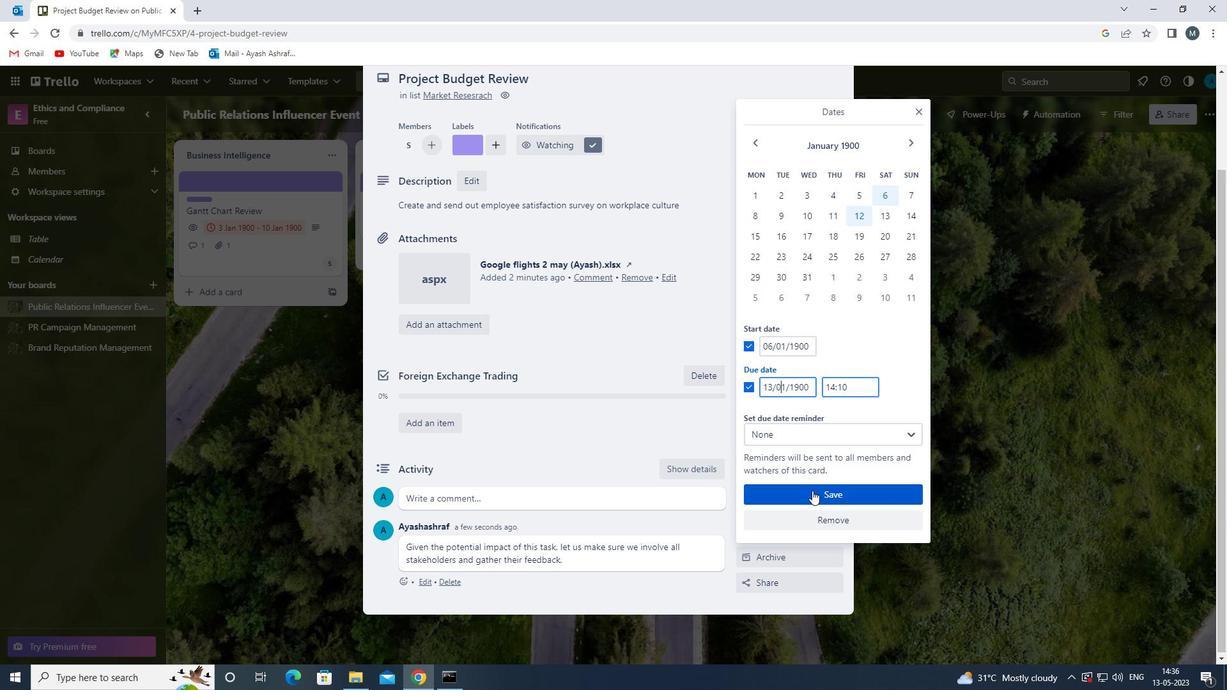 
Action: Mouse moved to (610, 479)
Screenshot: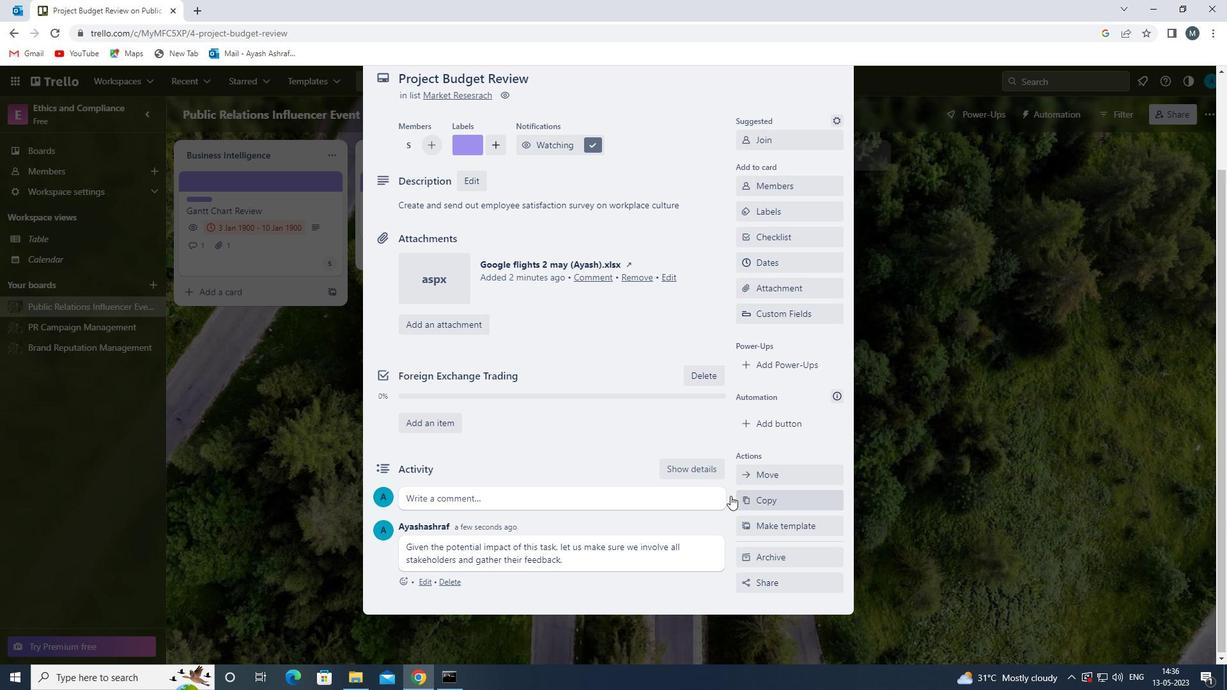 
Action: Mouse scrolled (610, 480) with delta (0, 0)
Screenshot: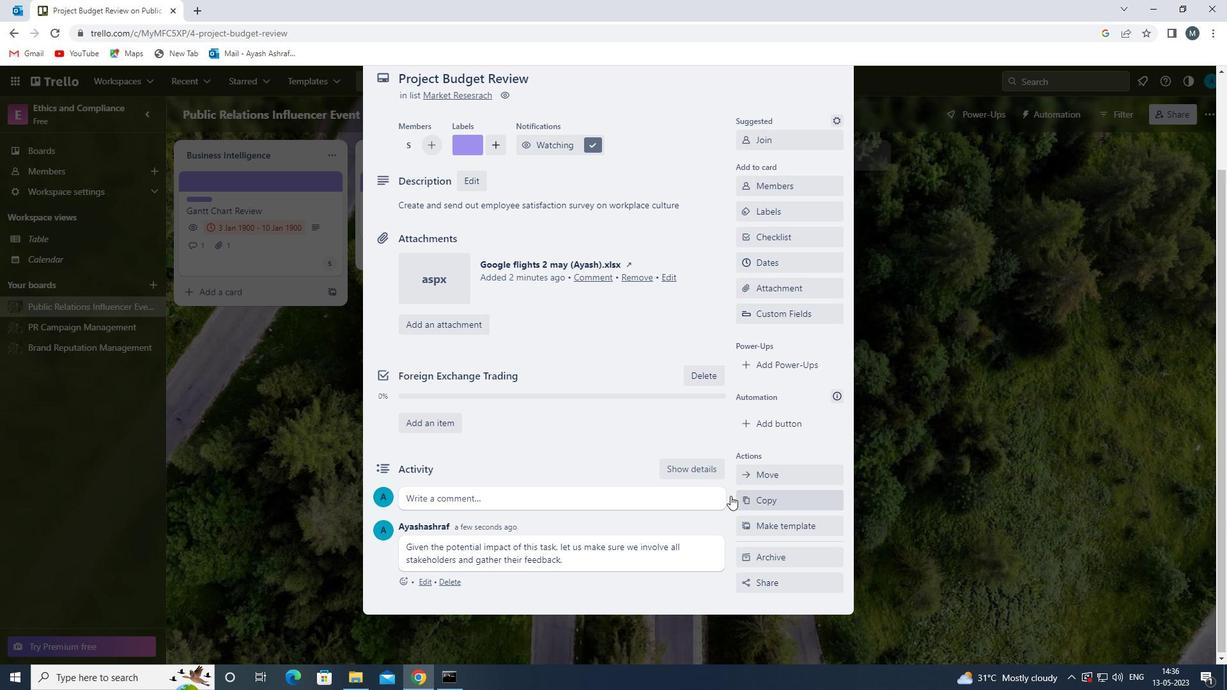 
Action: Mouse scrolled (610, 480) with delta (0, 0)
Screenshot: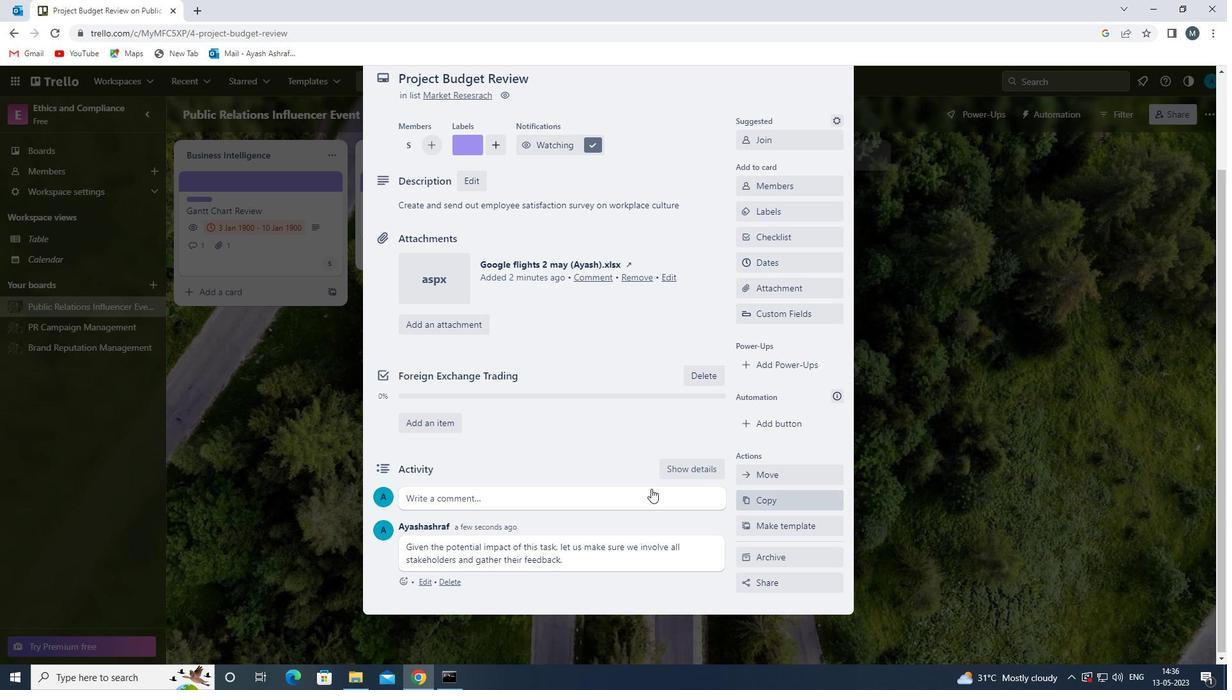 
Action: Mouse scrolled (610, 480) with delta (0, 0)
Screenshot: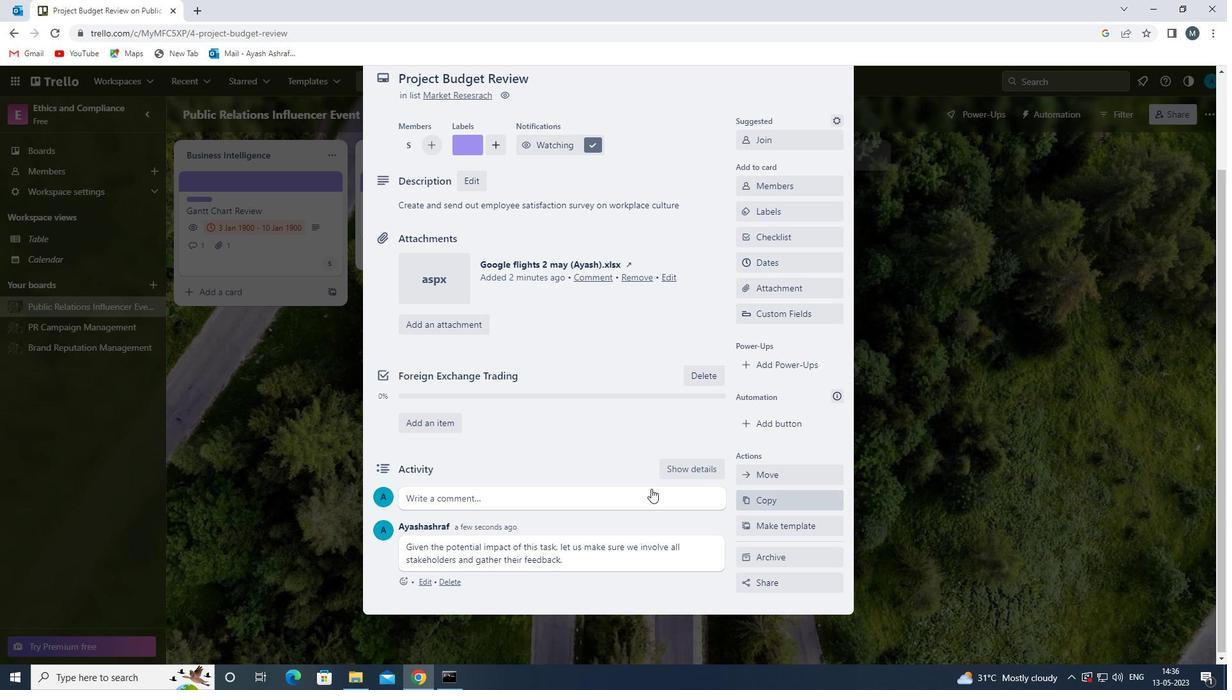 
Action: Mouse scrolled (610, 480) with delta (0, 0)
Screenshot: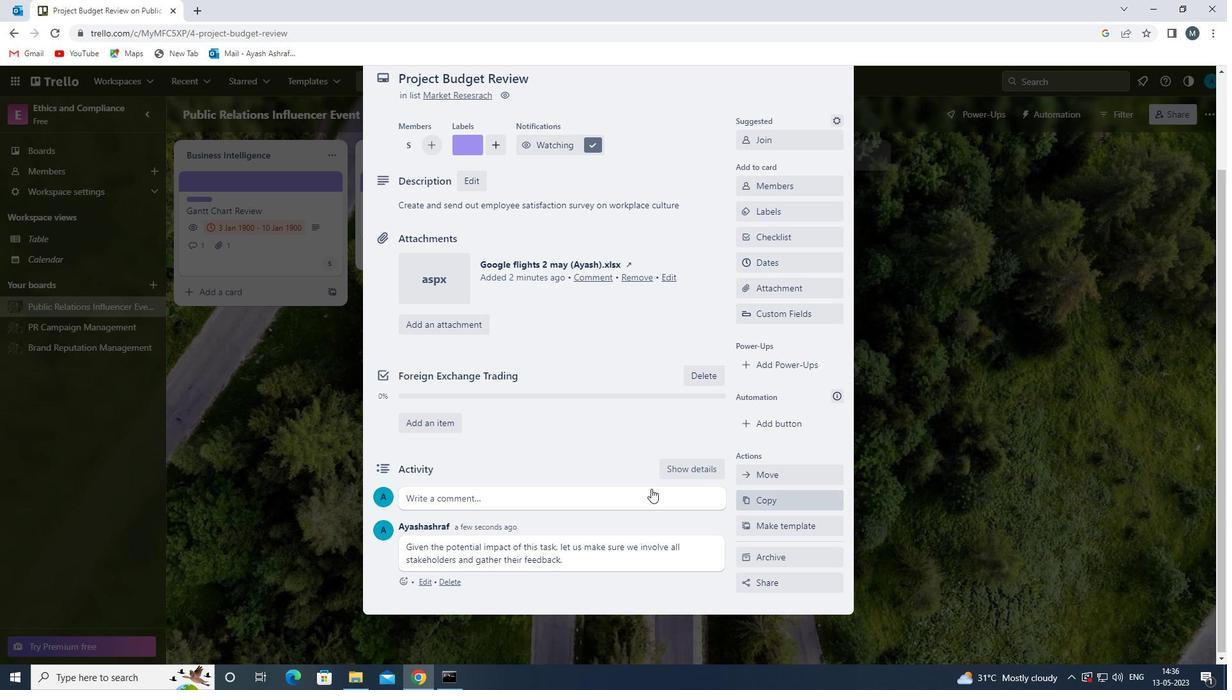 
Action: Mouse scrolled (610, 480) with delta (0, 0)
Screenshot: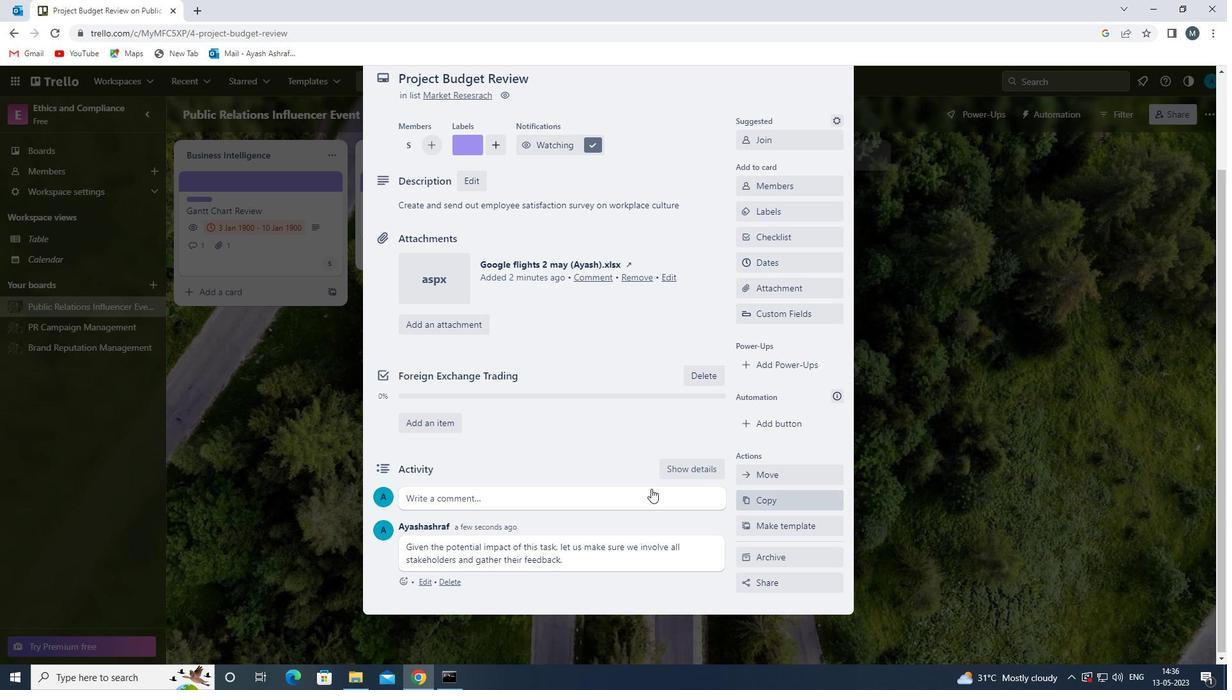 
Action: Mouse scrolled (610, 480) with delta (0, 0)
Screenshot: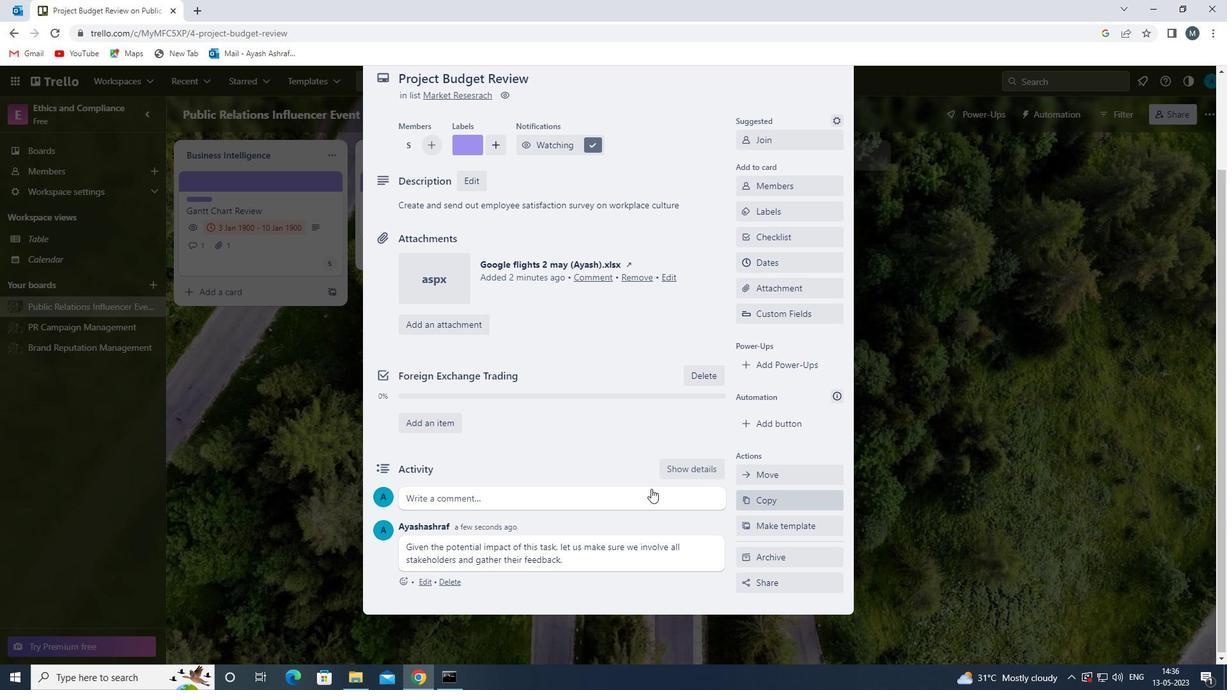 
Action: Mouse moved to (610, 478)
Screenshot: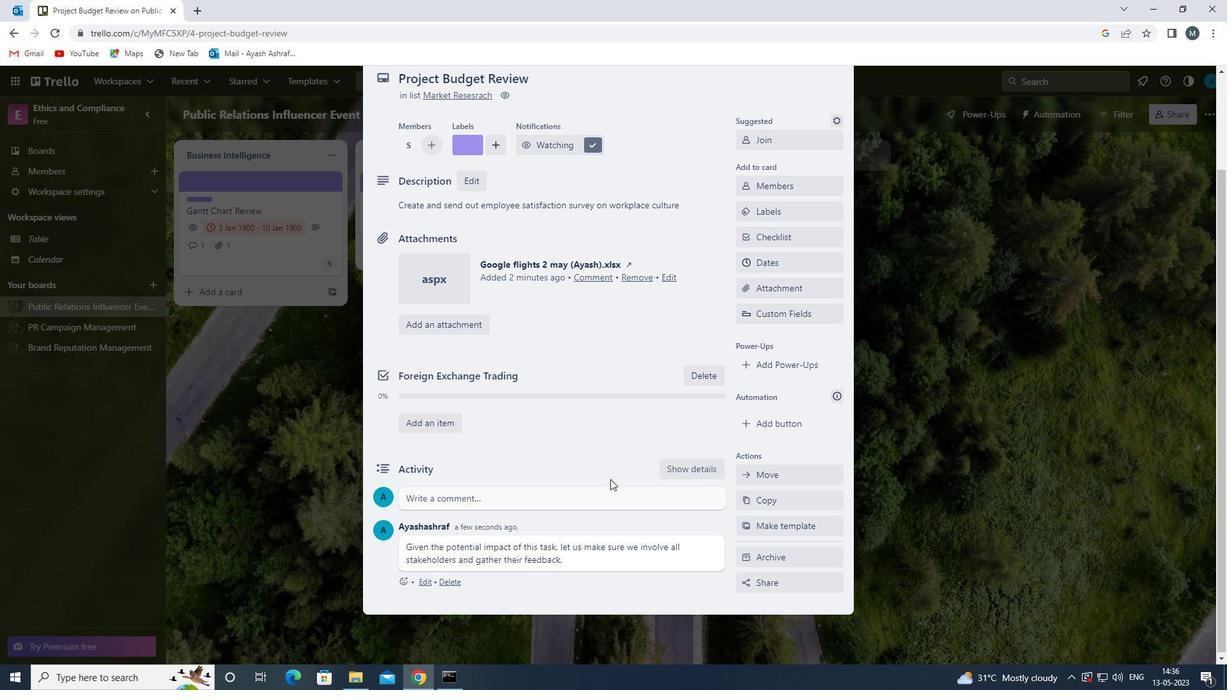
Action: Mouse scrolled (610, 478) with delta (0, 0)
Screenshot: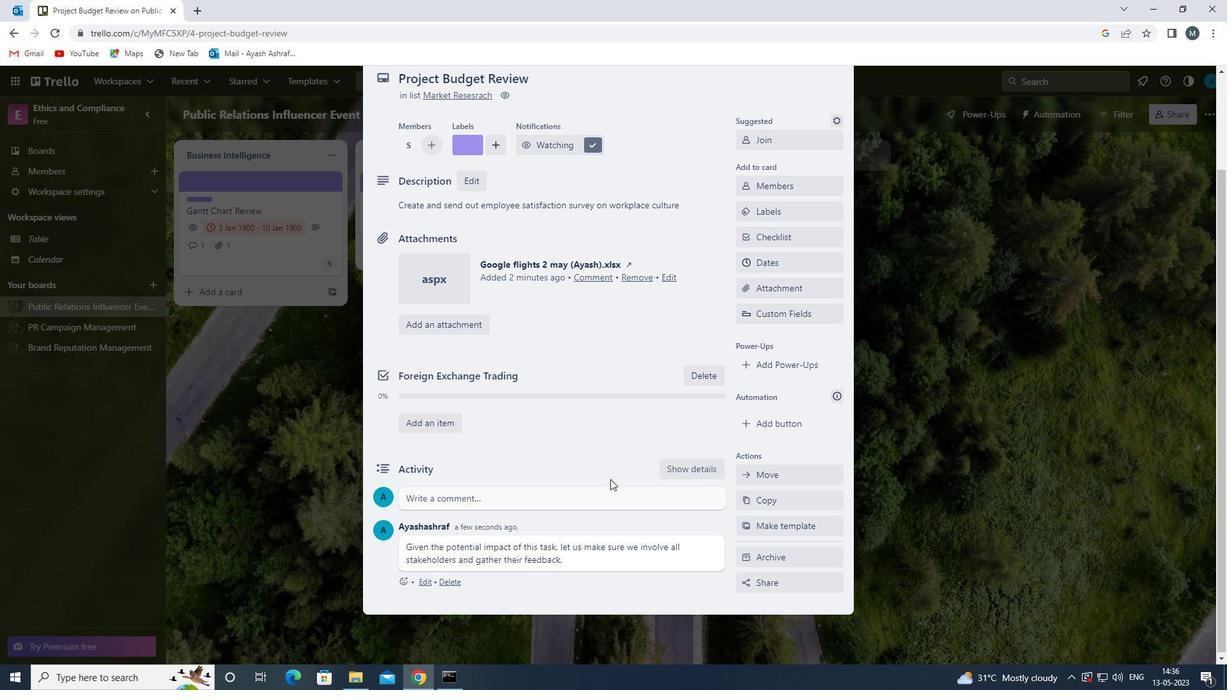 
Action: Mouse moved to (610, 475)
Screenshot: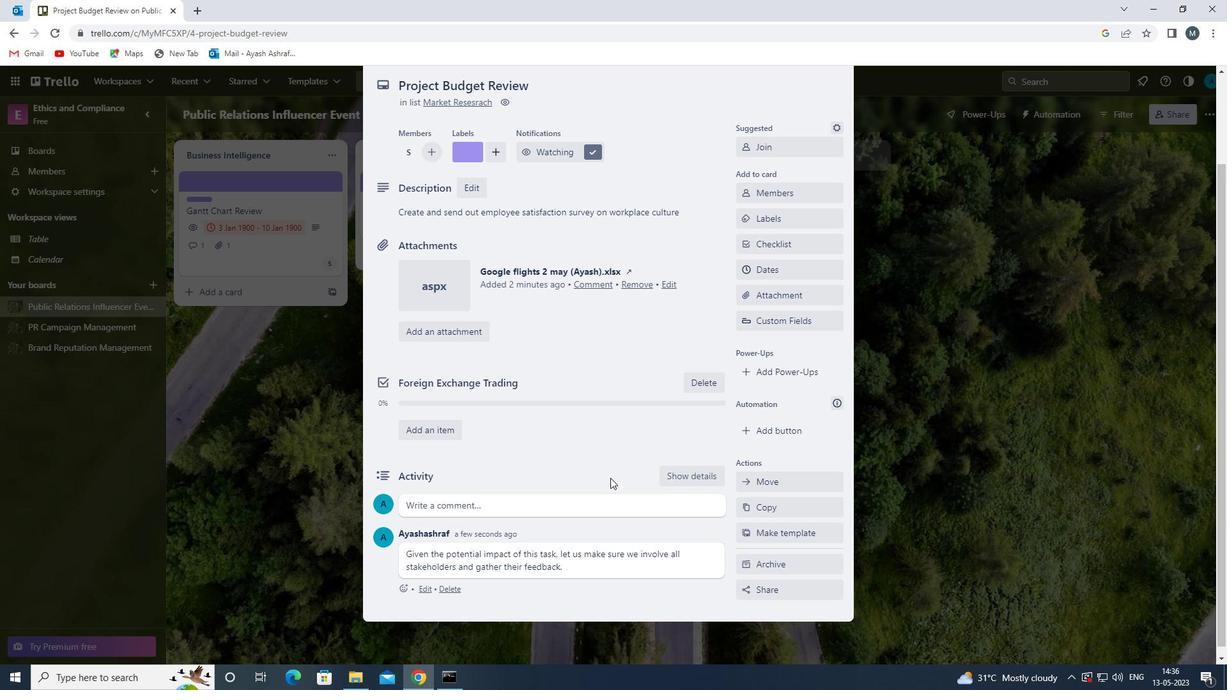 
Action: Mouse scrolled (610, 476) with delta (0, 0)
Screenshot: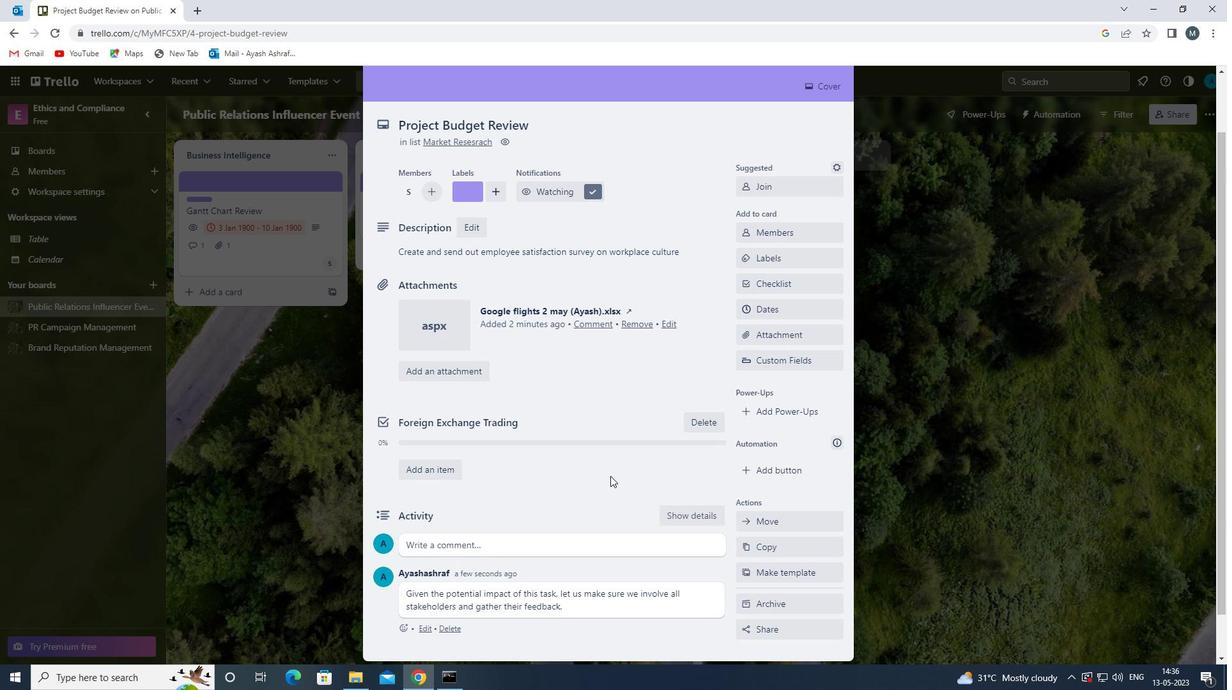 
Action: Mouse scrolled (610, 476) with delta (0, 0)
Screenshot: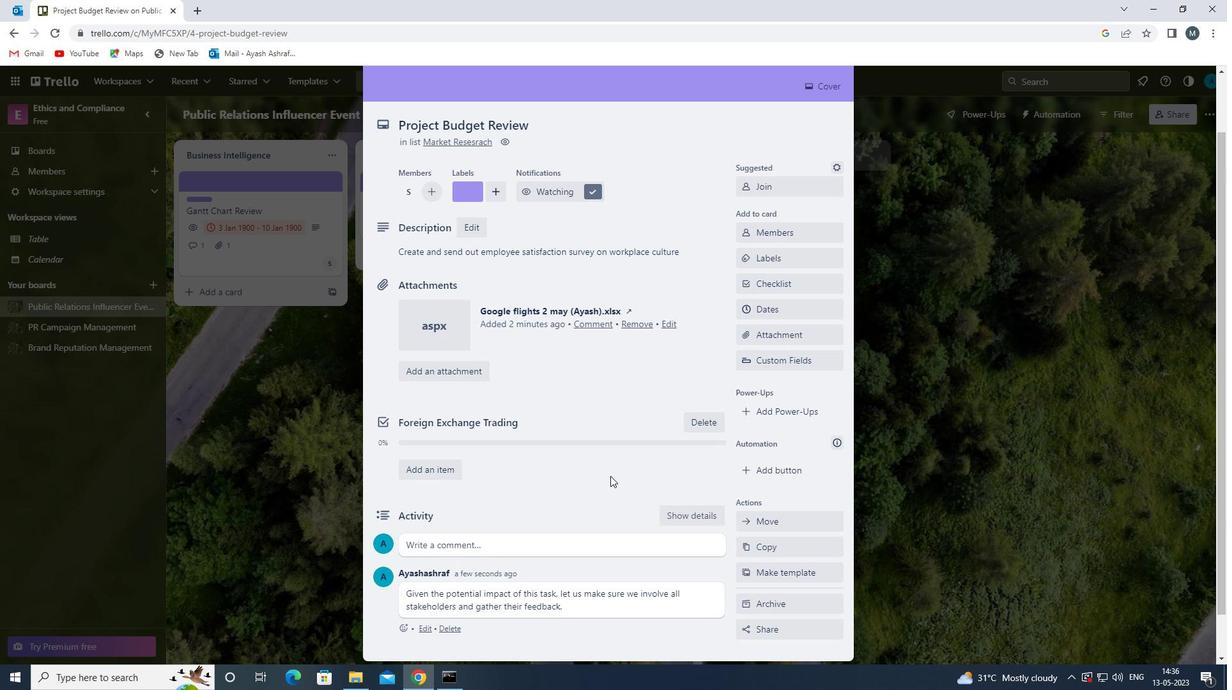 
Action: Mouse scrolled (610, 476) with delta (0, 0)
Screenshot: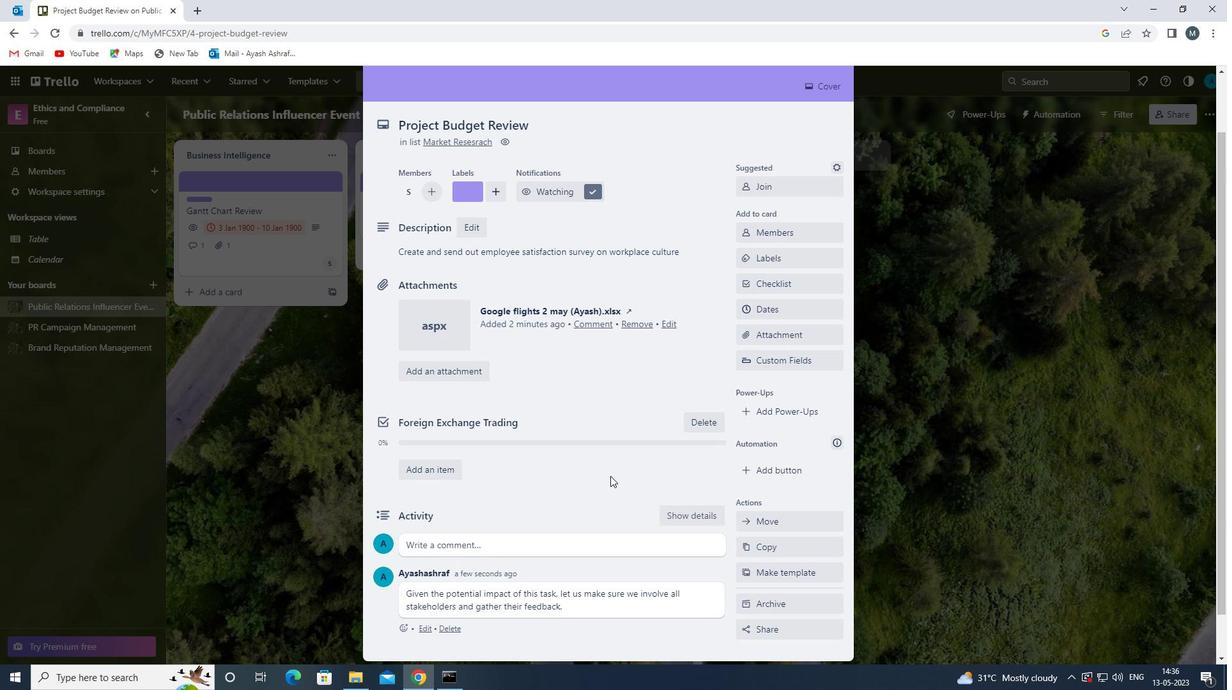 
Action: Mouse scrolled (610, 476) with delta (0, 0)
Screenshot: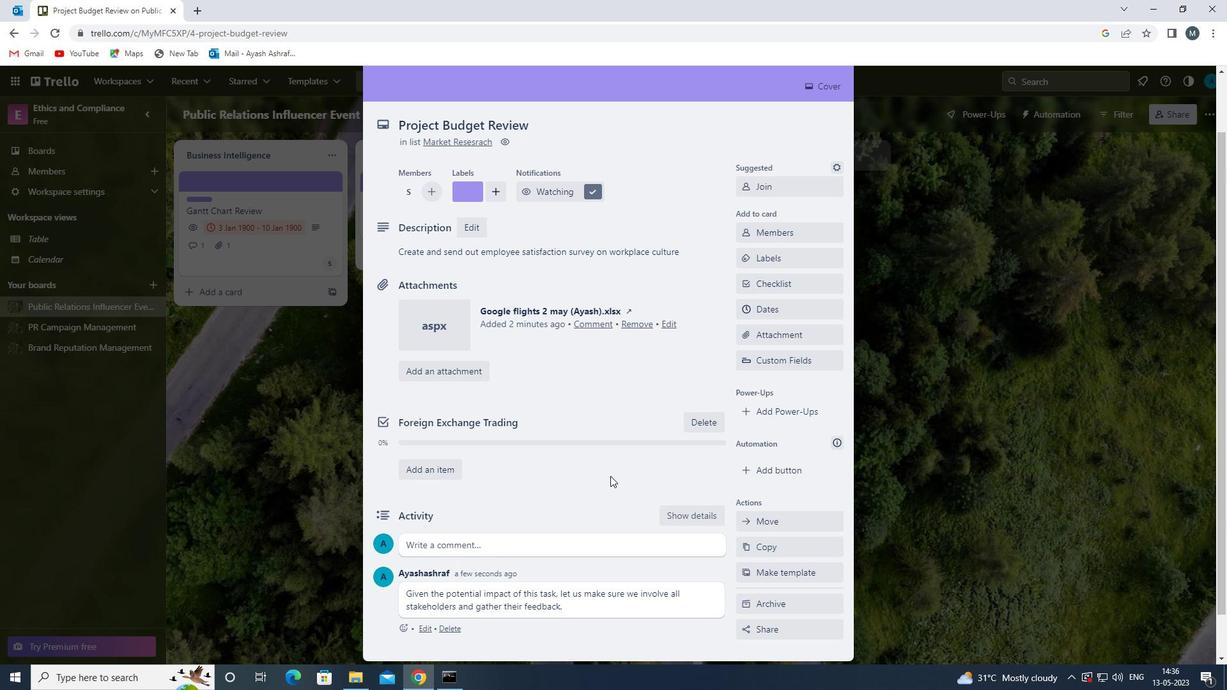 
Action: Mouse scrolled (610, 476) with delta (0, 0)
Screenshot: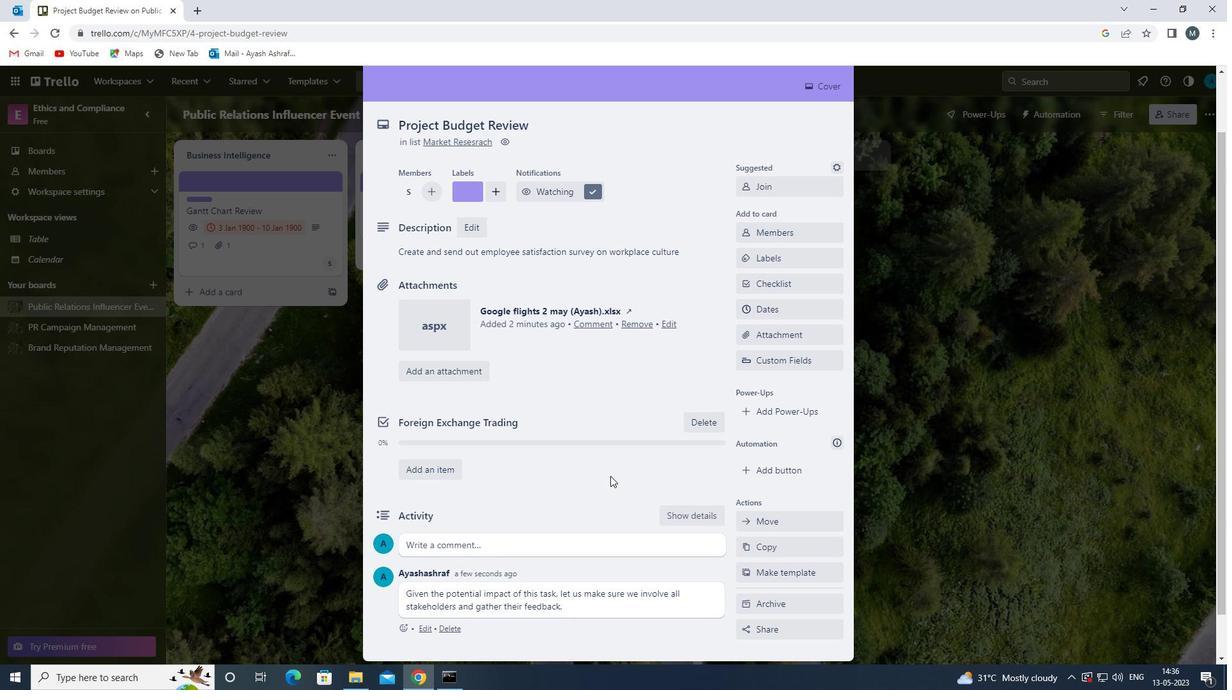 
